 Task: Open Card Software Development Execution in Board Data Analytics Platforms and Tools to Workspace Business Travel Services and add a team member Softage.4@softage.net, a label Green, a checklist Media Relations, an attachment from your computer, a color Green and finally, add a card description 'Plan and execute company team-building conference with guest speakers on change management' and a comment 'Let us approach this task with a sense of data-driven decision-making, using metrics and analytics to inform our choices.'. Add a start date 'Jan 04, 1900' with a due date 'Jan 11, 1900'
Action: Mouse moved to (454, 191)
Screenshot: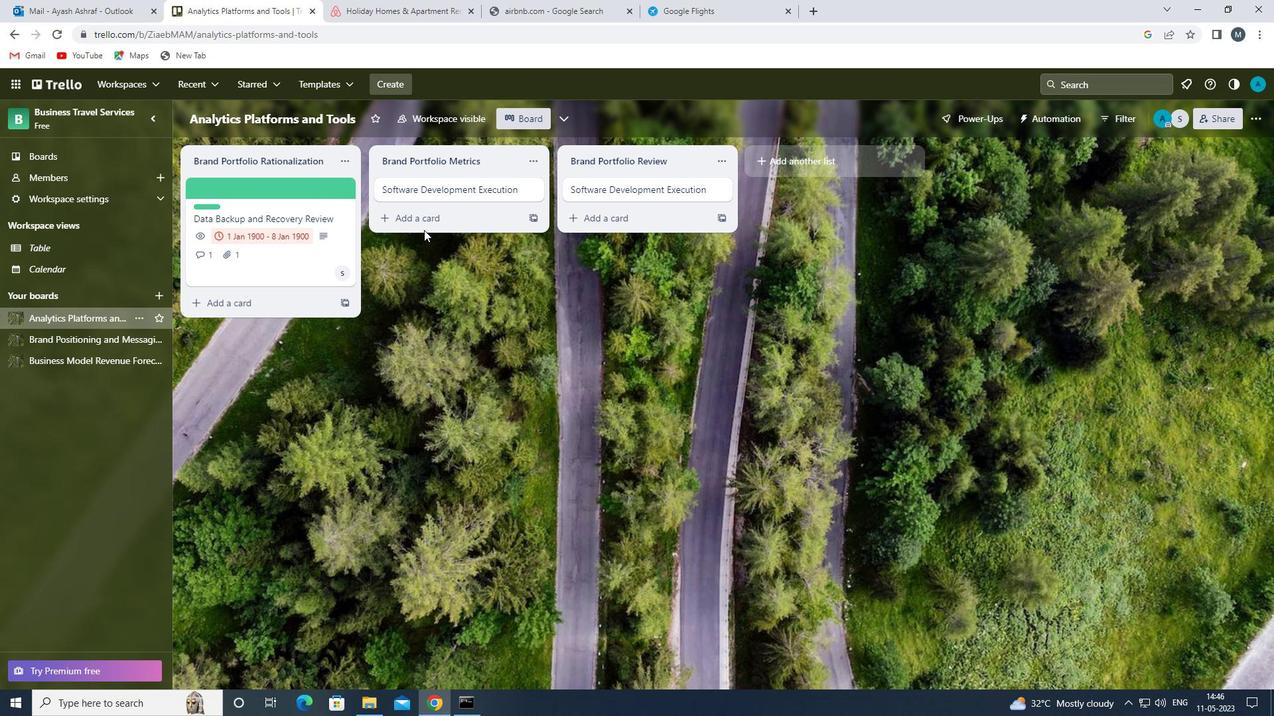 
Action: Mouse pressed left at (454, 191)
Screenshot: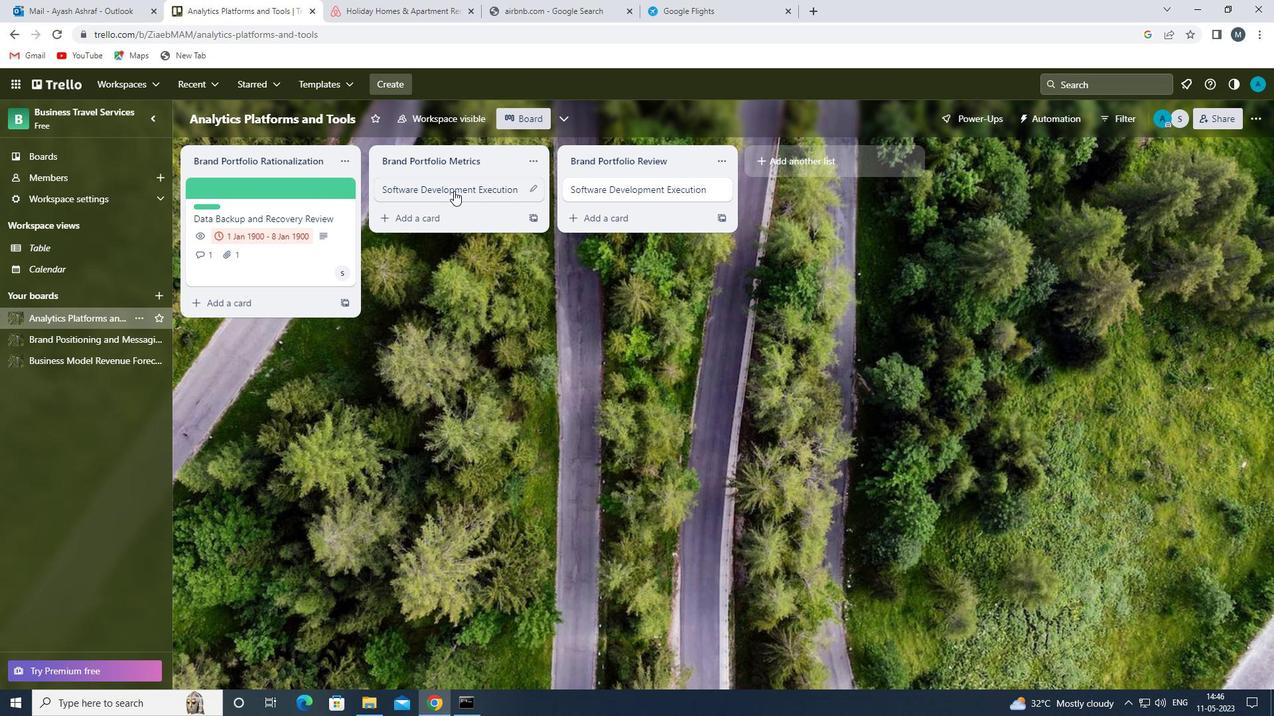 
Action: Mouse moved to (798, 236)
Screenshot: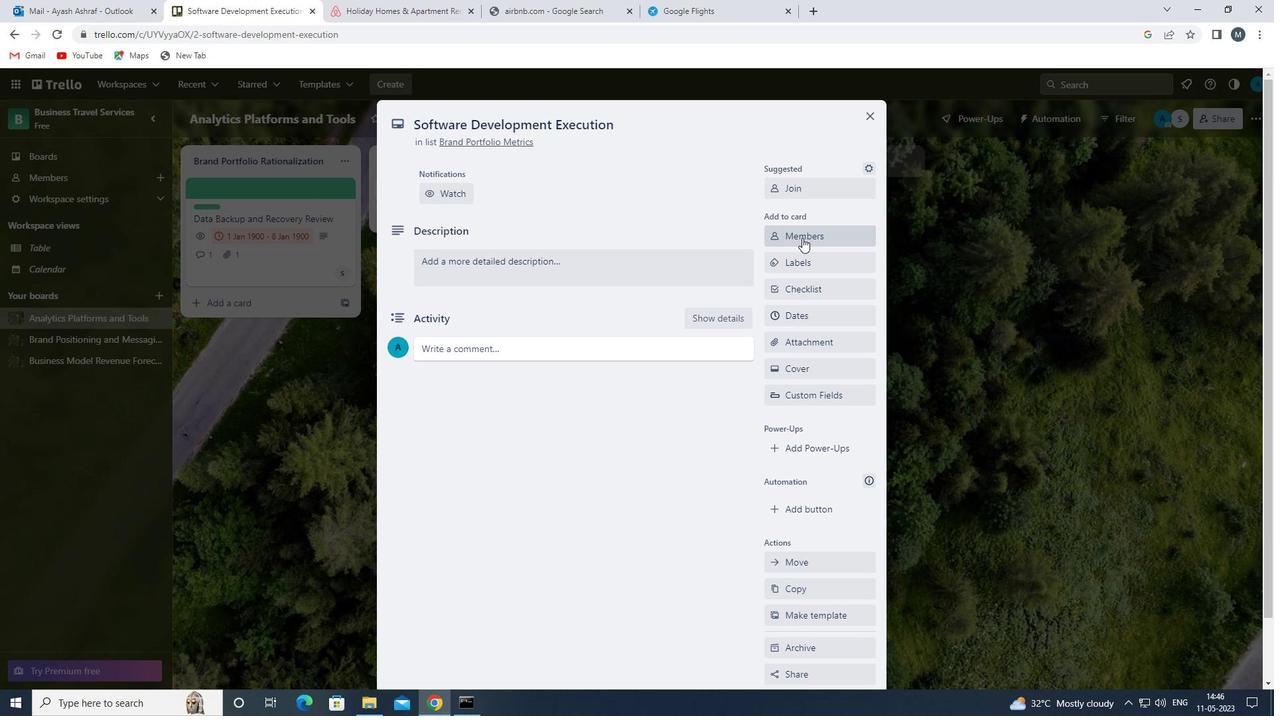
Action: Mouse pressed left at (798, 236)
Screenshot: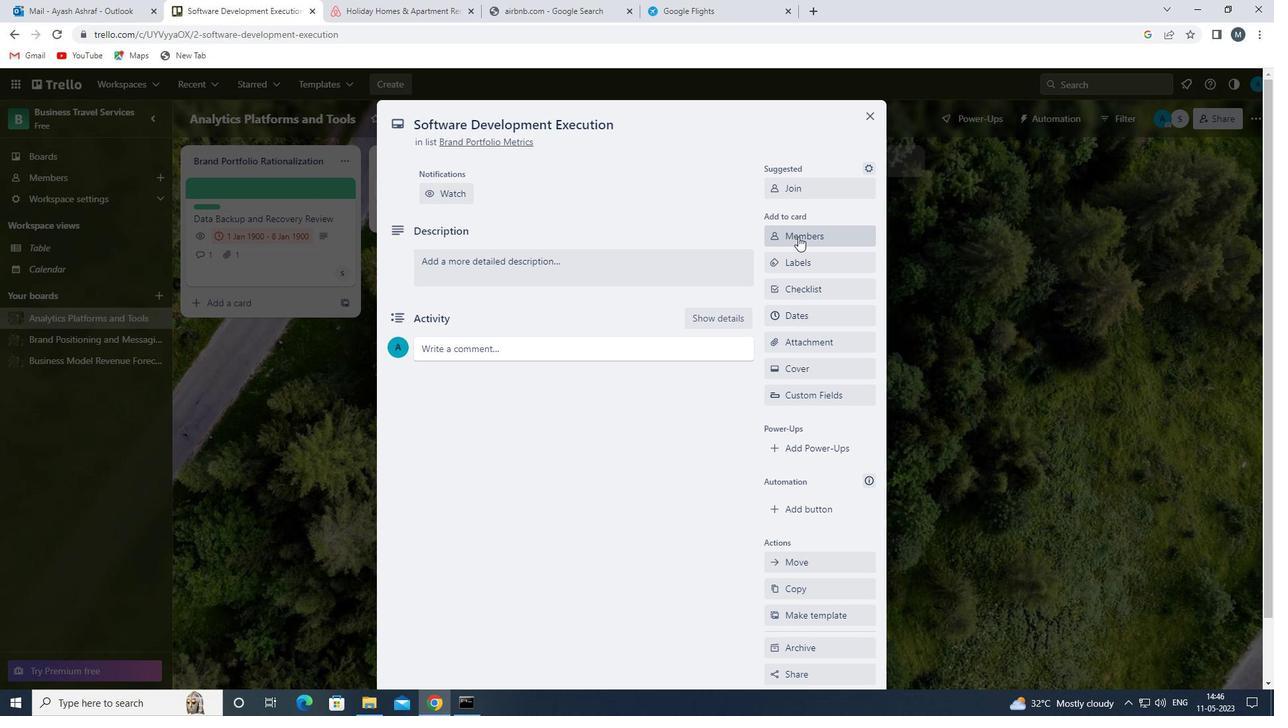 
Action: Mouse moved to (814, 300)
Screenshot: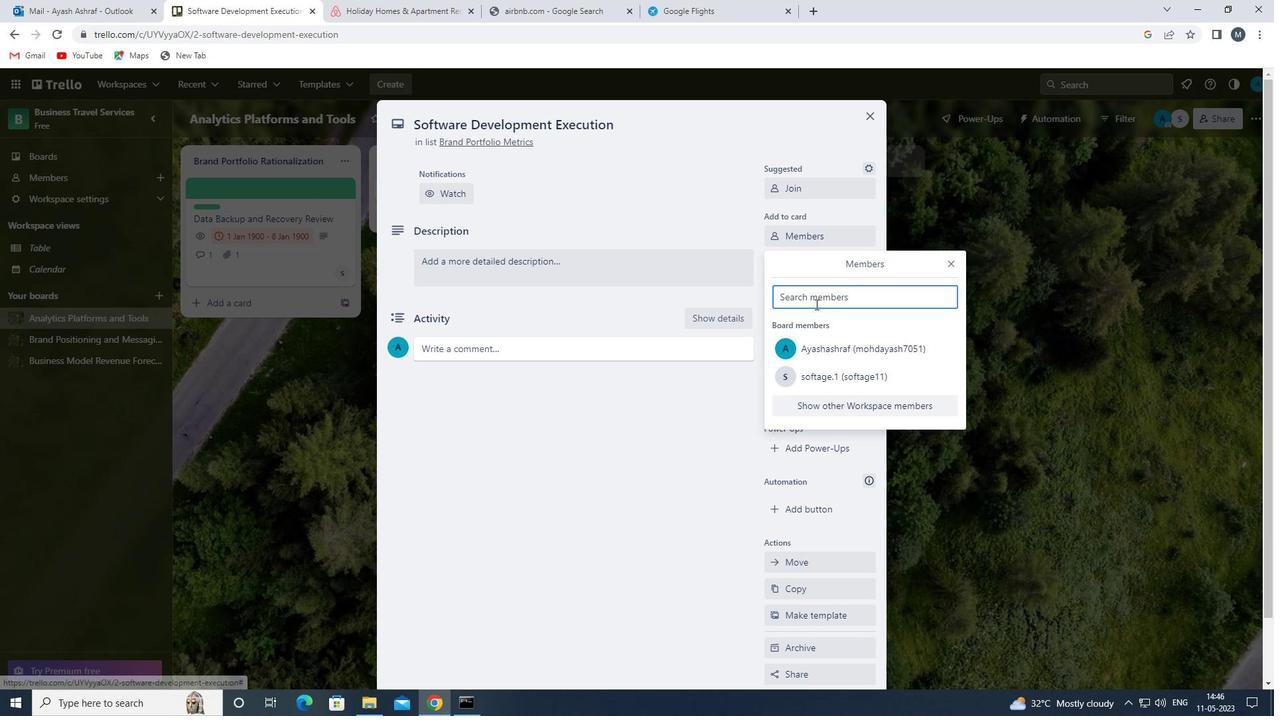 
Action: Mouse pressed left at (814, 300)
Screenshot: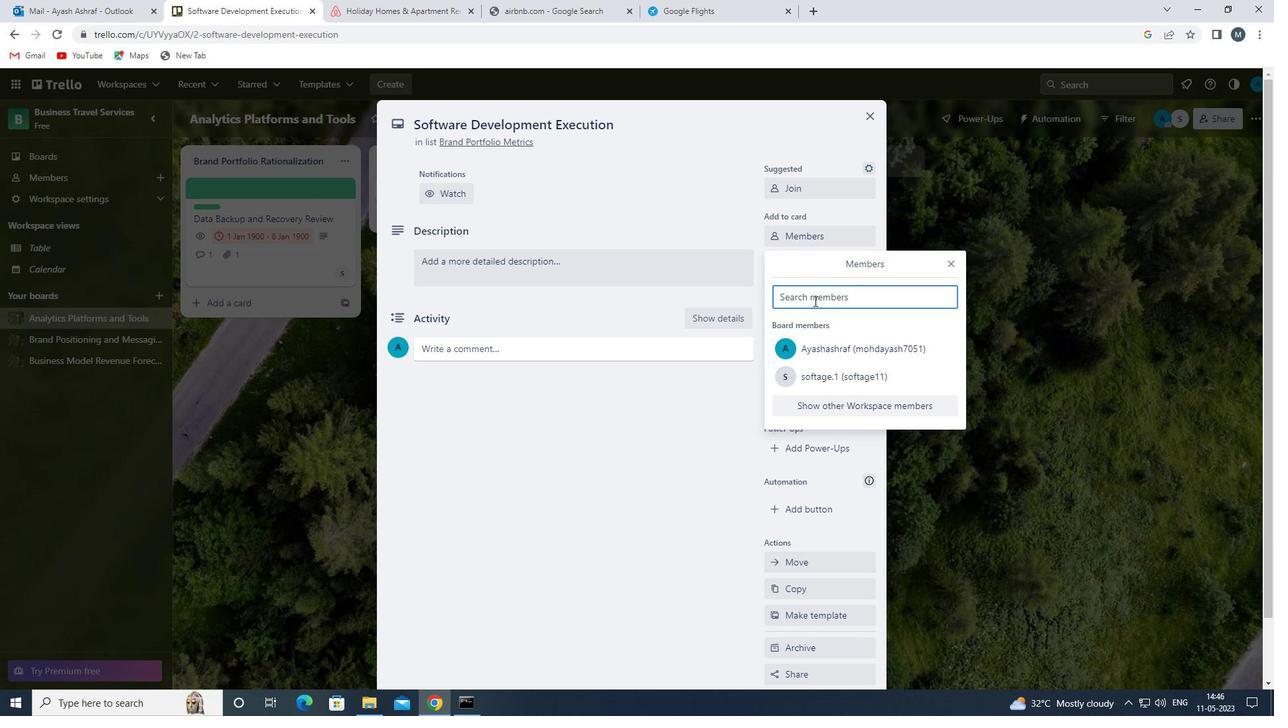 
Action: Key pressed softag
Screenshot: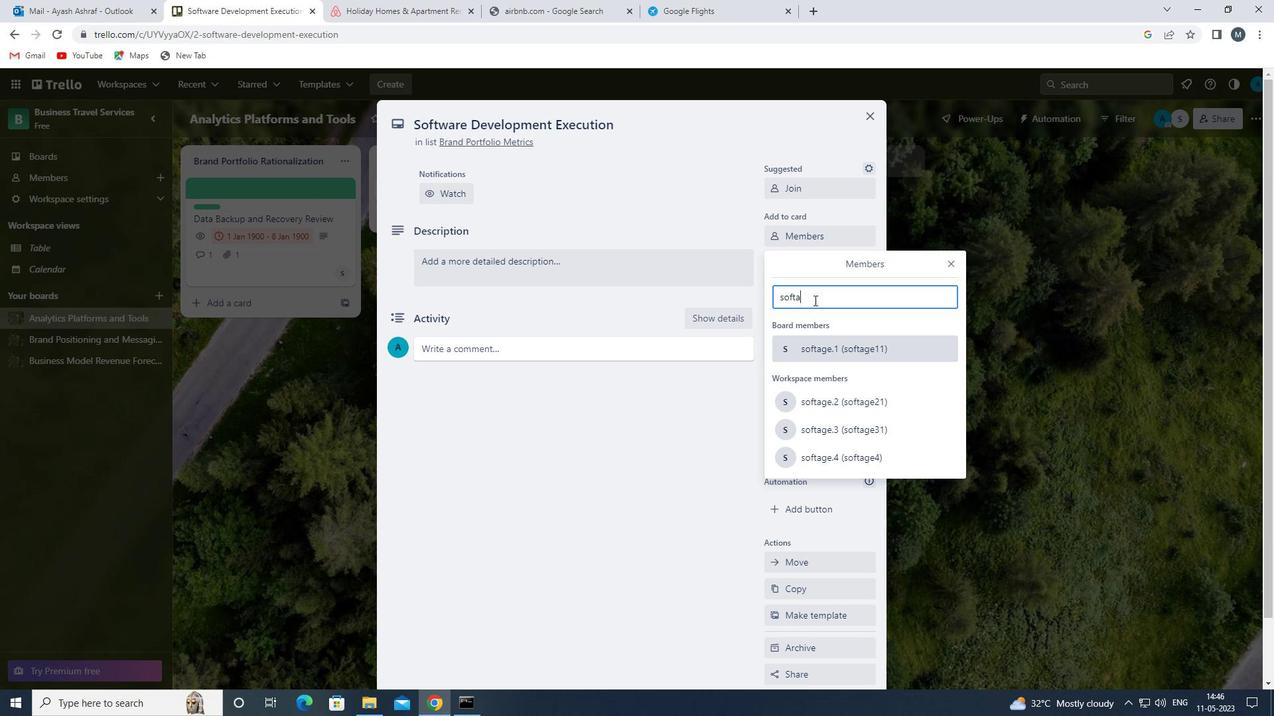 
Action: Mouse moved to (859, 467)
Screenshot: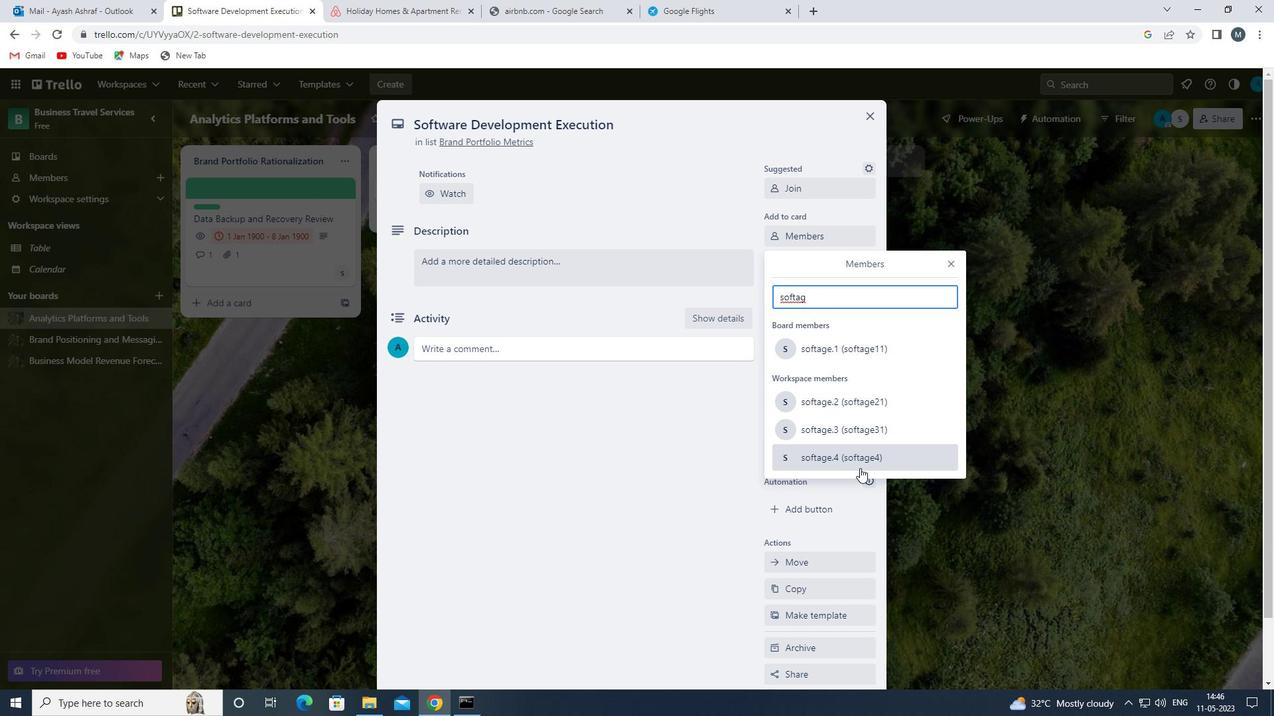 
Action: Mouse pressed left at (859, 467)
Screenshot: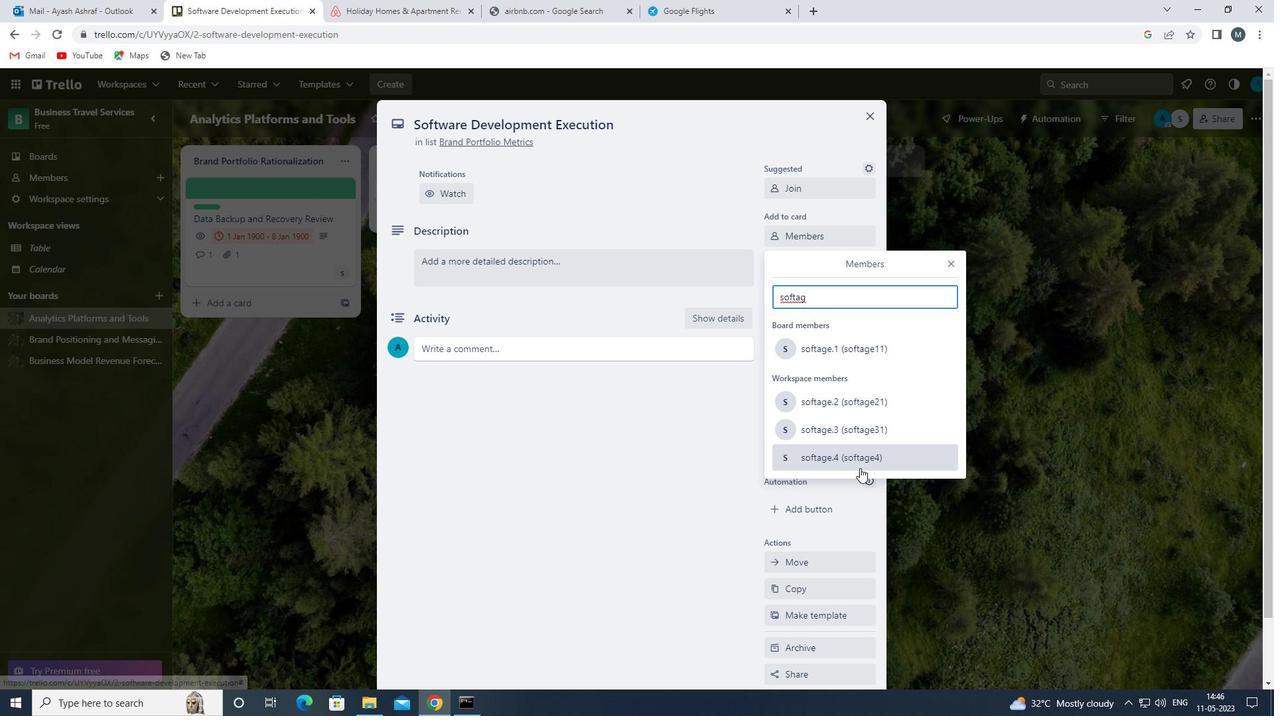 
Action: Mouse moved to (950, 264)
Screenshot: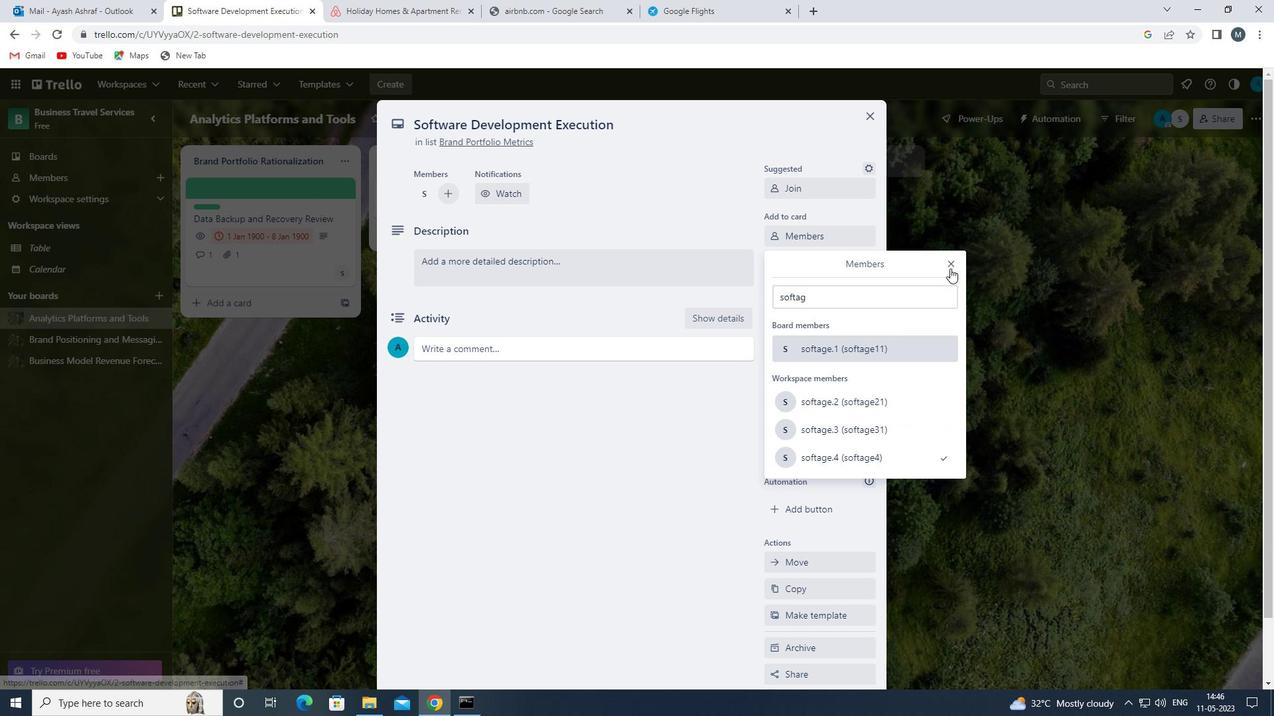 
Action: Mouse pressed left at (950, 264)
Screenshot: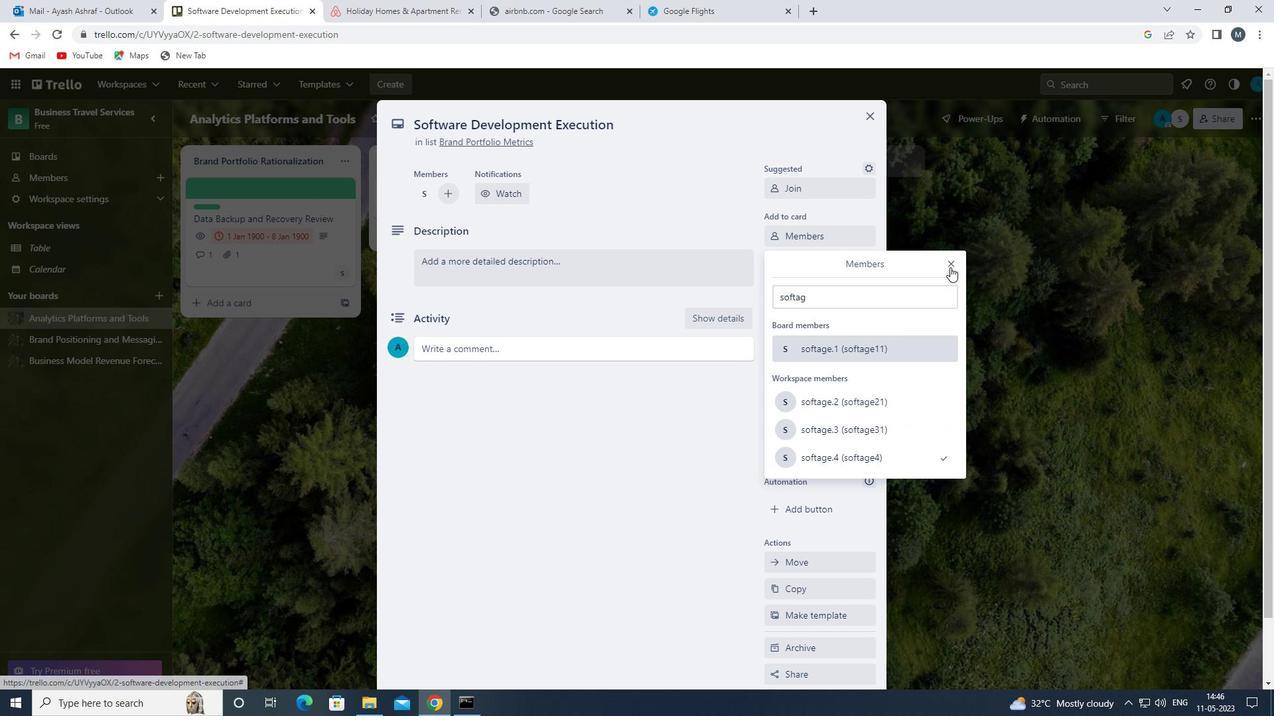 
Action: Mouse moved to (819, 266)
Screenshot: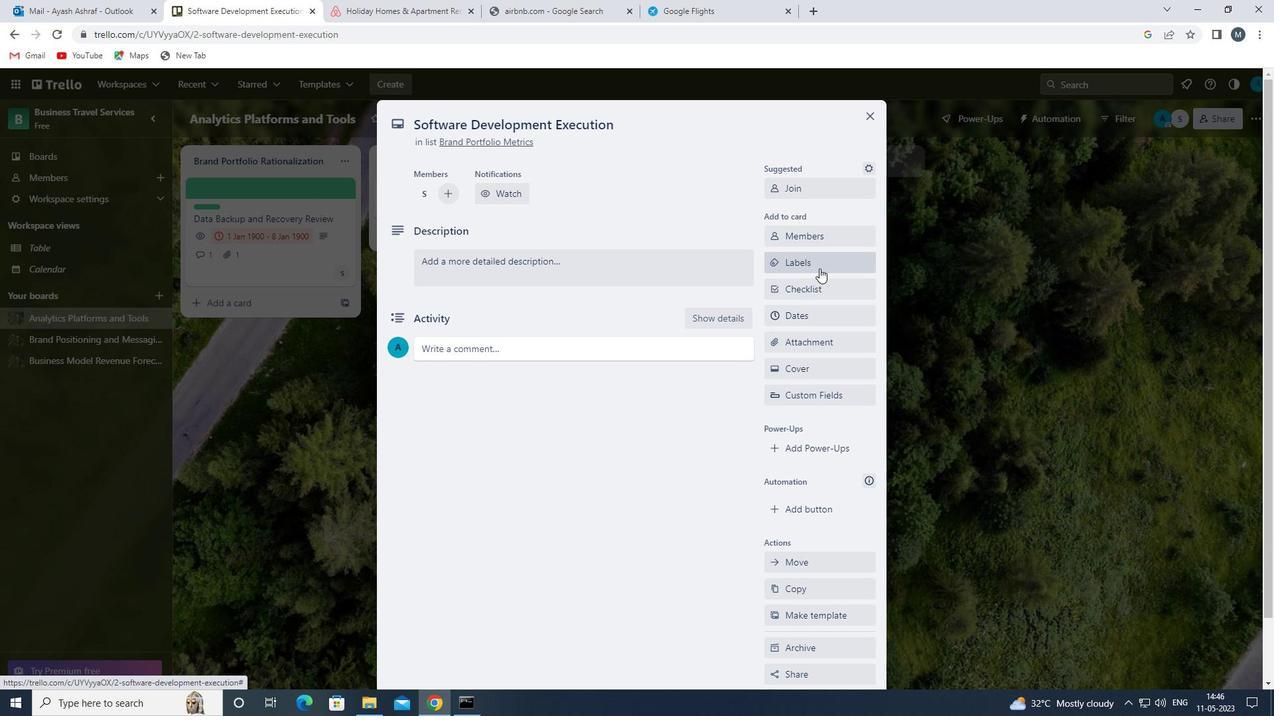 
Action: Mouse pressed left at (819, 266)
Screenshot: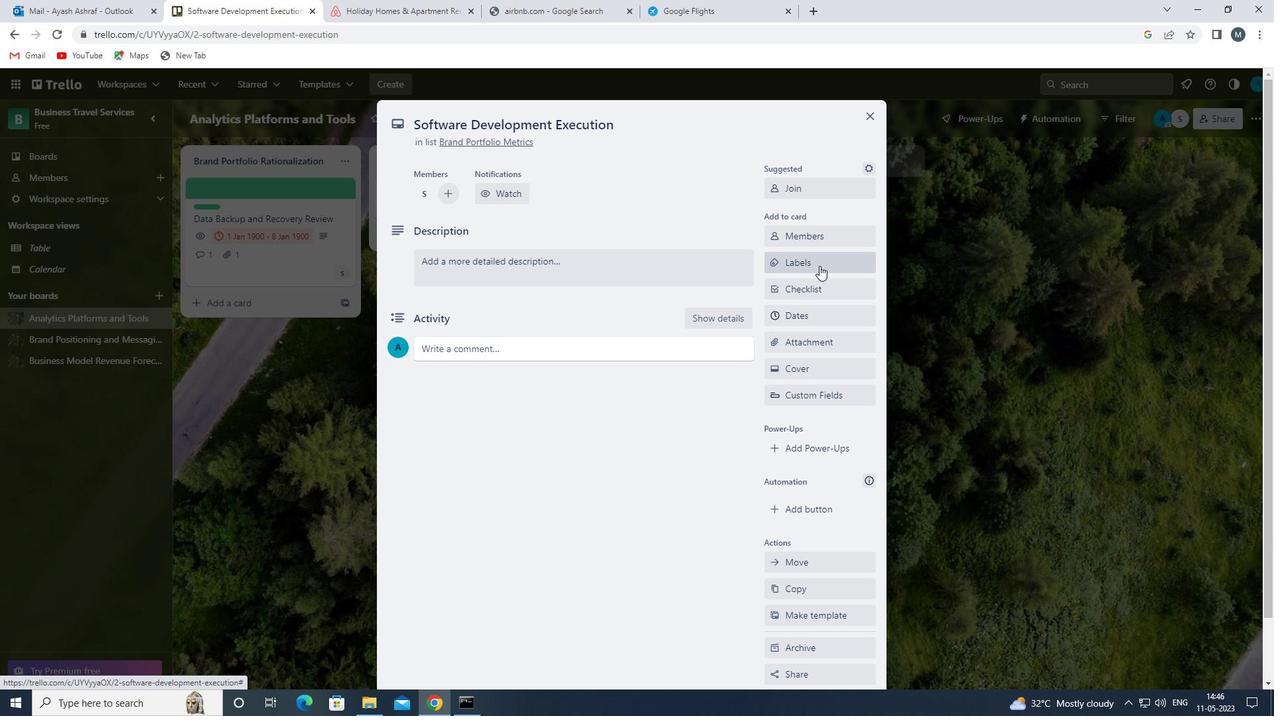 
Action: Mouse moved to (776, 369)
Screenshot: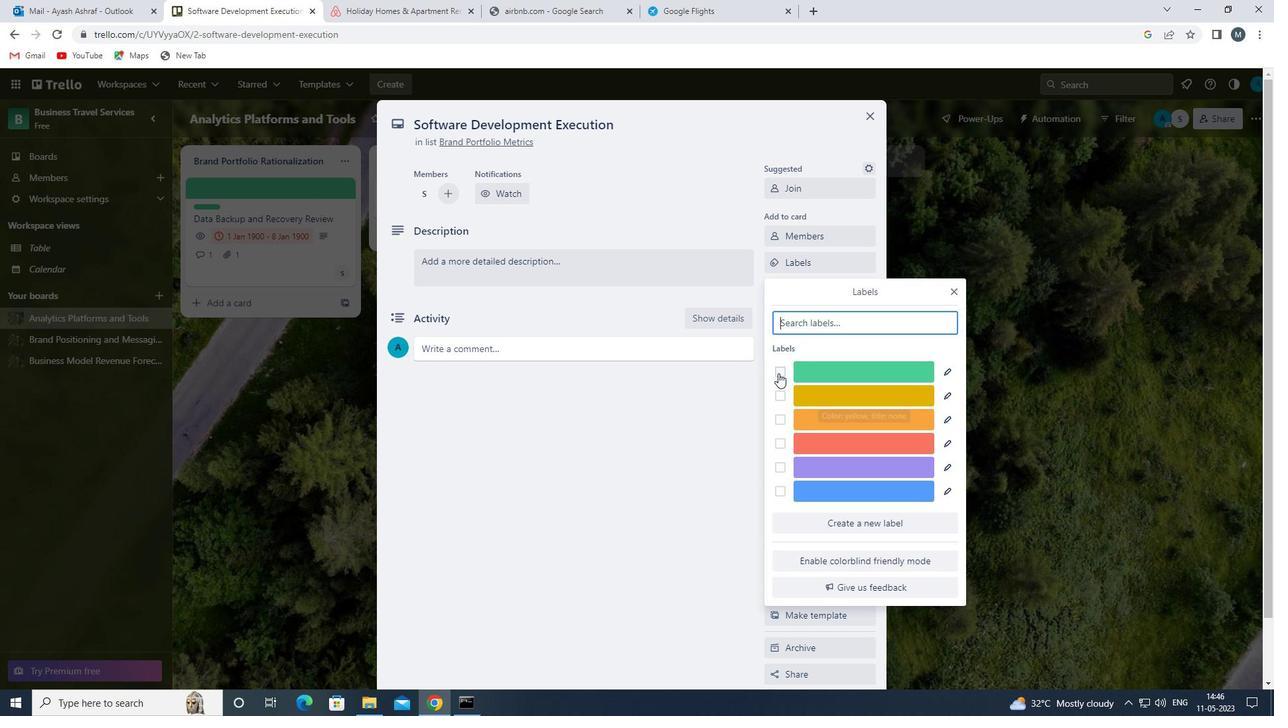 
Action: Mouse pressed left at (776, 369)
Screenshot: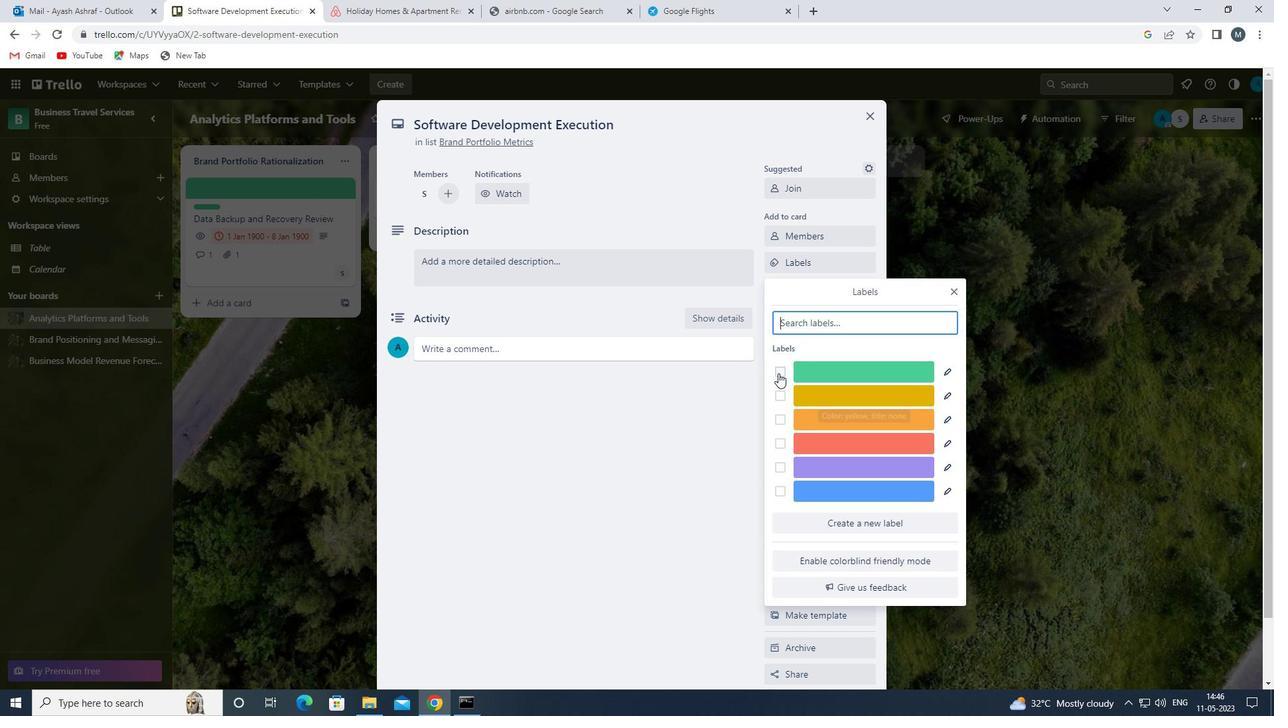 
Action: Mouse moved to (952, 292)
Screenshot: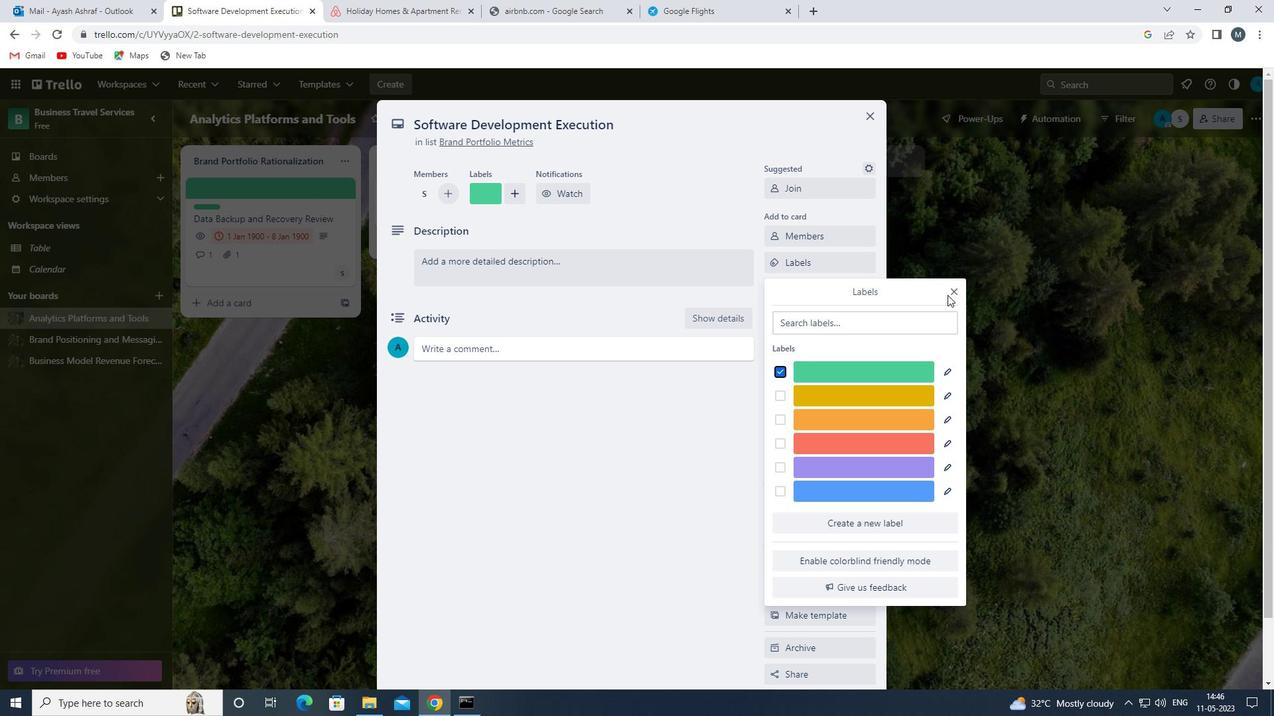 
Action: Mouse pressed left at (952, 292)
Screenshot: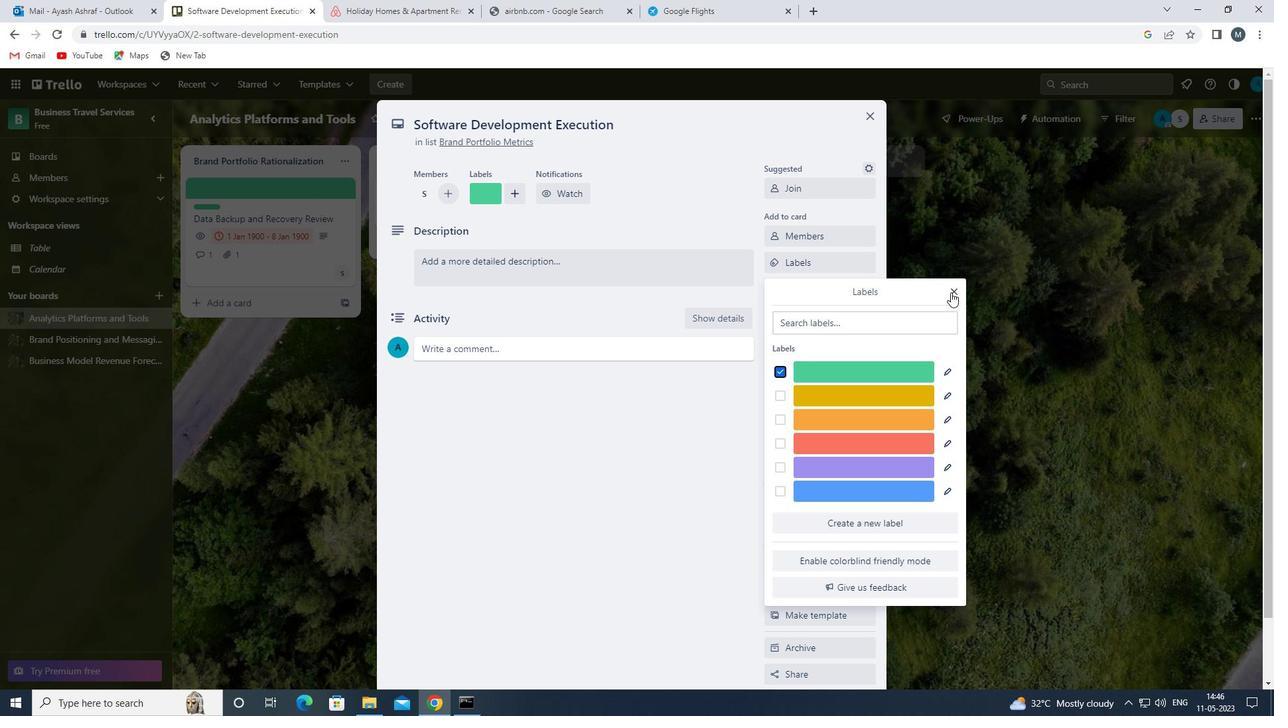 
Action: Mouse moved to (797, 288)
Screenshot: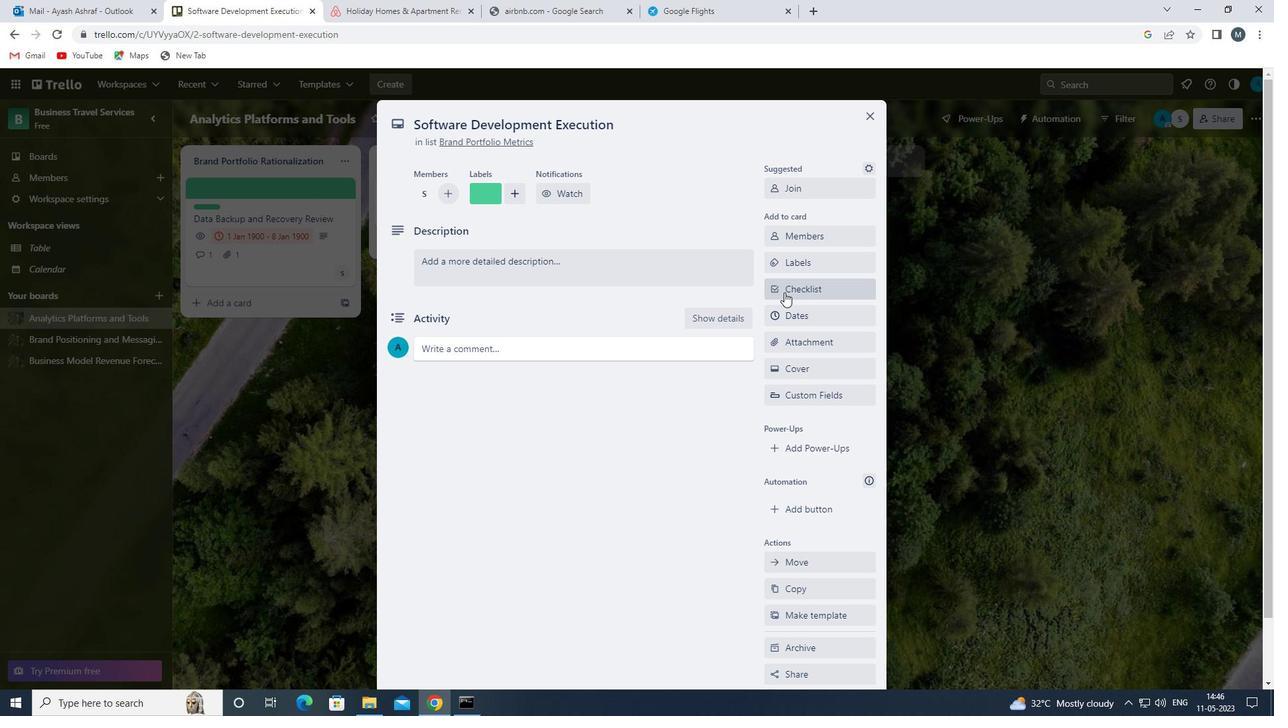 
Action: Mouse pressed left at (797, 288)
Screenshot: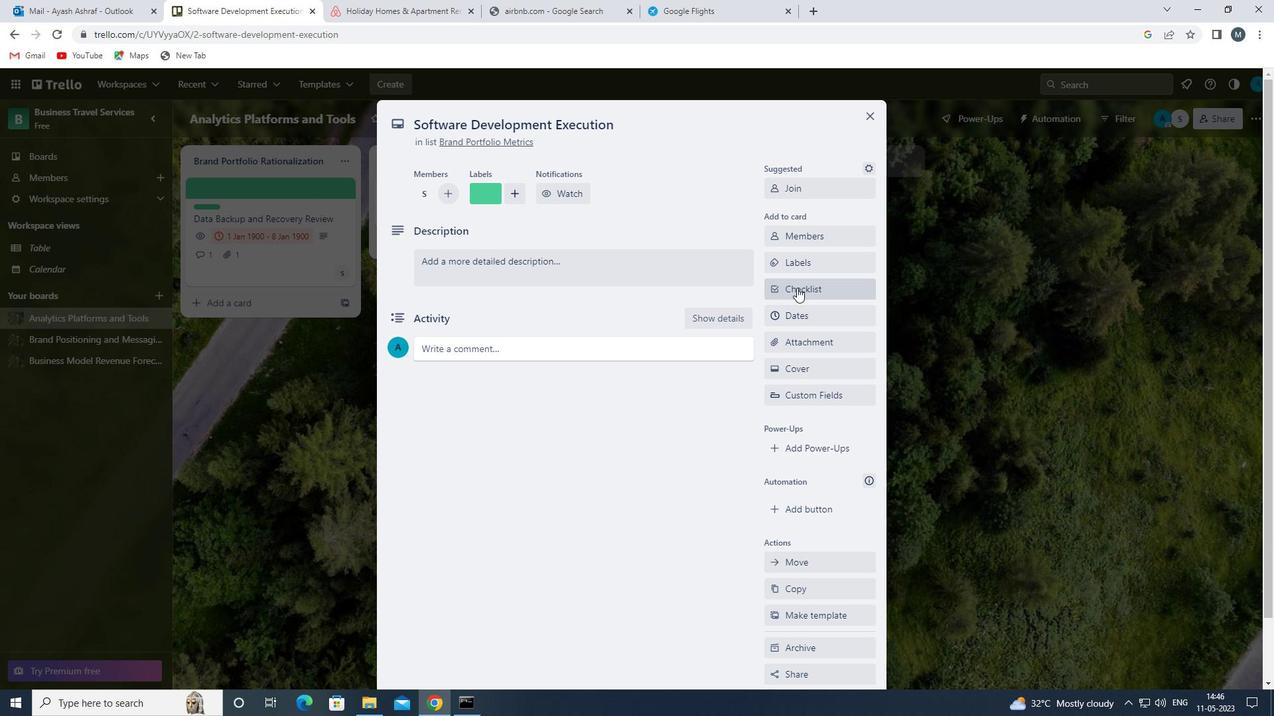 
Action: Mouse moved to (851, 364)
Screenshot: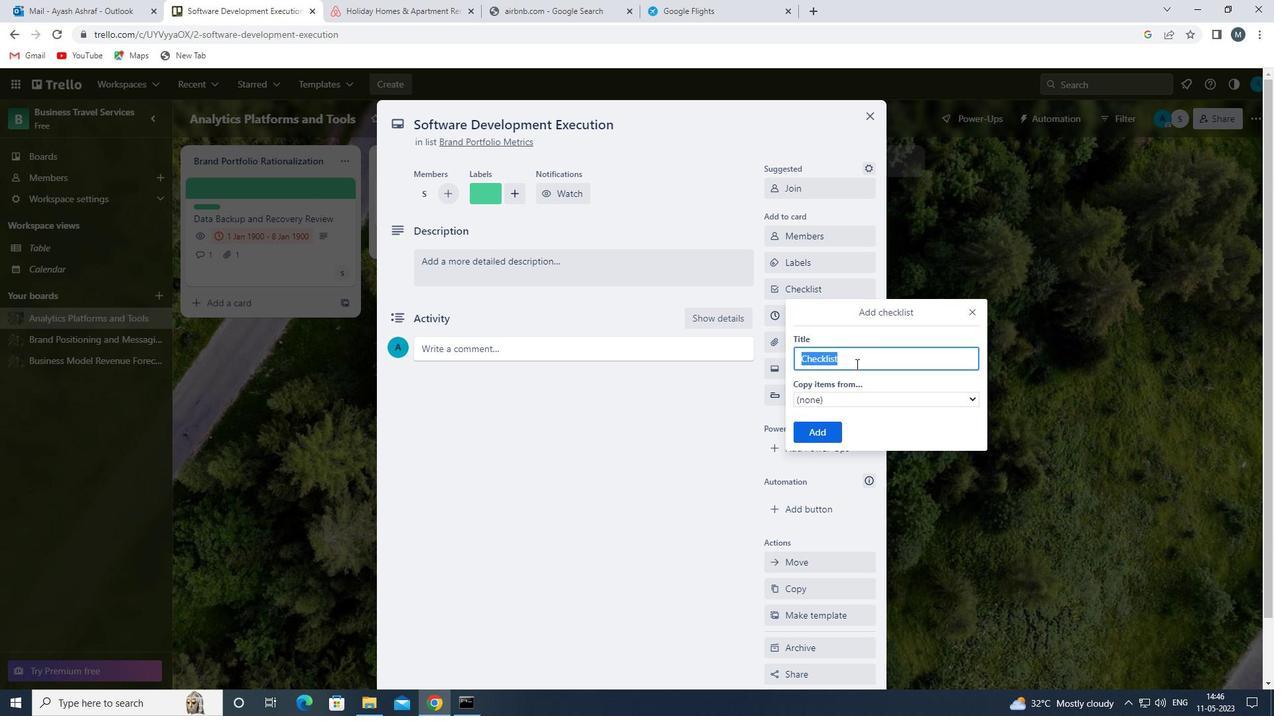 
Action: Key pressed me
Screenshot: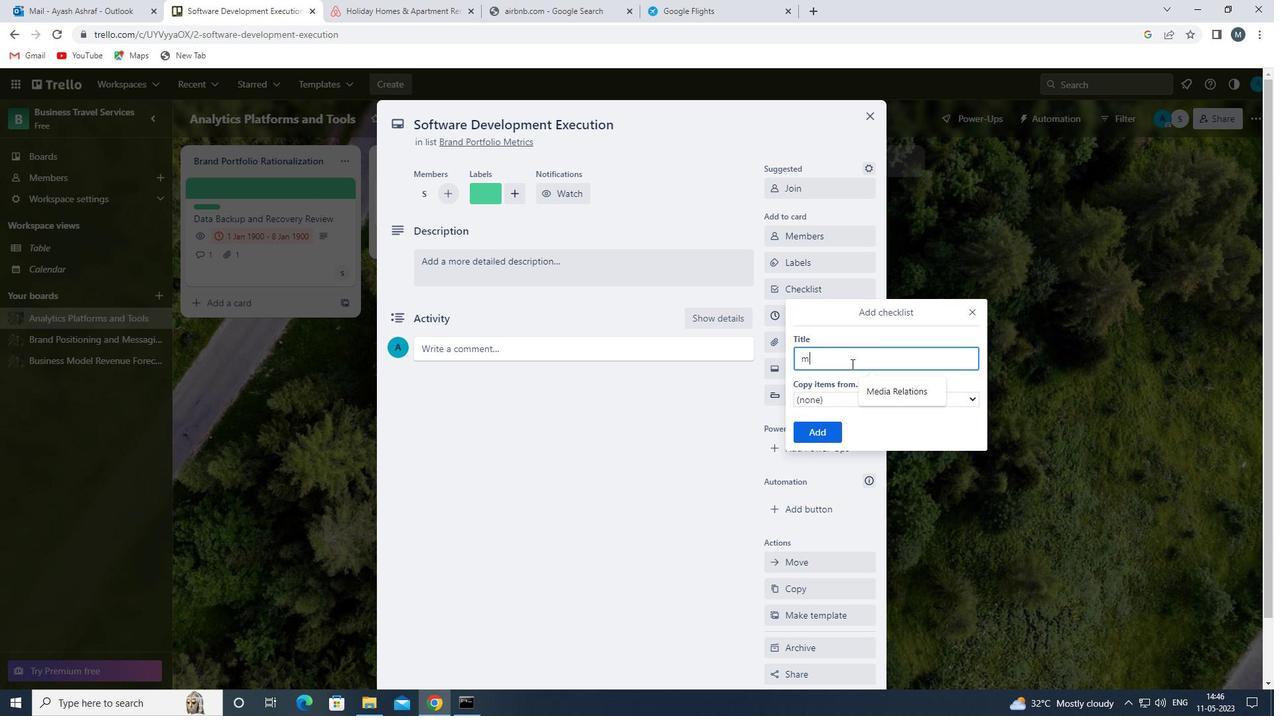 
Action: Mouse moved to (894, 396)
Screenshot: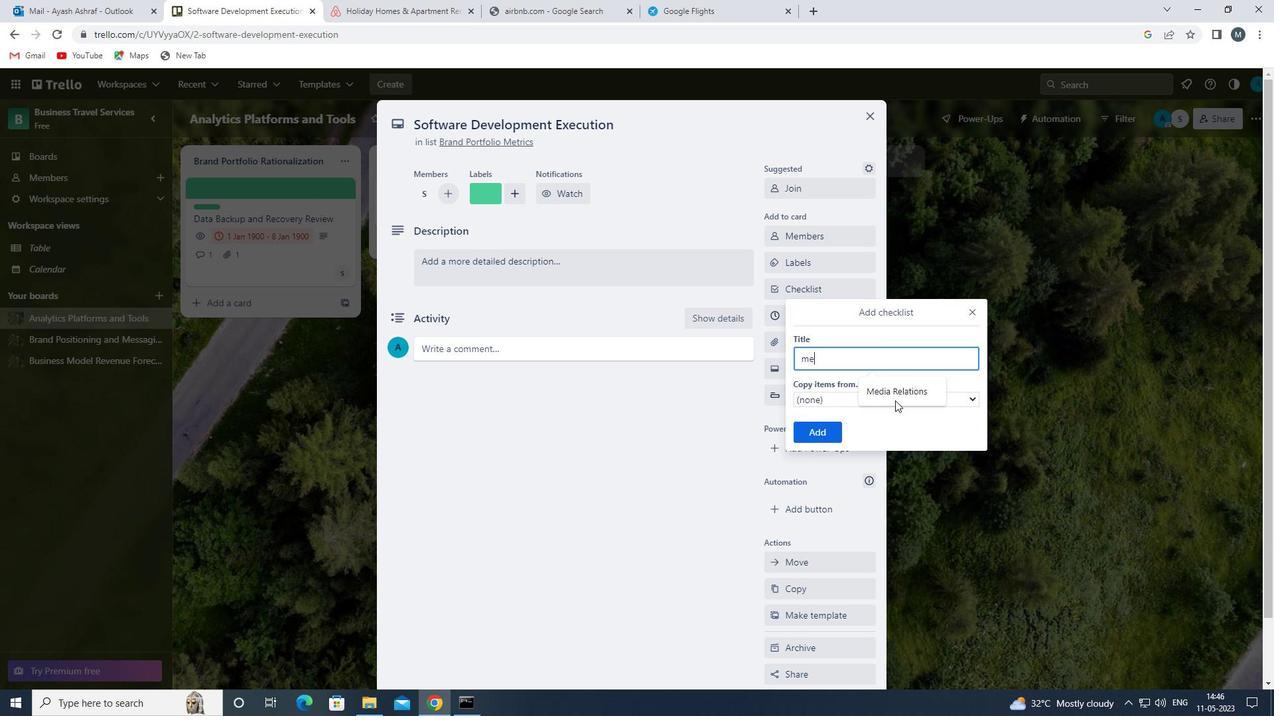 
Action: Mouse pressed left at (894, 396)
Screenshot: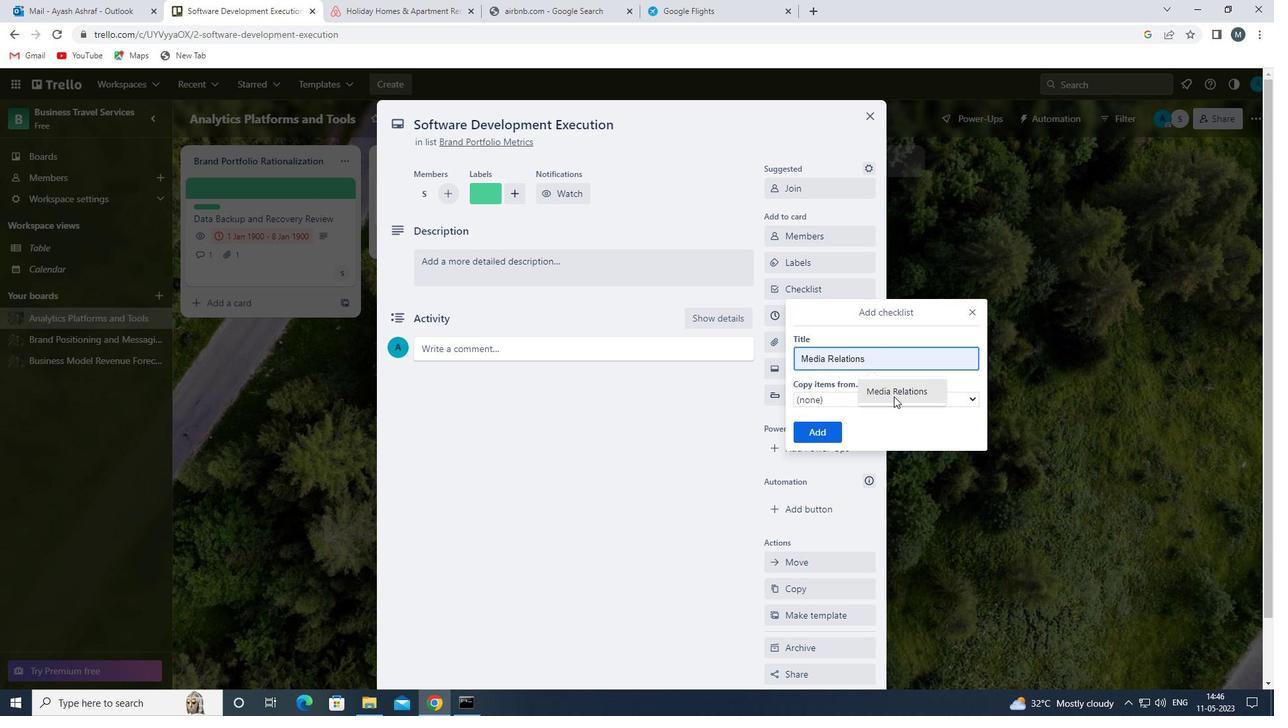 
Action: Mouse moved to (832, 429)
Screenshot: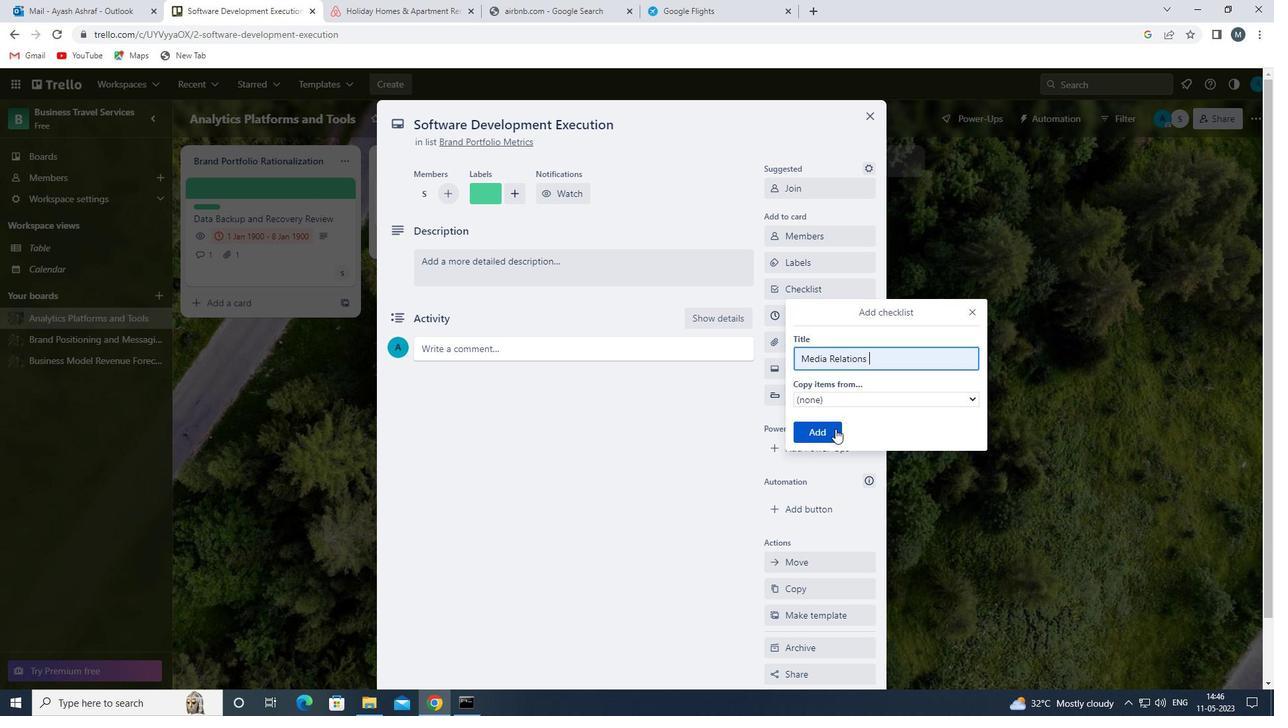 
Action: Mouse pressed left at (832, 429)
Screenshot: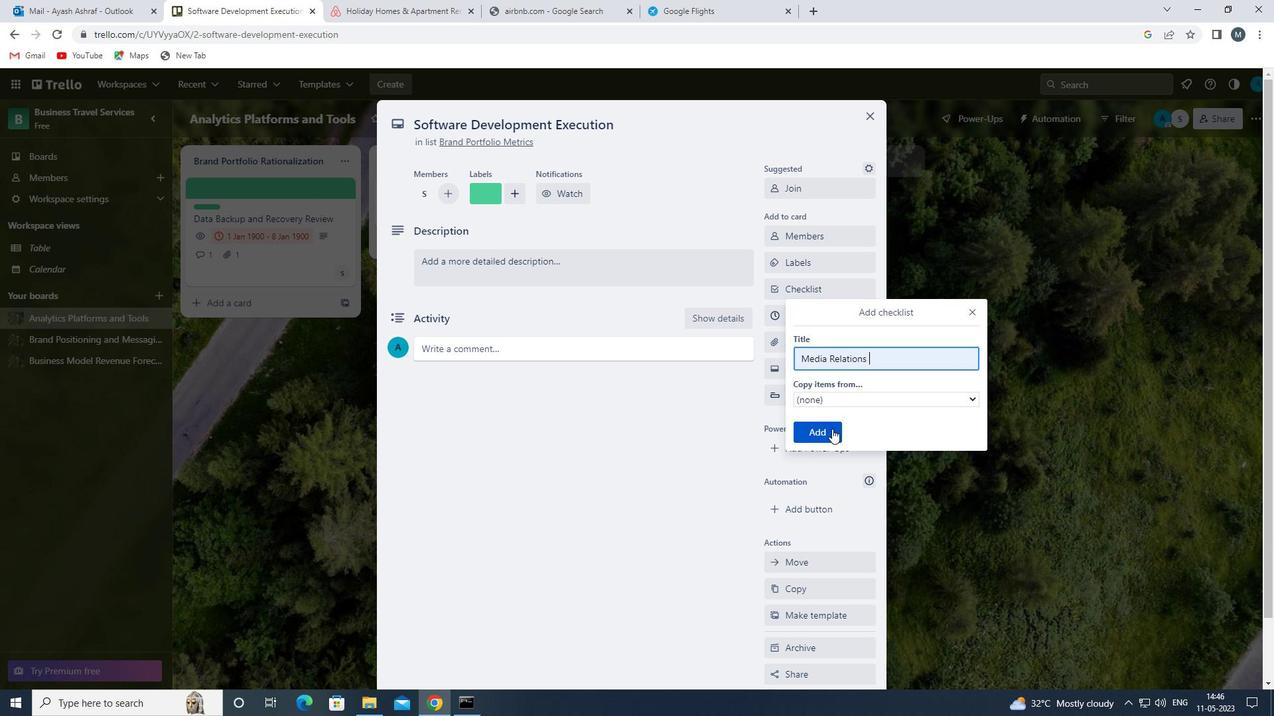 
Action: Mouse moved to (815, 341)
Screenshot: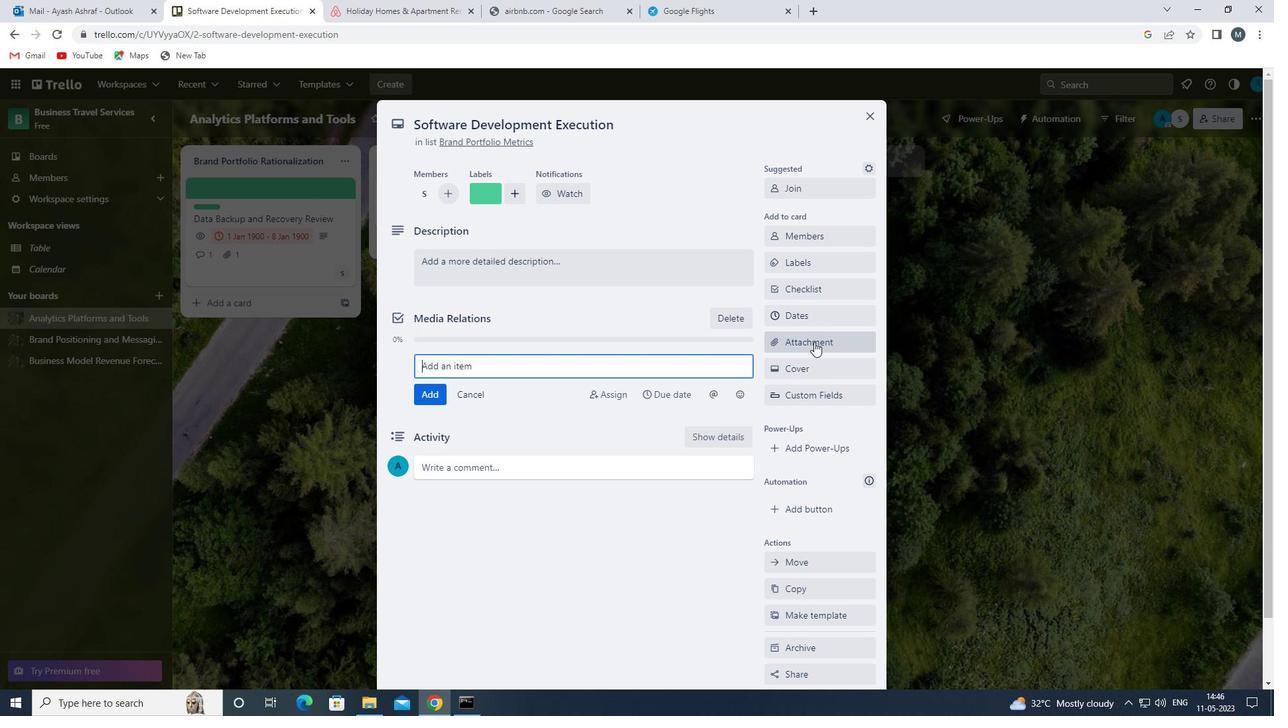 
Action: Mouse pressed left at (815, 341)
Screenshot: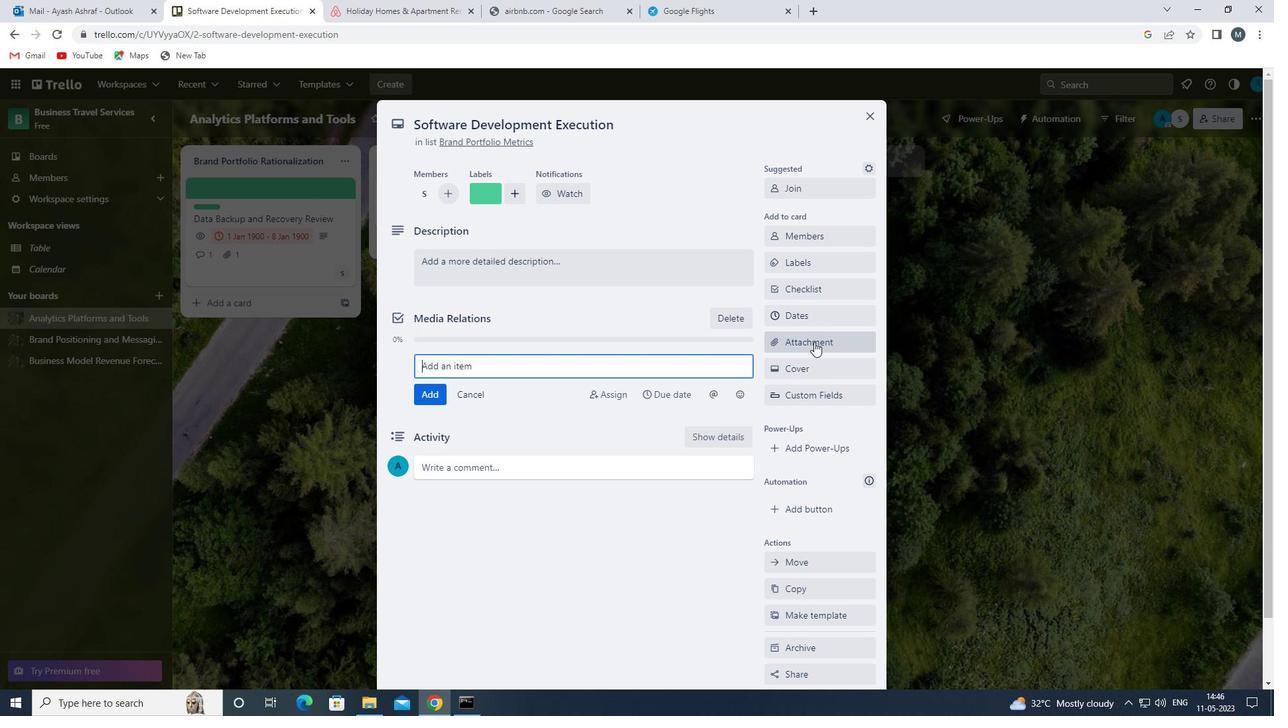 
Action: Mouse moved to (799, 406)
Screenshot: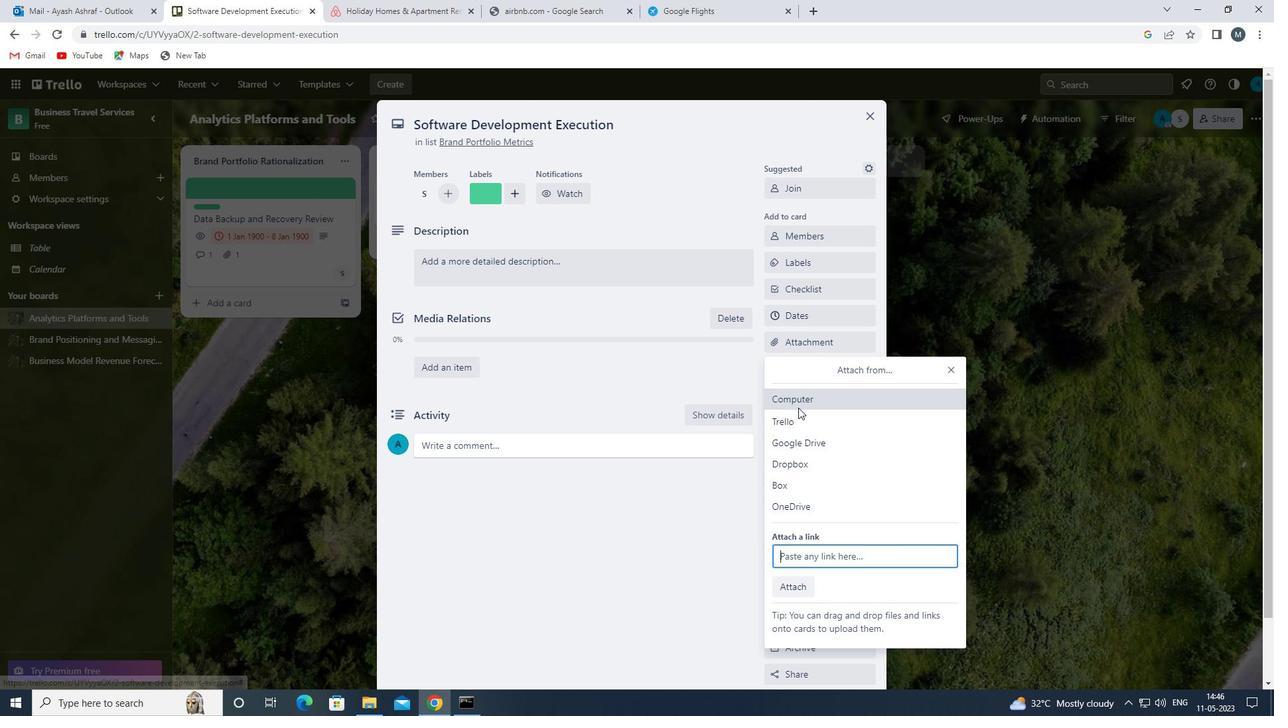 
Action: Mouse pressed left at (799, 406)
Screenshot: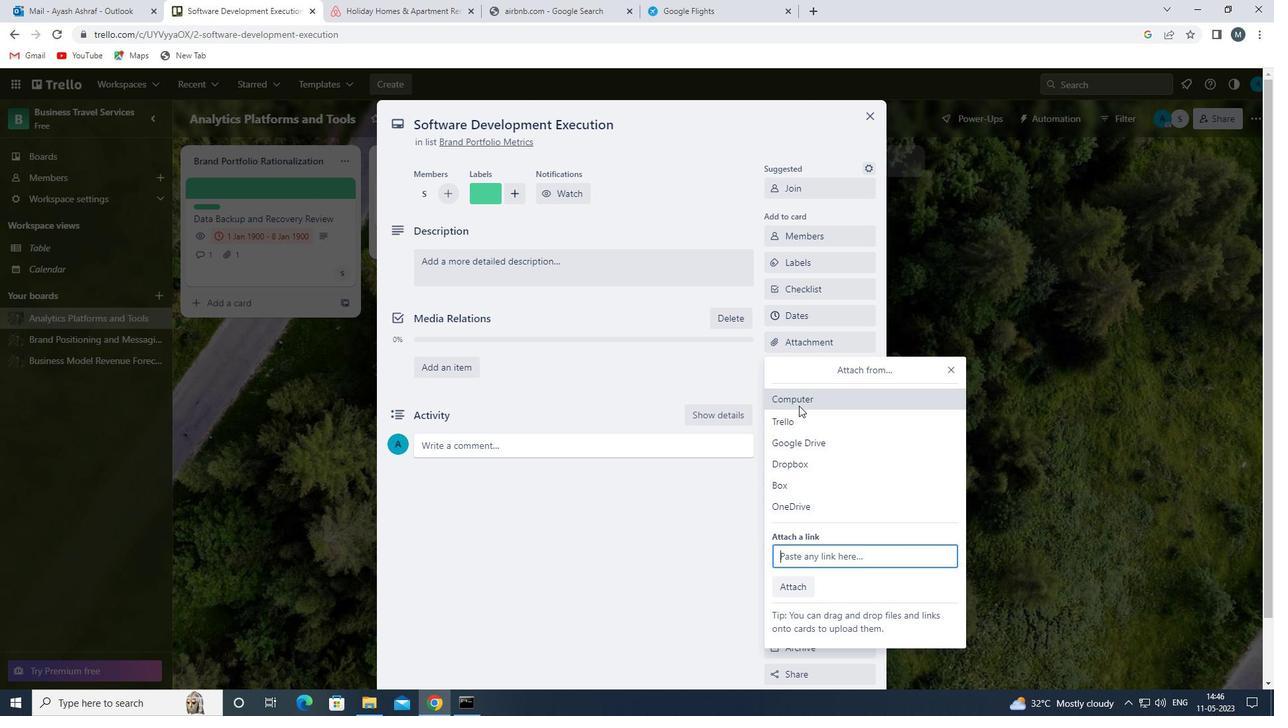 
Action: Mouse moved to (396, 222)
Screenshot: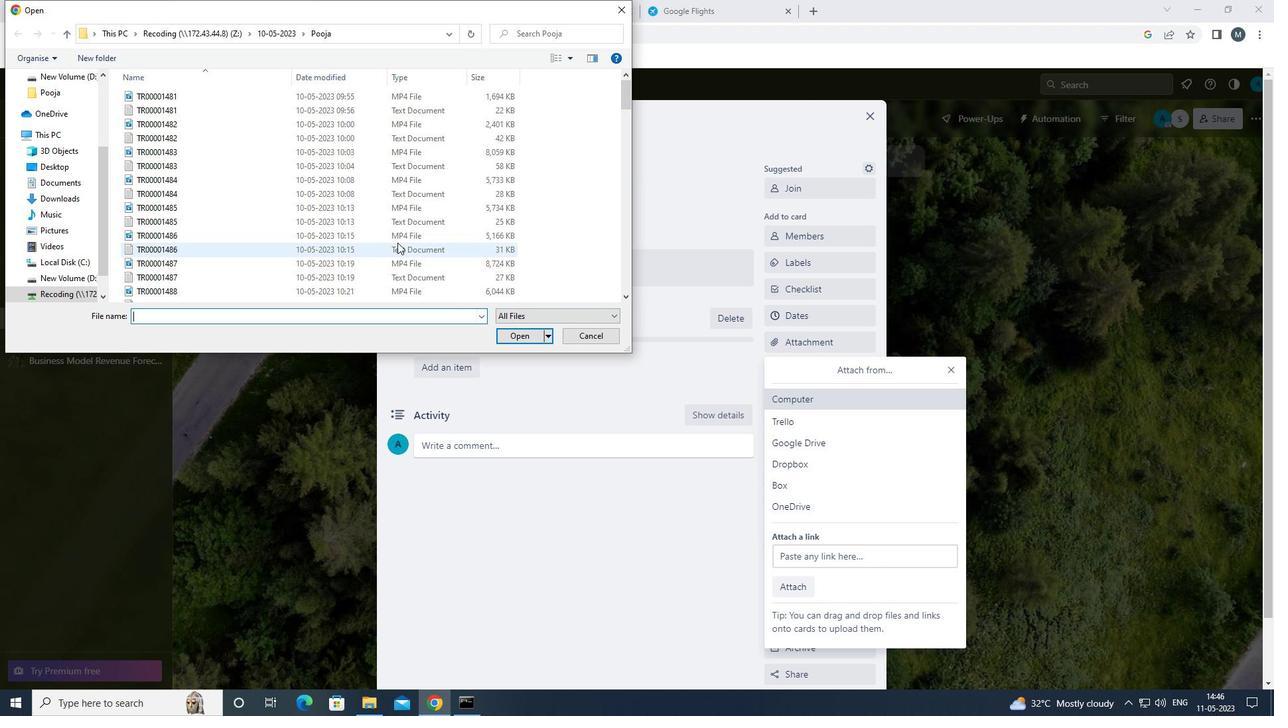
Action: Mouse pressed left at (396, 222)
Screenshot: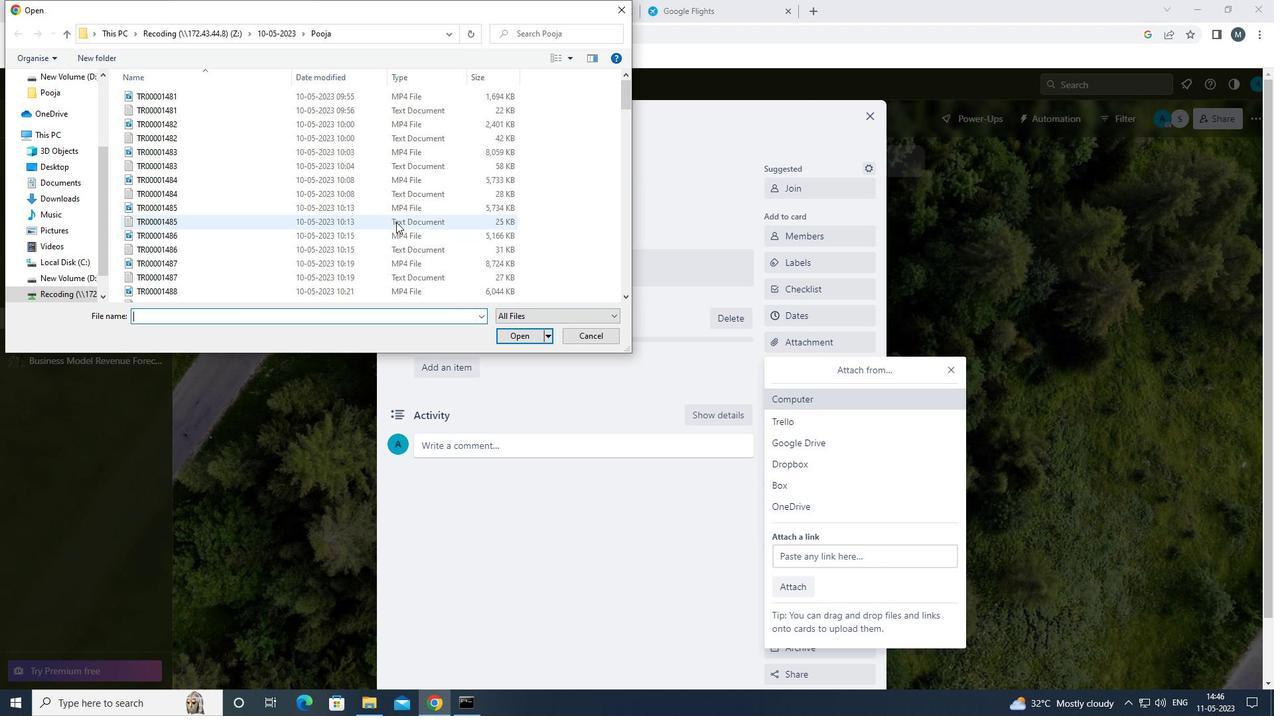 
Action: Mouse moved to (521, 337)
Screenshot: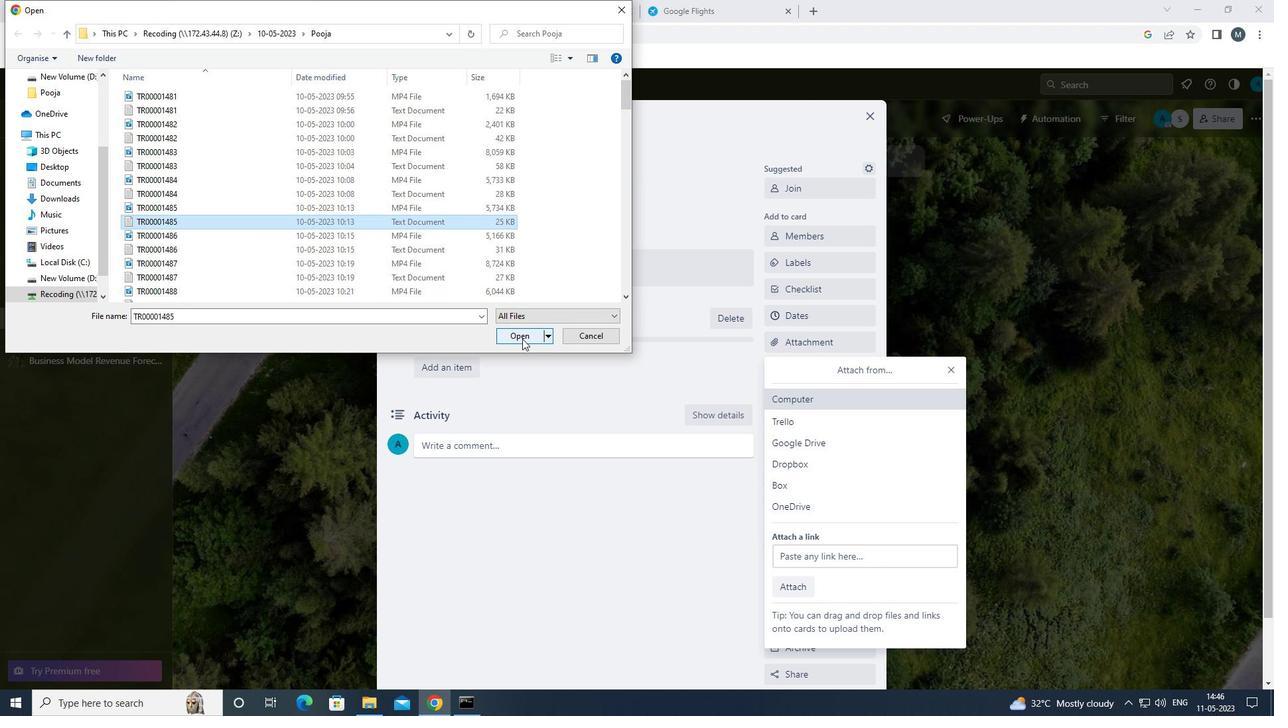 
Action: Mouse pressed left at (521, 337)
Screenshot: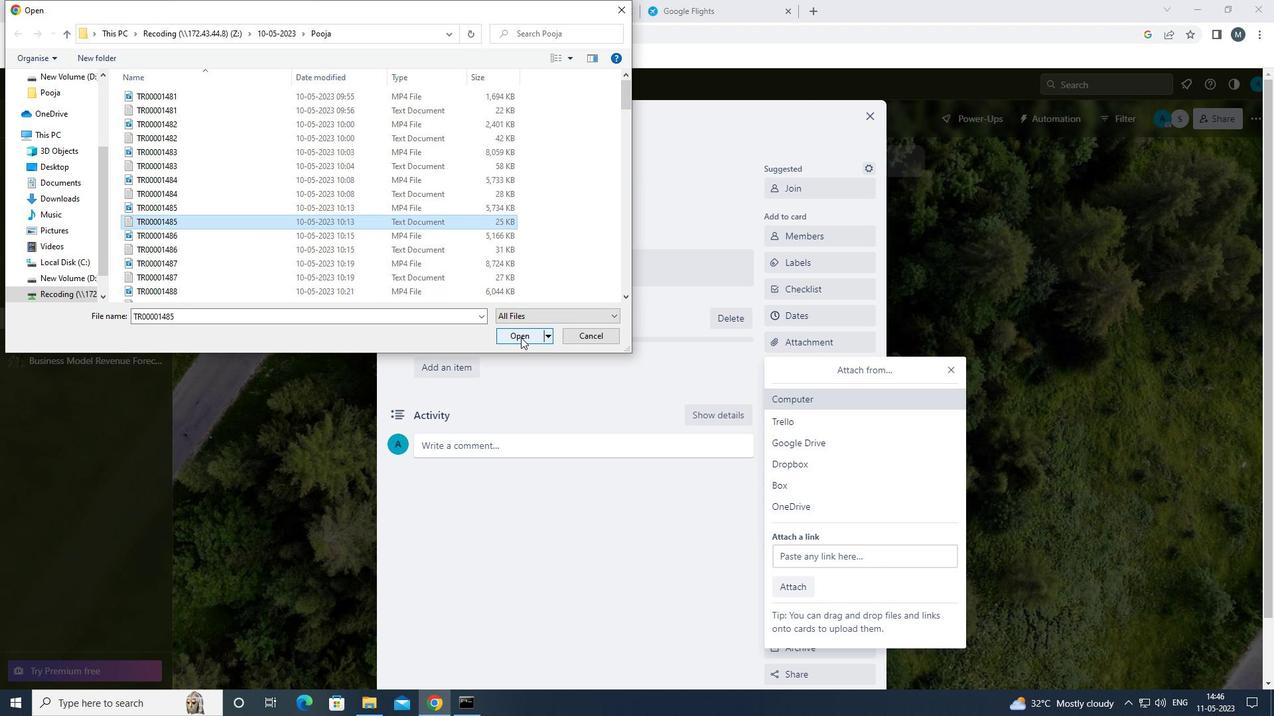 
Action: Mouse moved to (801, 371)
Screenshot: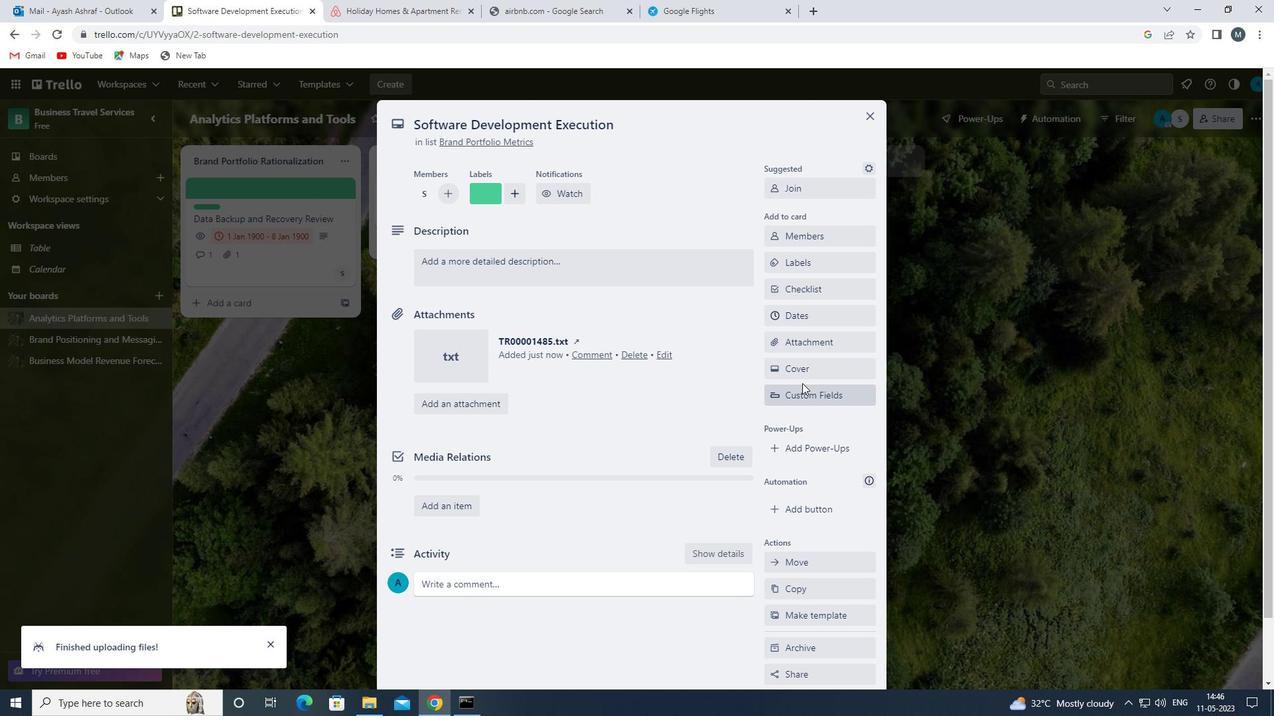 
Action: Mouse pressed left at (801, 371)
Screenshot: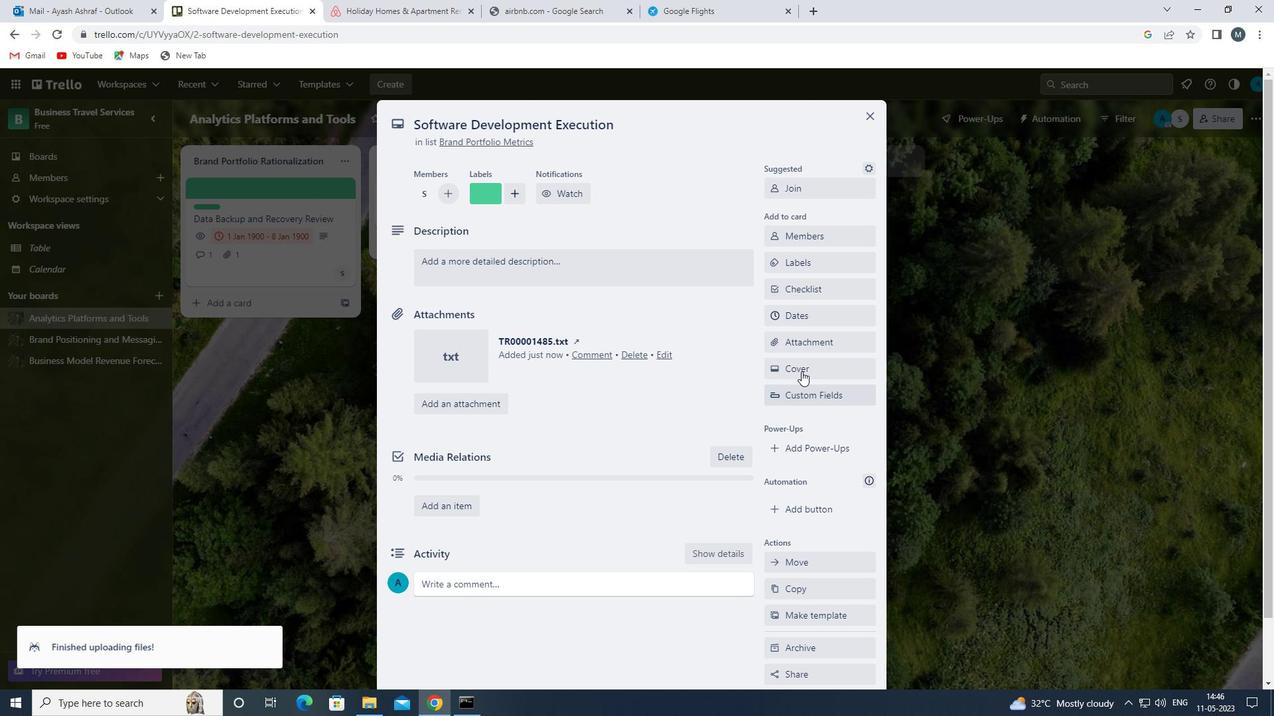 
Action: Mouse moved to (791, 421)
Screenshot: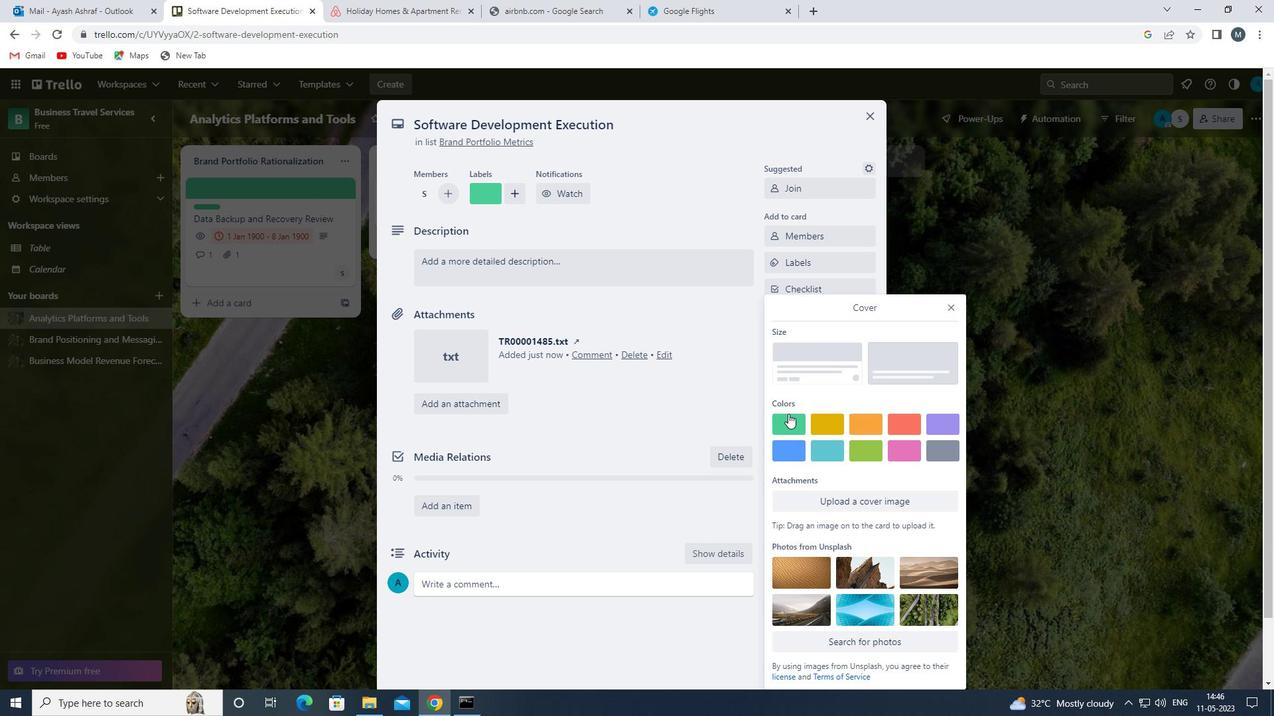 
Action: Mouse pressed left at (791, 421)
Screenshot: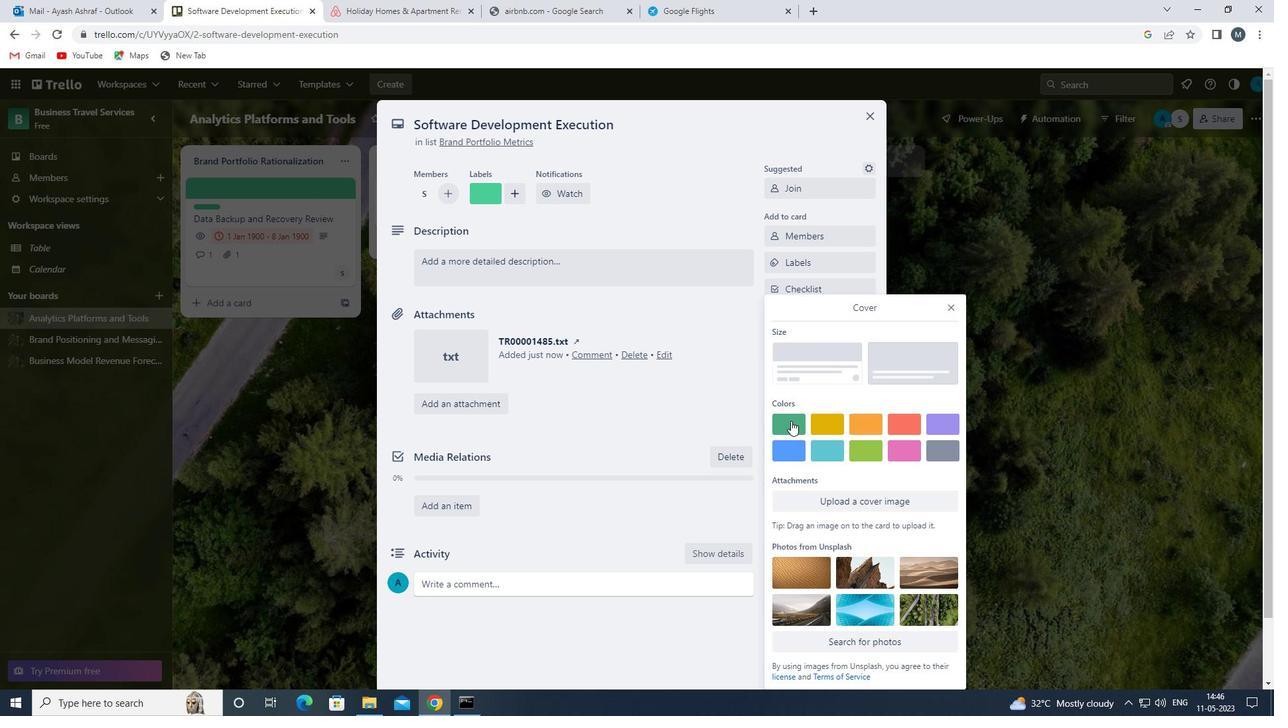 
Action: Mouse moved to (948, 285)
Screenshot: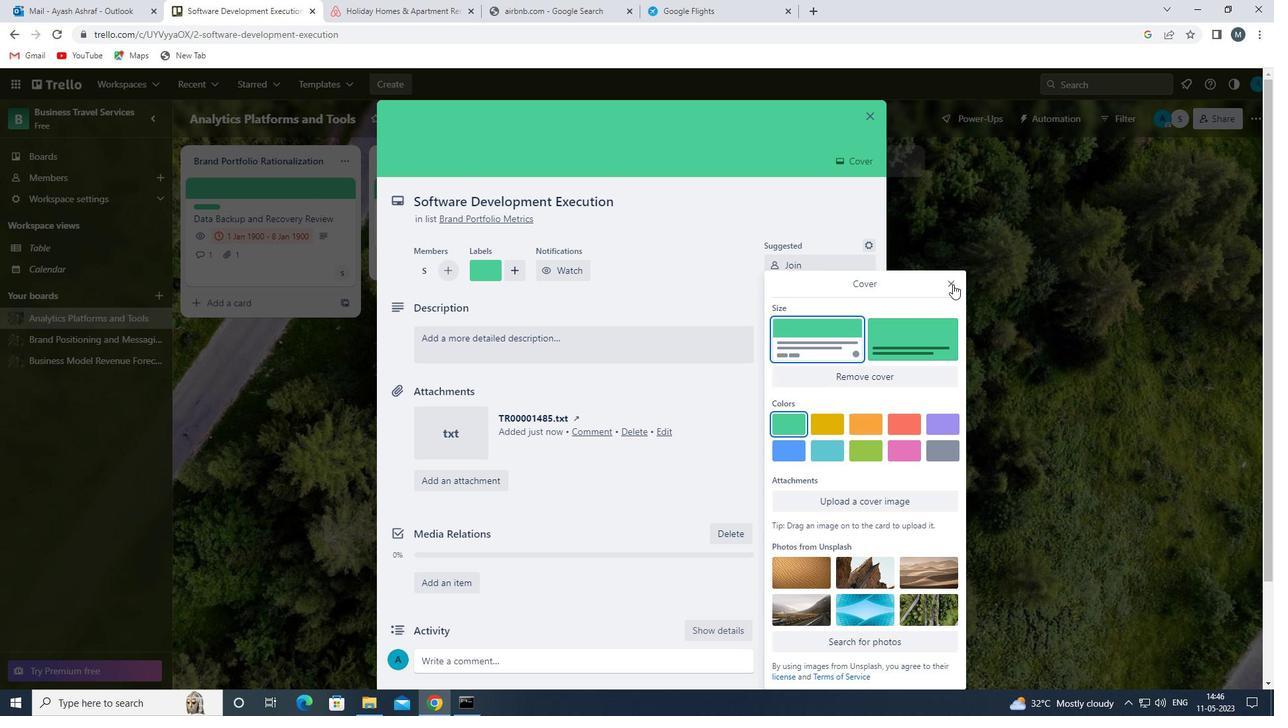 
Action: Mouse pressed left at (948, 285)
Screenshot: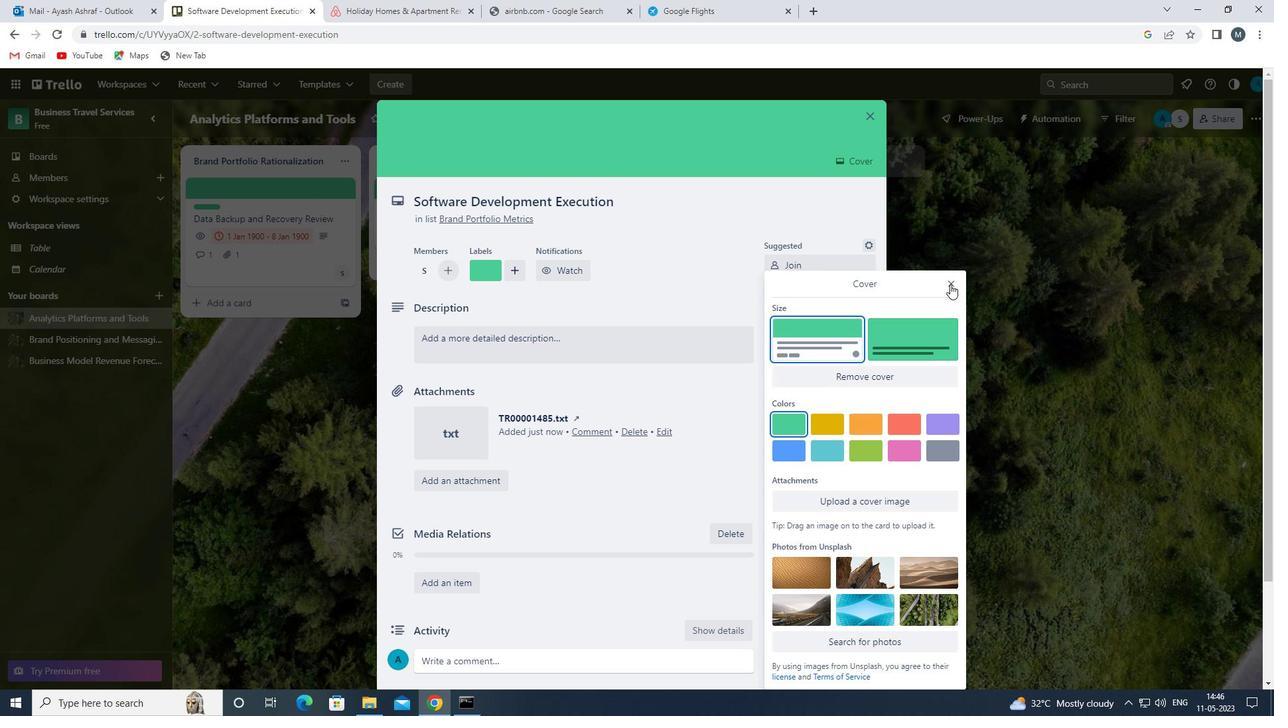 
Action: Mouse moved to (452, 329)
Screenshot: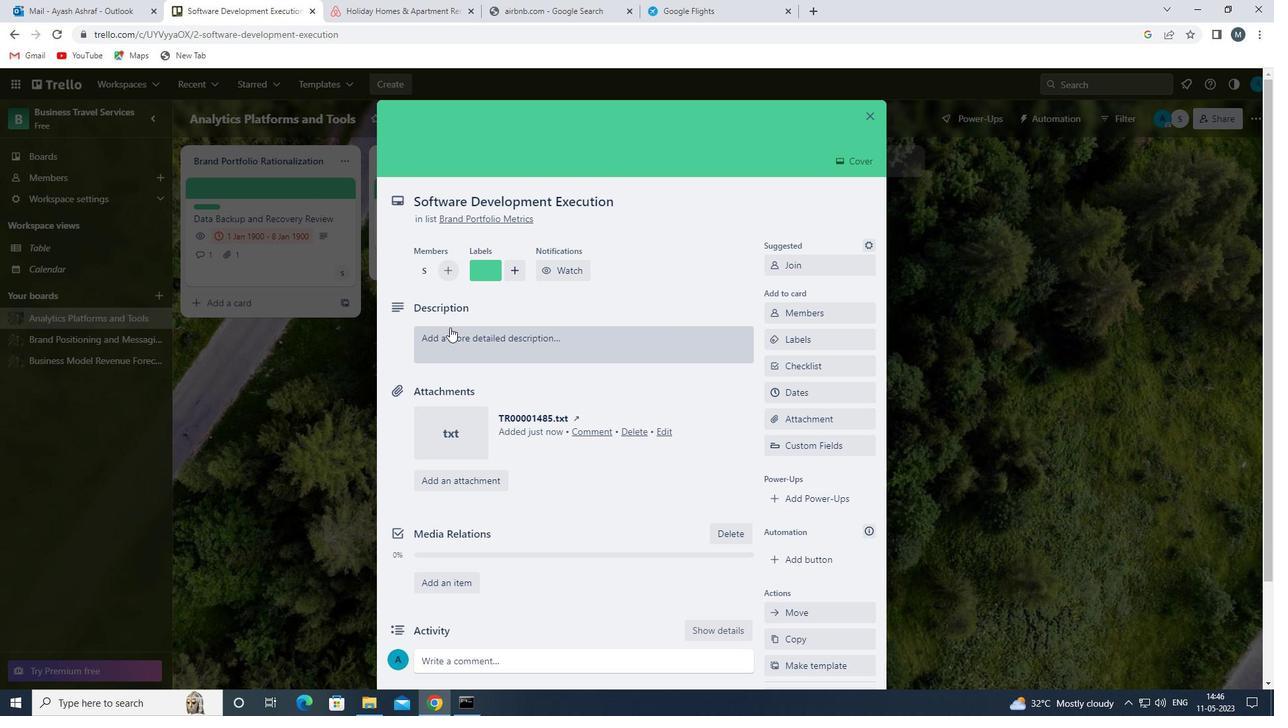 
Action: Mouse pressed left at (452, 329)
Screenshot: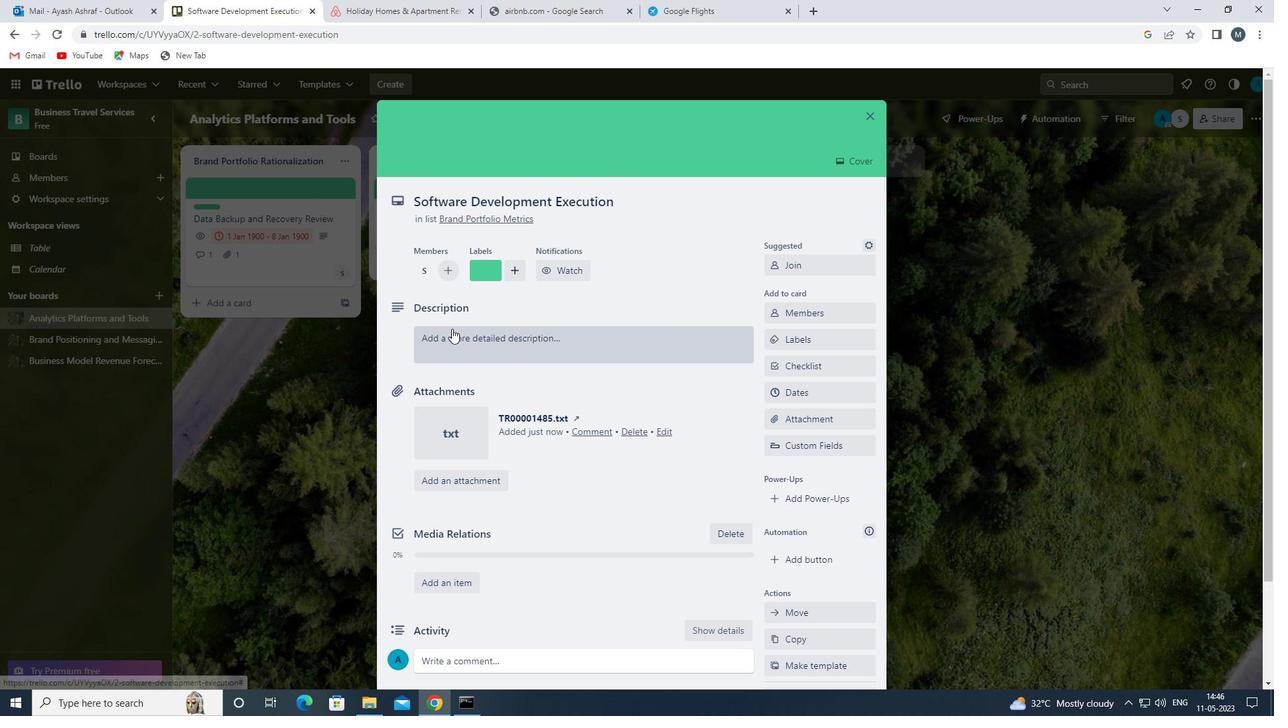 
Action: Mouse moved to (466, 387)
Screenshot: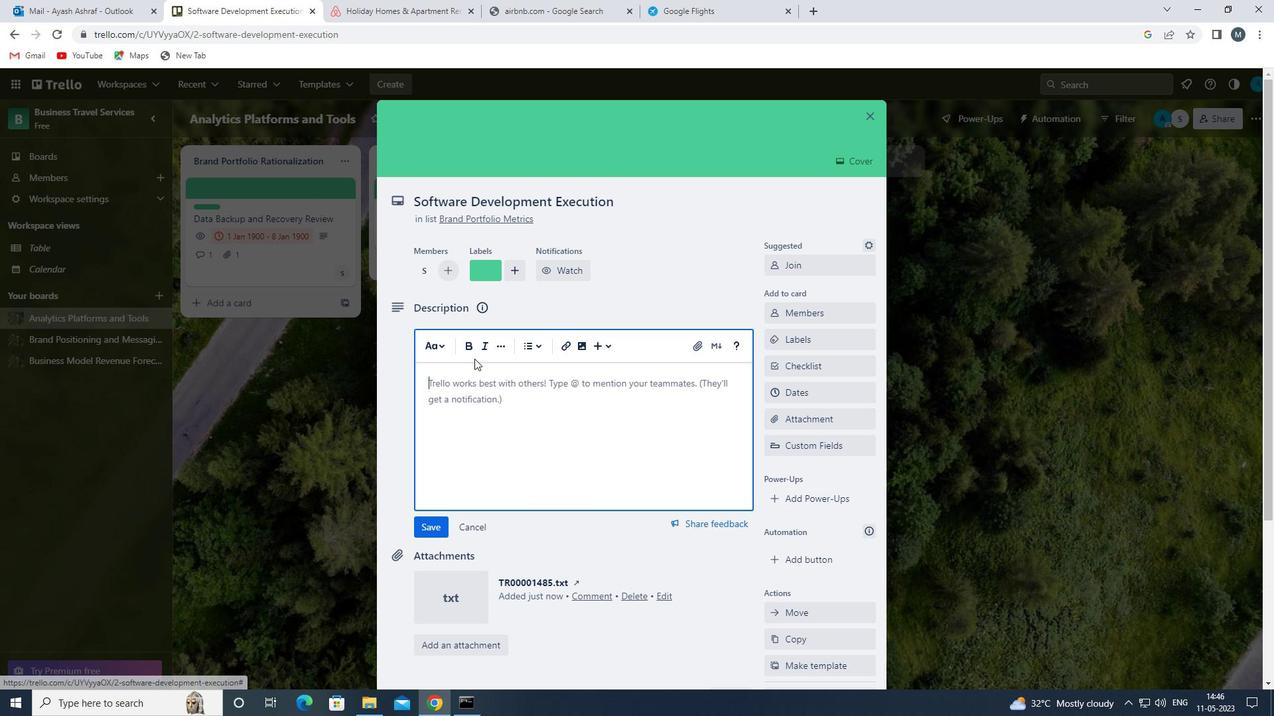 
Action: Mouse pressed left at (466, 387)
Screenshot: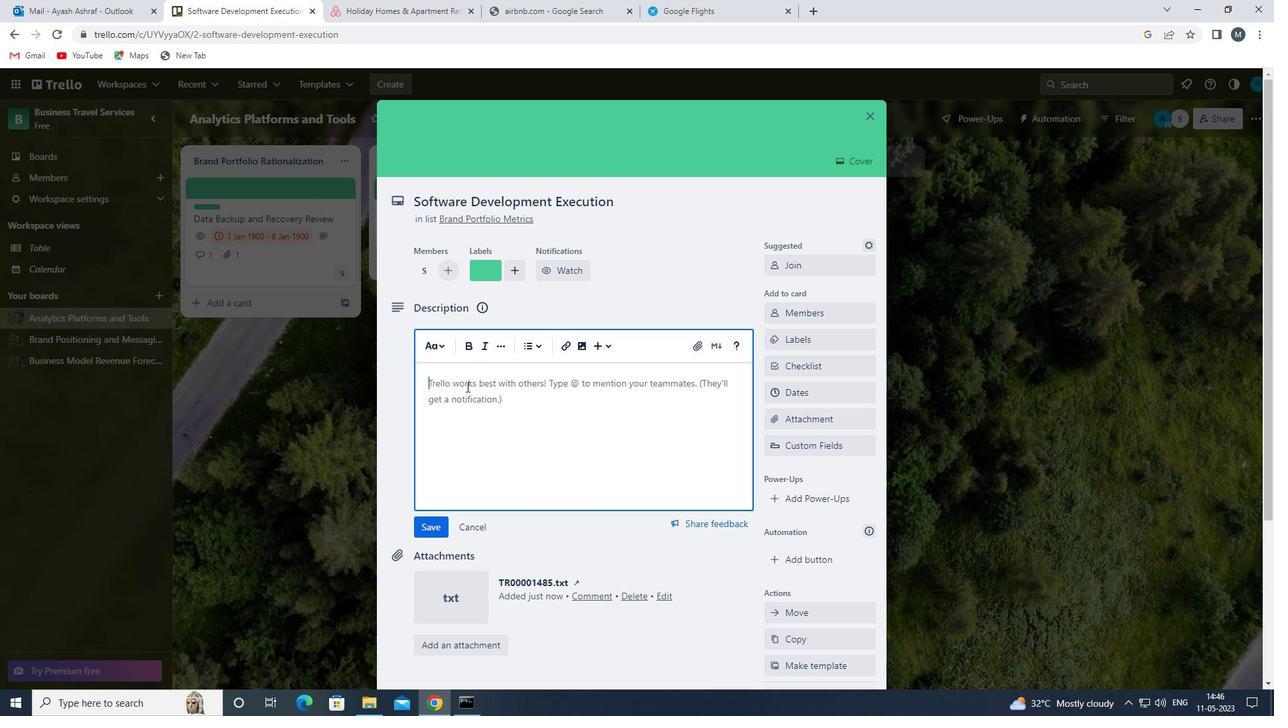
Action: Mouse moved to (466, 387)
Screenshot: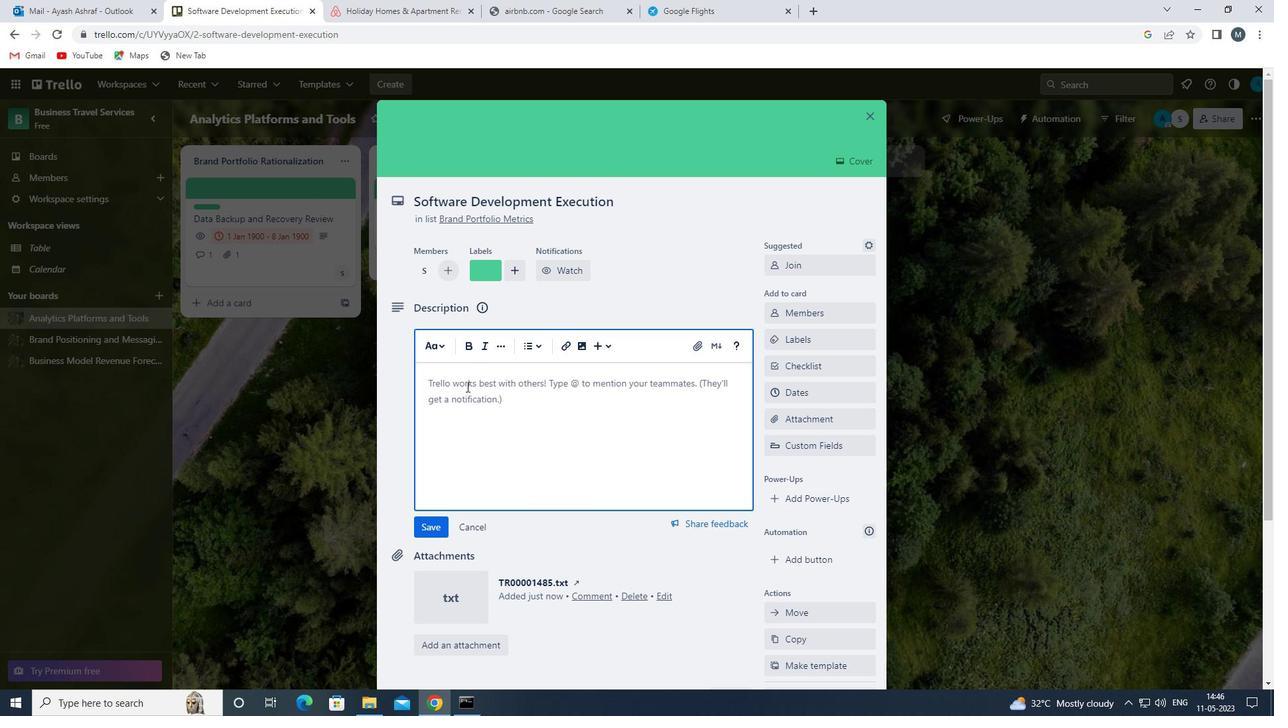 
Action: Key pressed <Key.shift>PLAN<Key.space>AND<Key.space>EXECUTE<Key.space>COMPANY<Key.space>TEAM<Key.space><Key.backspace>-BUILDING<Key.space>CONFERENCE<Key.space>WITH<Key.space>GUEST<Key.space>SPEAKERS<Key.space>ON<Key.space>X<Key.backspace>CHANGE<Key.space>MANAGEMENT<Key.space>
Screenshot: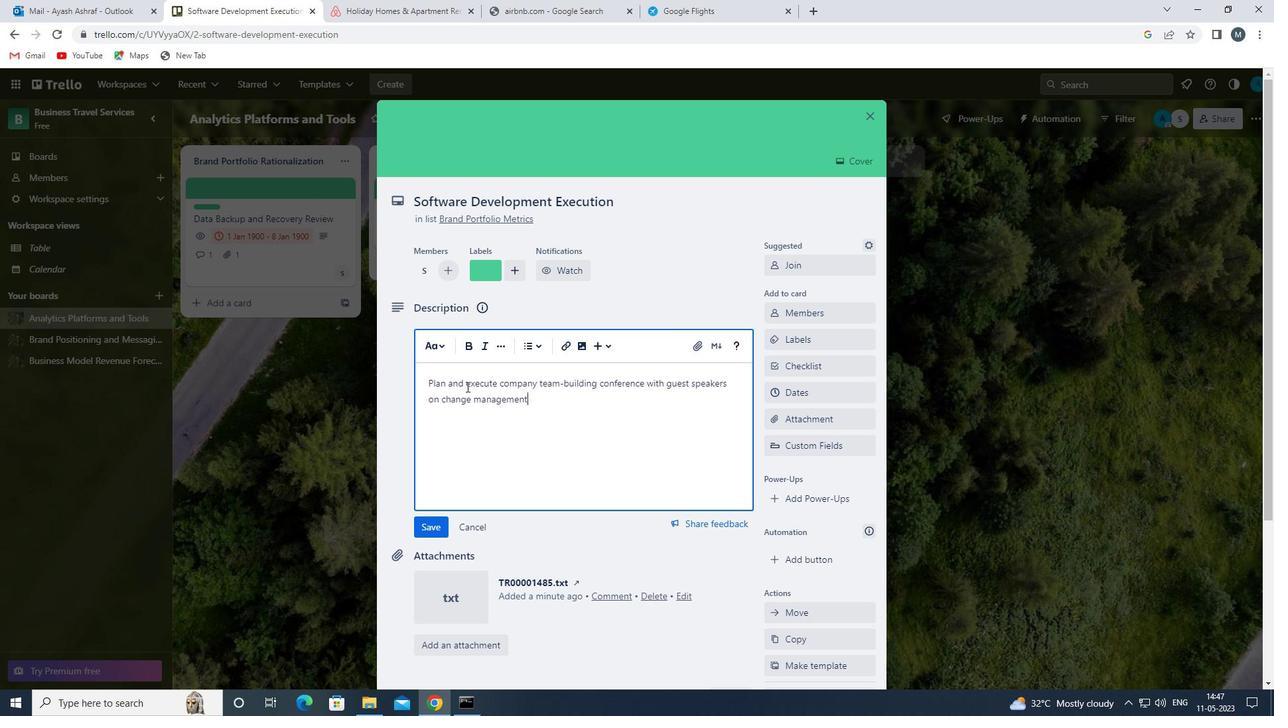 
Action: Mouse moved to (474, 440)
Screenshot: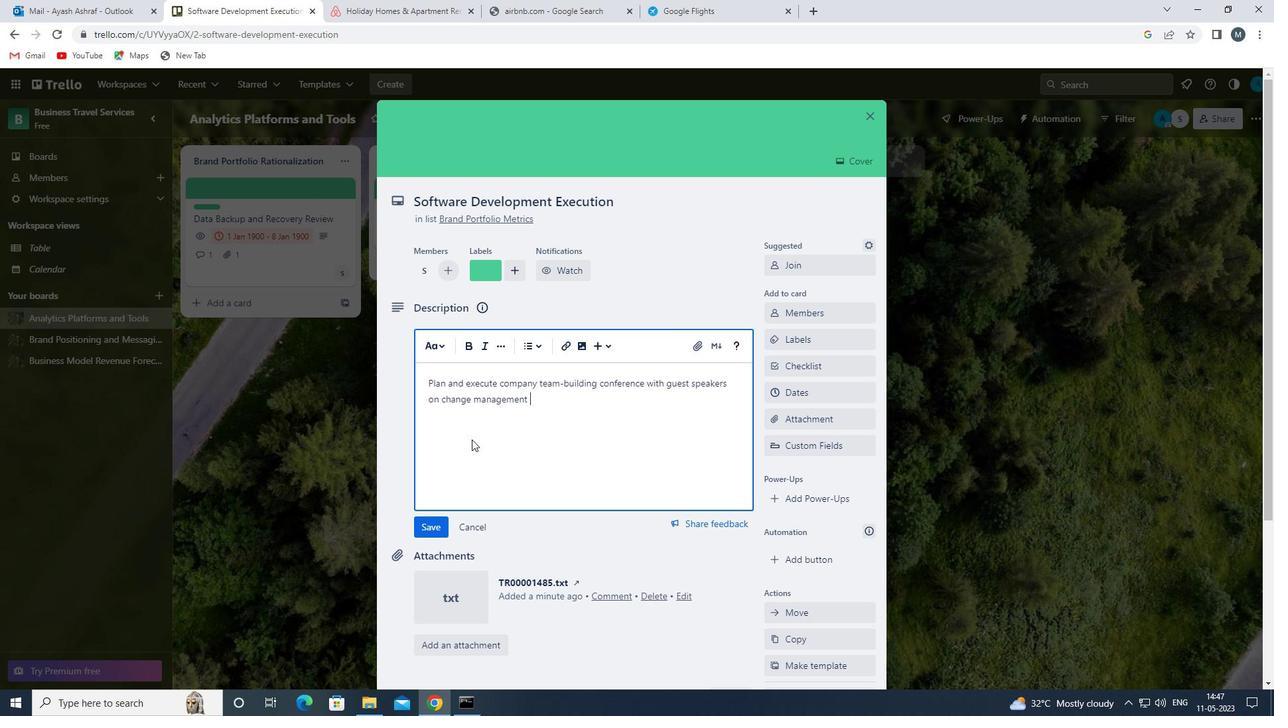 
Action: Mouse scrolled (474, 439) with delta (0, 0)
Screenshot: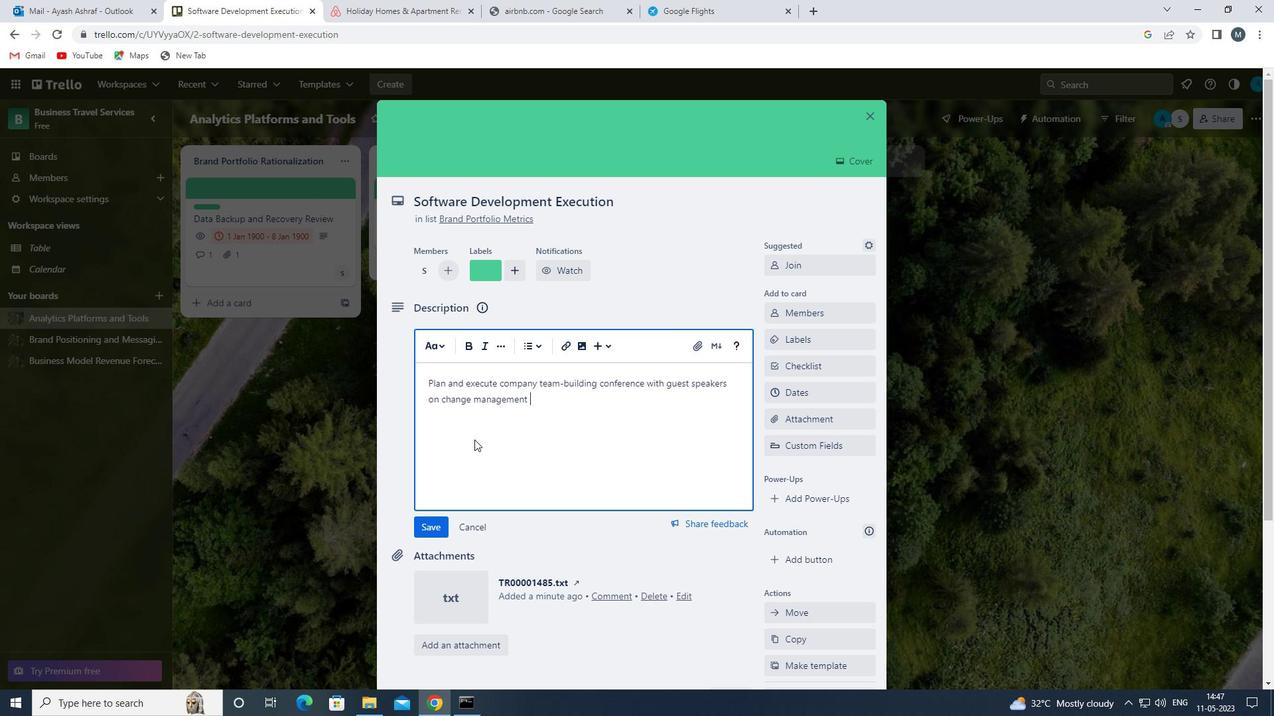 
Action: Mouse moved to (430, 458)
Screenshot: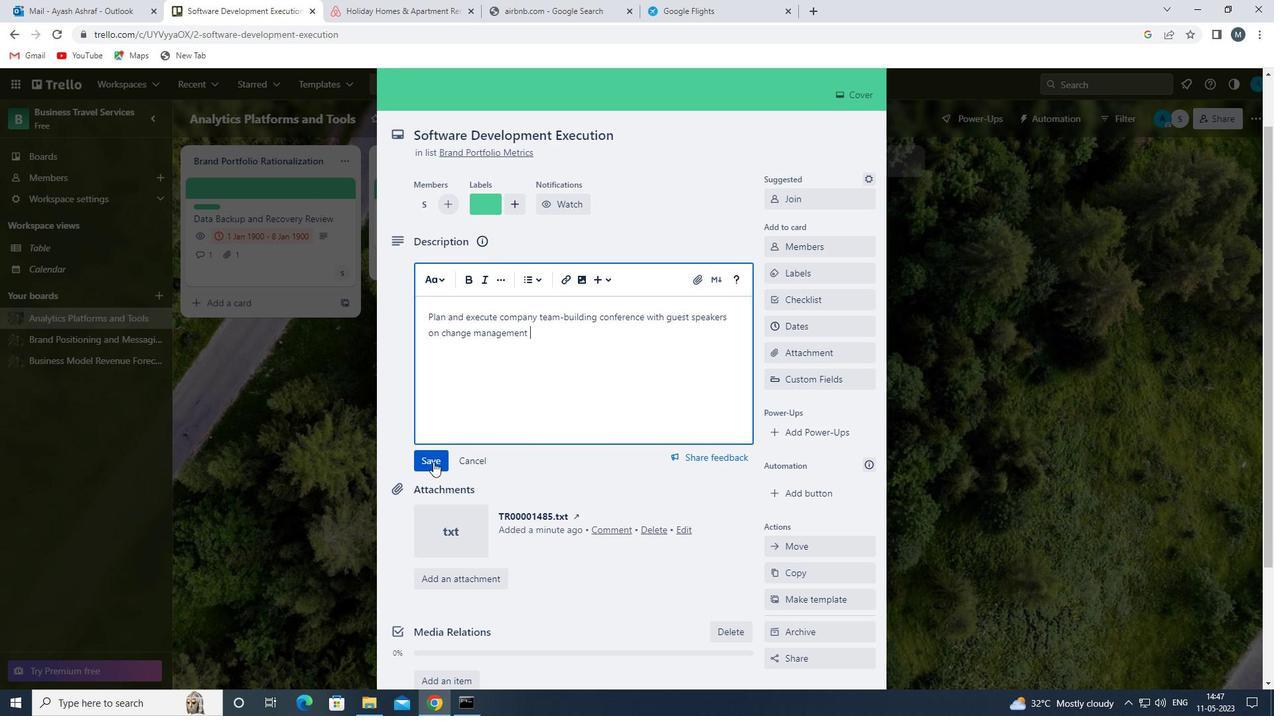 
Action: Mouse pressed left at (430, 458)
Screenshot: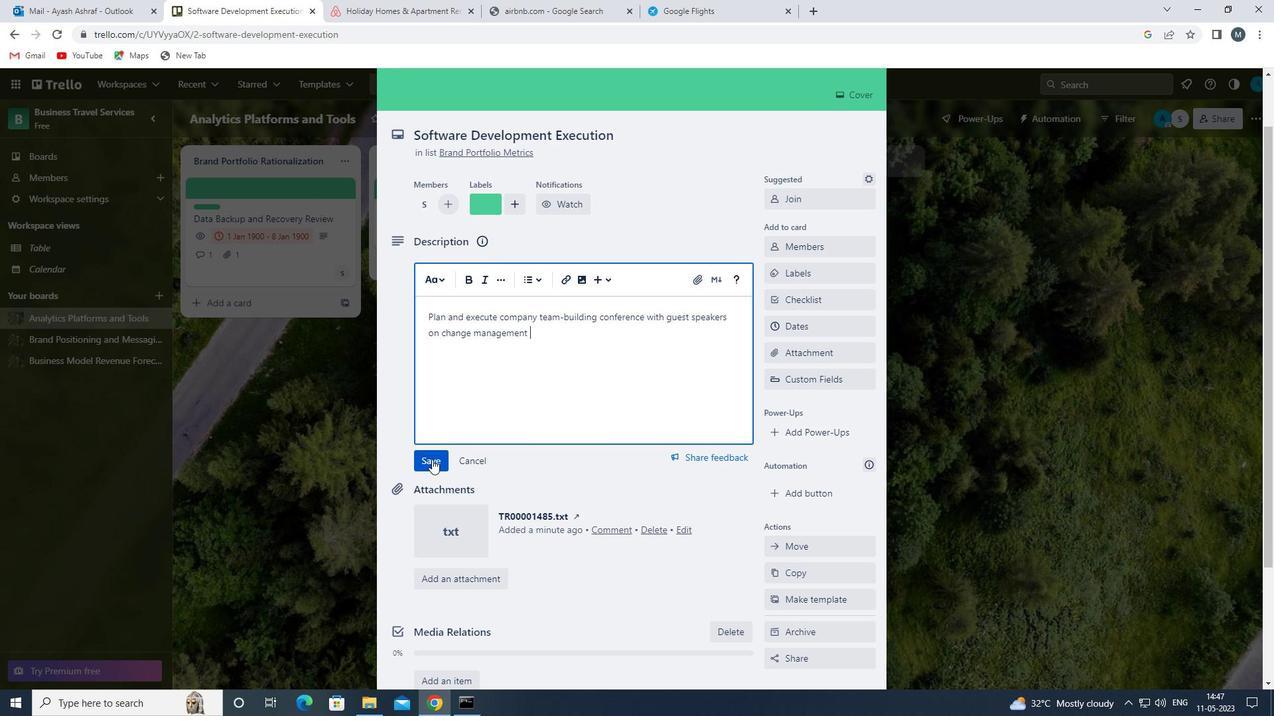 
Action: Mouse moved to (467, 432)
Screenshot: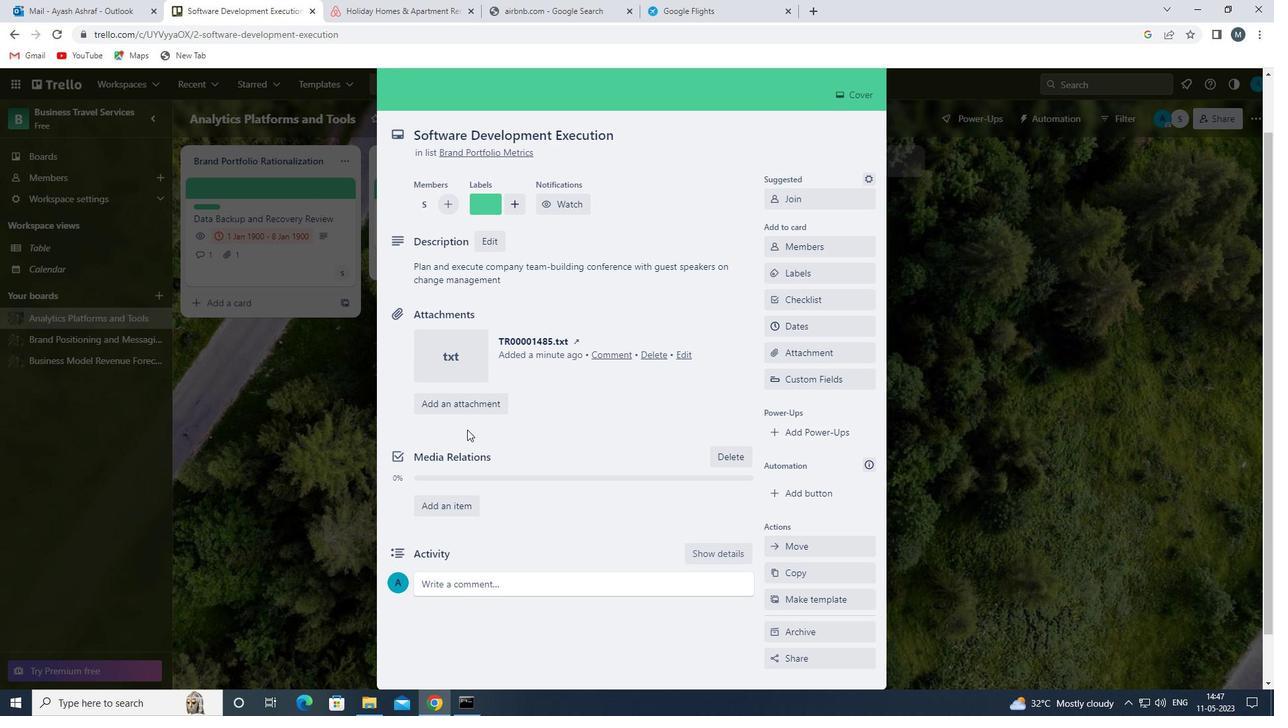 
Action: Mouse scrolled (467, 431) with delta (0, 0)
Screenshot: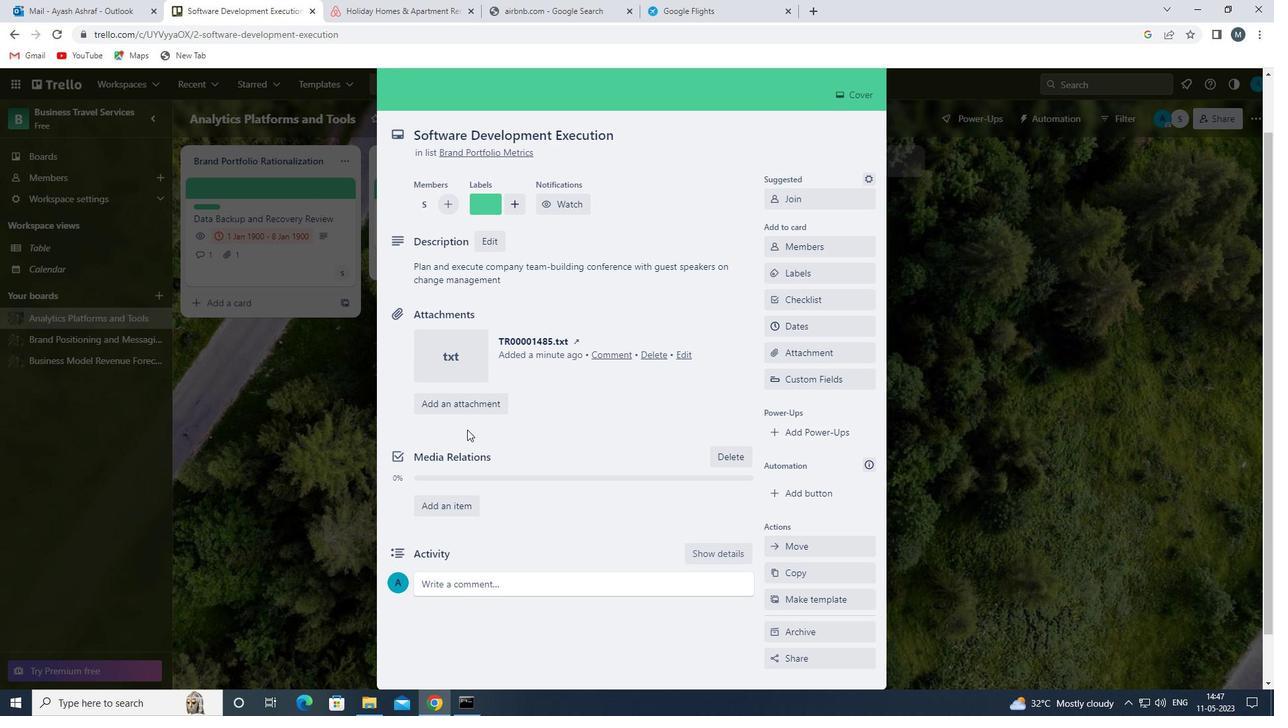 
Action: Mouse moved to (456, 522)
Screenshot: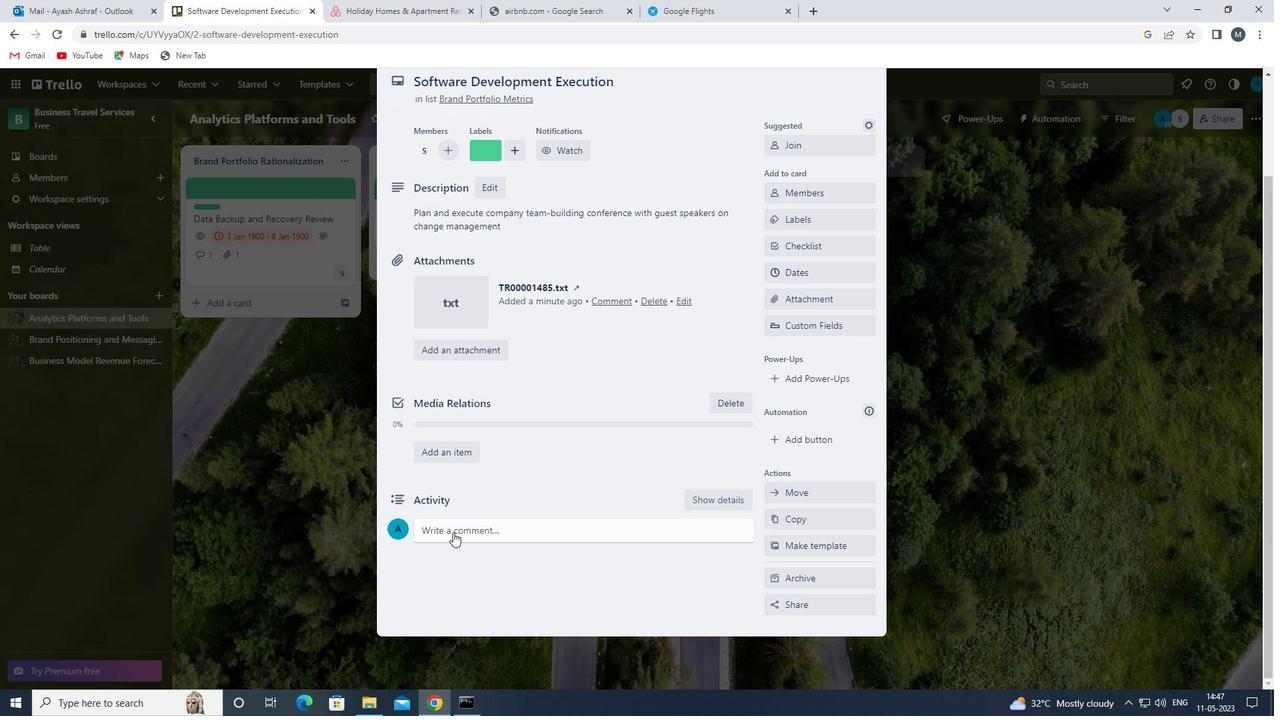 
Action: Mouse pressed left at (456, 522)
Screenshot: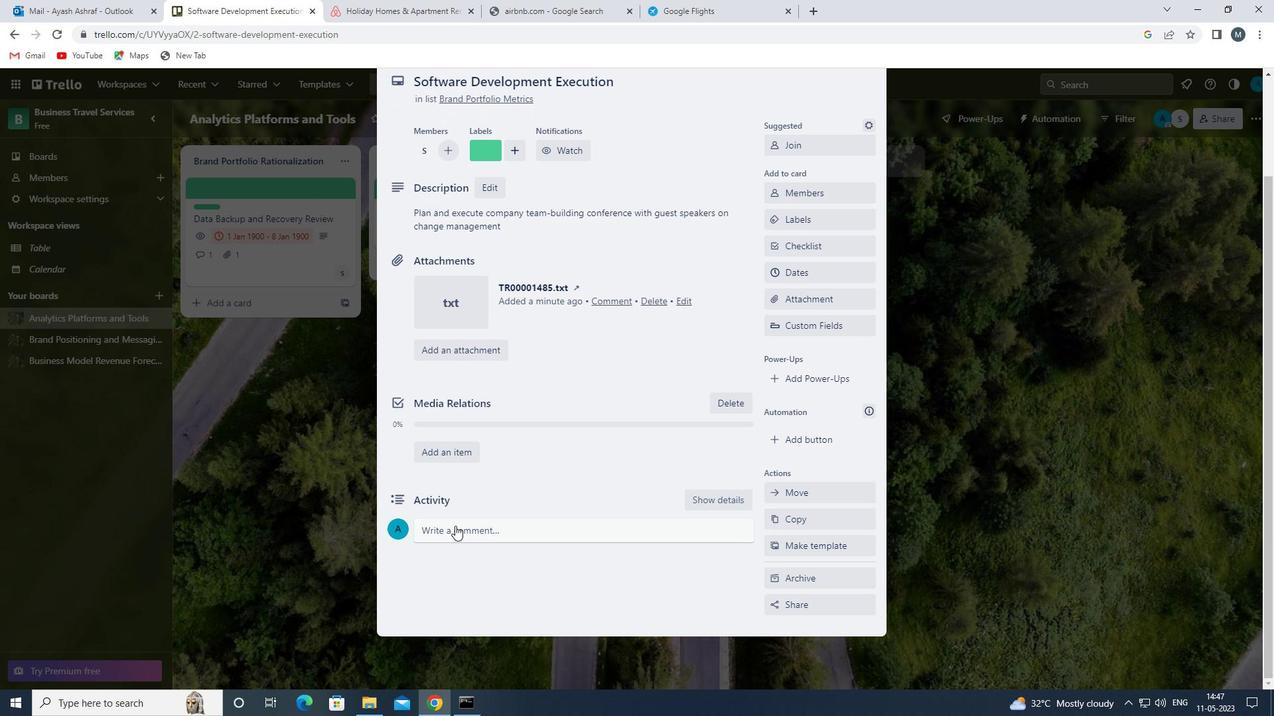 
Action: Mouse moved to (466, 574)
Screenshot: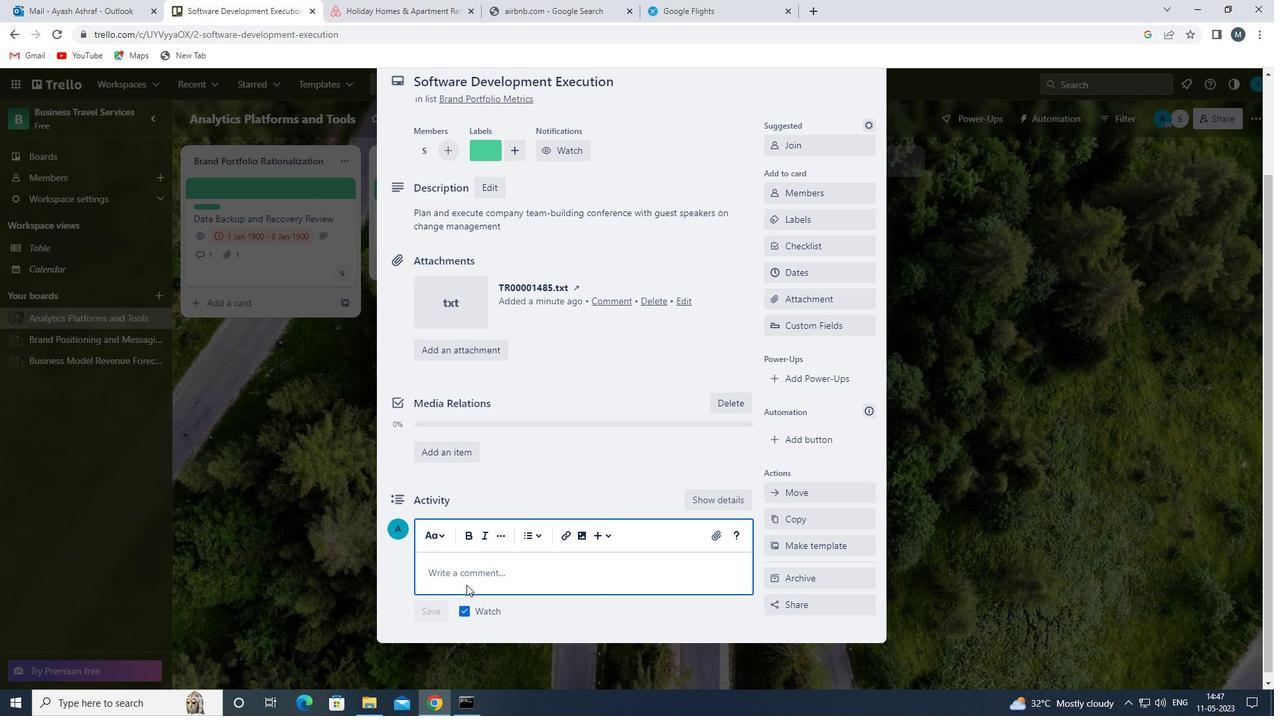 
Action: Mouse pressed left at (466, 574)
Screenshot: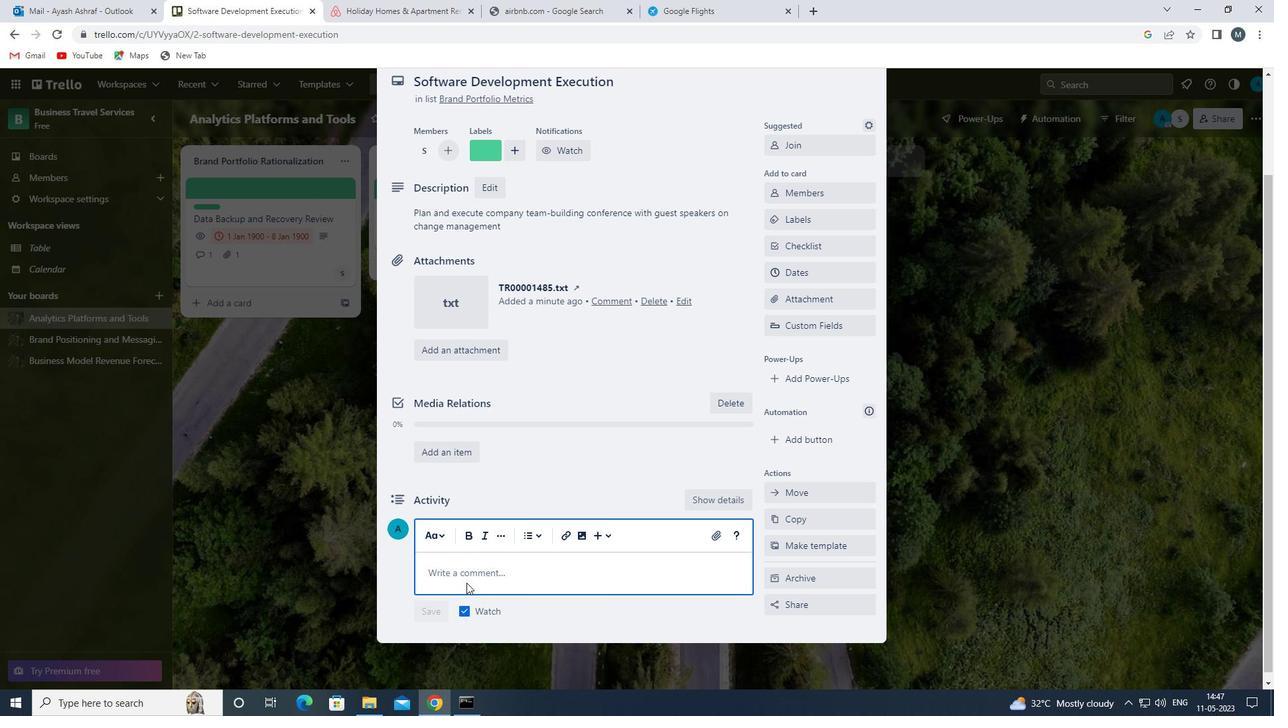 
Action: Mouse moved to (483, 461)
Screenshot: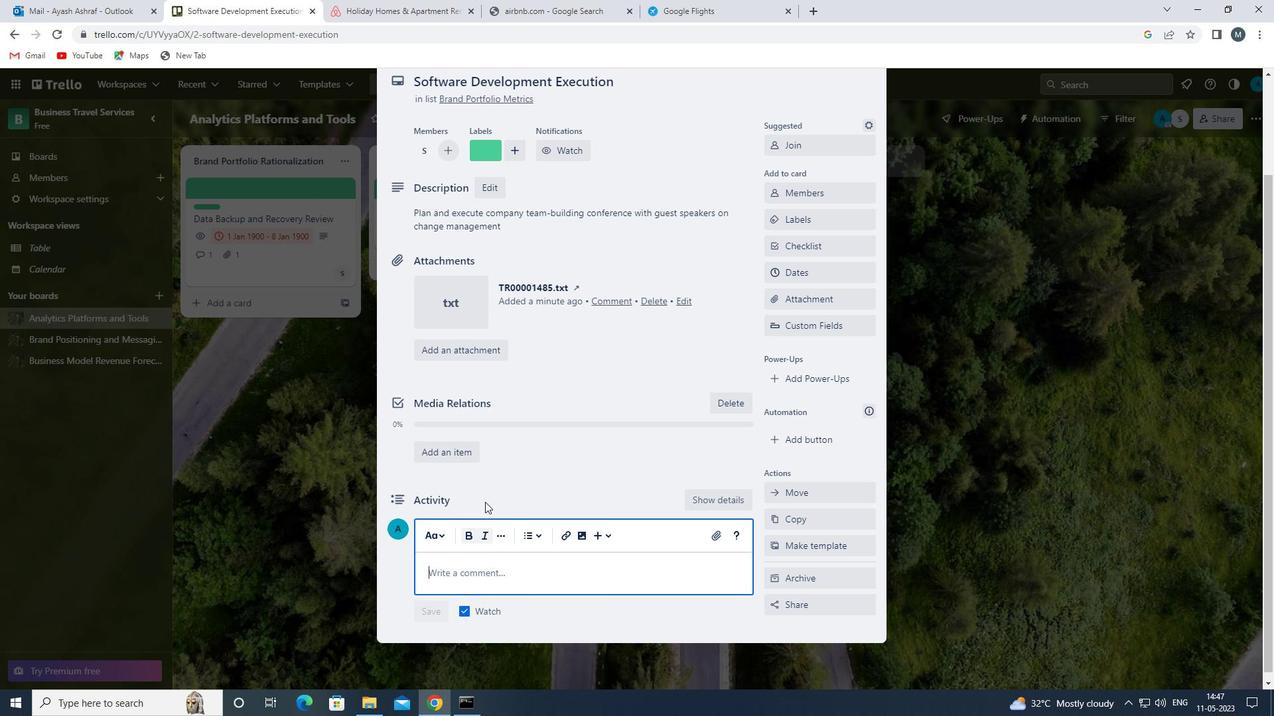 
Action: Mouse scrolled (483, 460) with delta (0, 0)
Screenshot: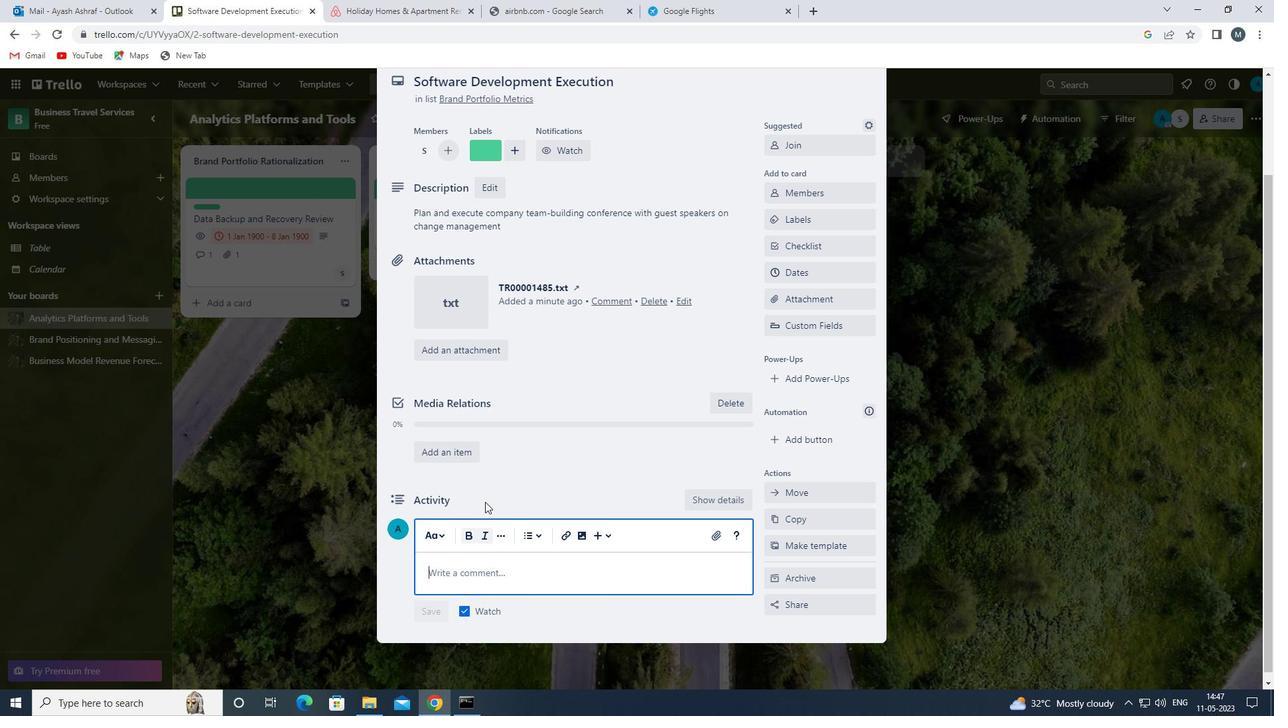 
Action: Mouse scrolled (483, 460) with delta (0, 0)
Screenshot: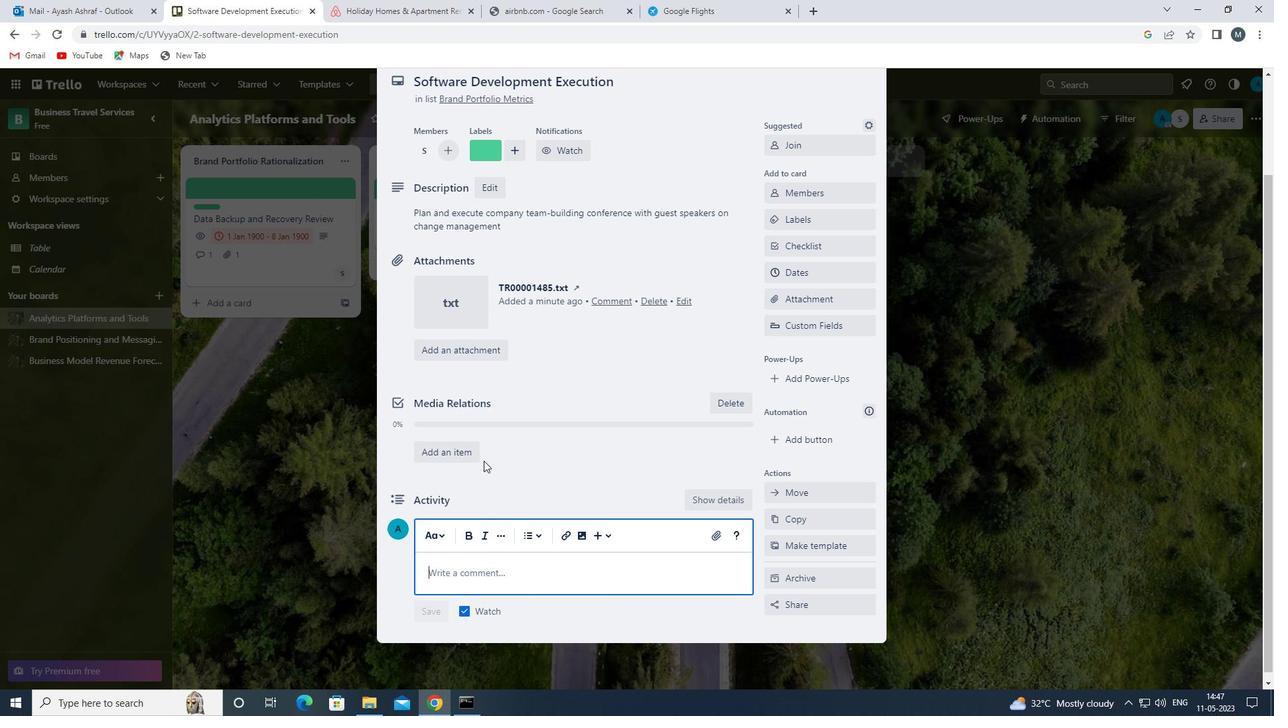 
Action: Mouse moved to (477, 477)
Screenshot: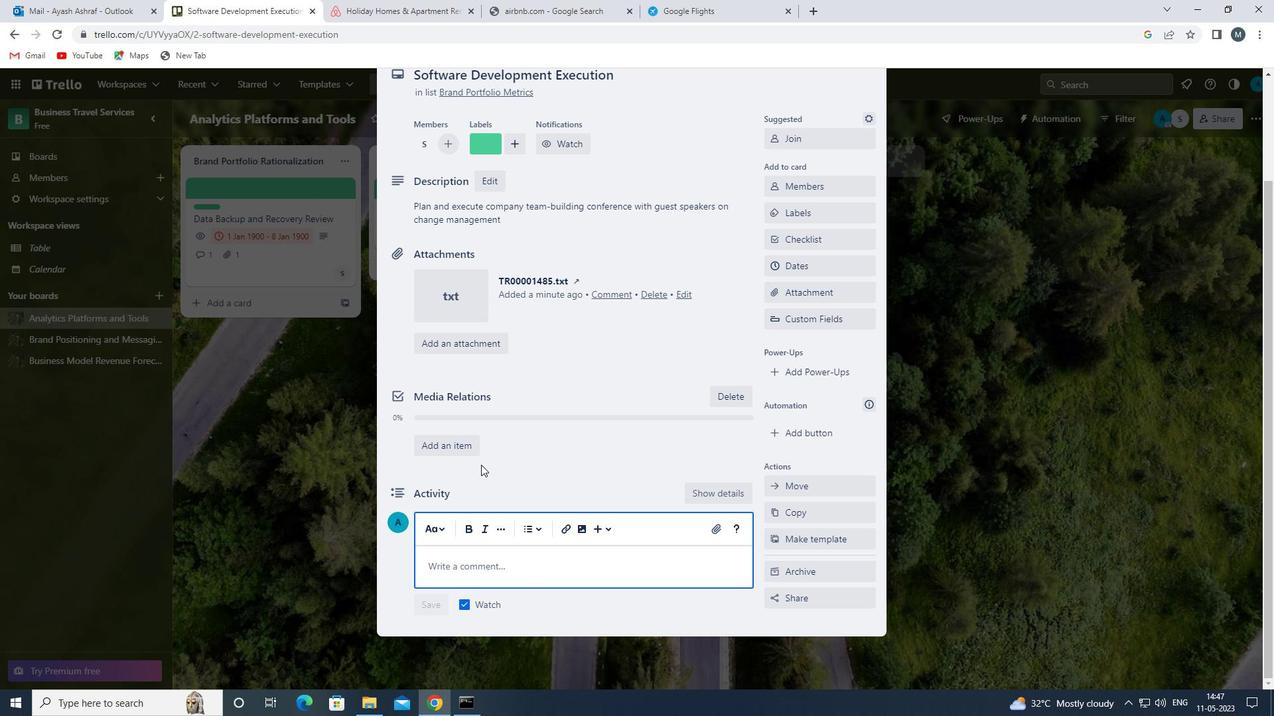 
Action: Key pressed <Key.shift>LET<Key.space>US<Key.space>APPROACH<Key.space>THIS<Key.space>TASK<Key.space>WITH<Key.space>A<Key.space>SENSE<Key.space>OF<Key.space>DATA<Key.space>V<Key.backspace><Key.backspace>-DRIVEN<Key.space>DECIS<Key.backspace><Key.backspace>ISIONS<Key.backspace>-MAKING<Key.space><Key.backspace>,USING<Key.space>METRICS<Key.space>AND<Key.space>ANALYTICS<Key.space>TO<Key.space>INFIO<Key.backspace><Key.backspace>ORM<Key.space>OUR<Key.space>CHOICES.
Screenshot: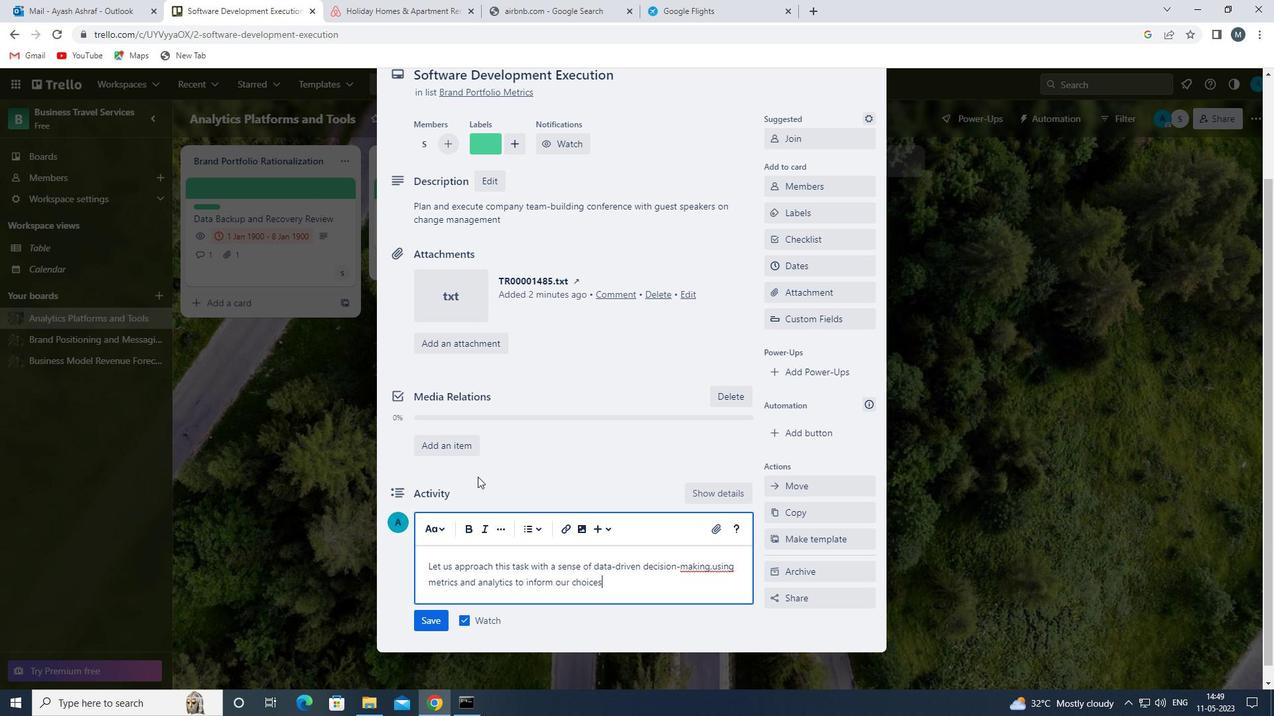 
Action: Mouse moved to (438, 622)
Screenshot: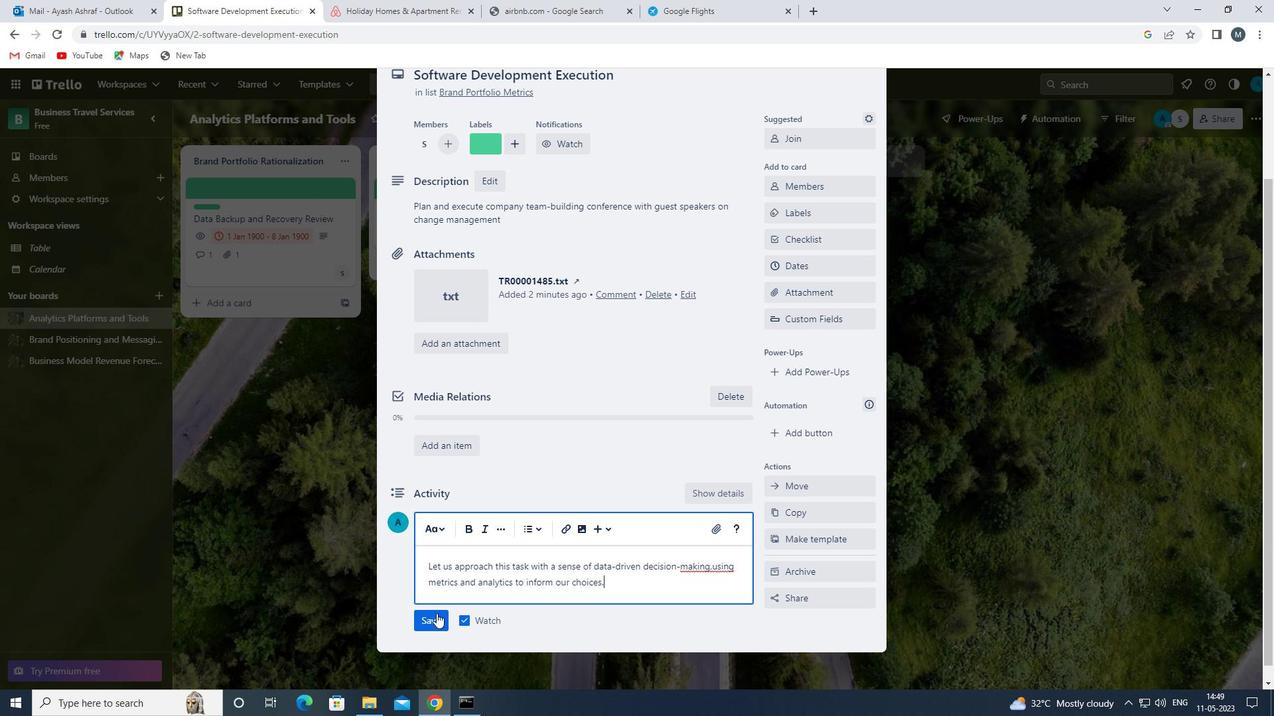 
Action: Mouse pressed left at (438, 622)
Screenshot: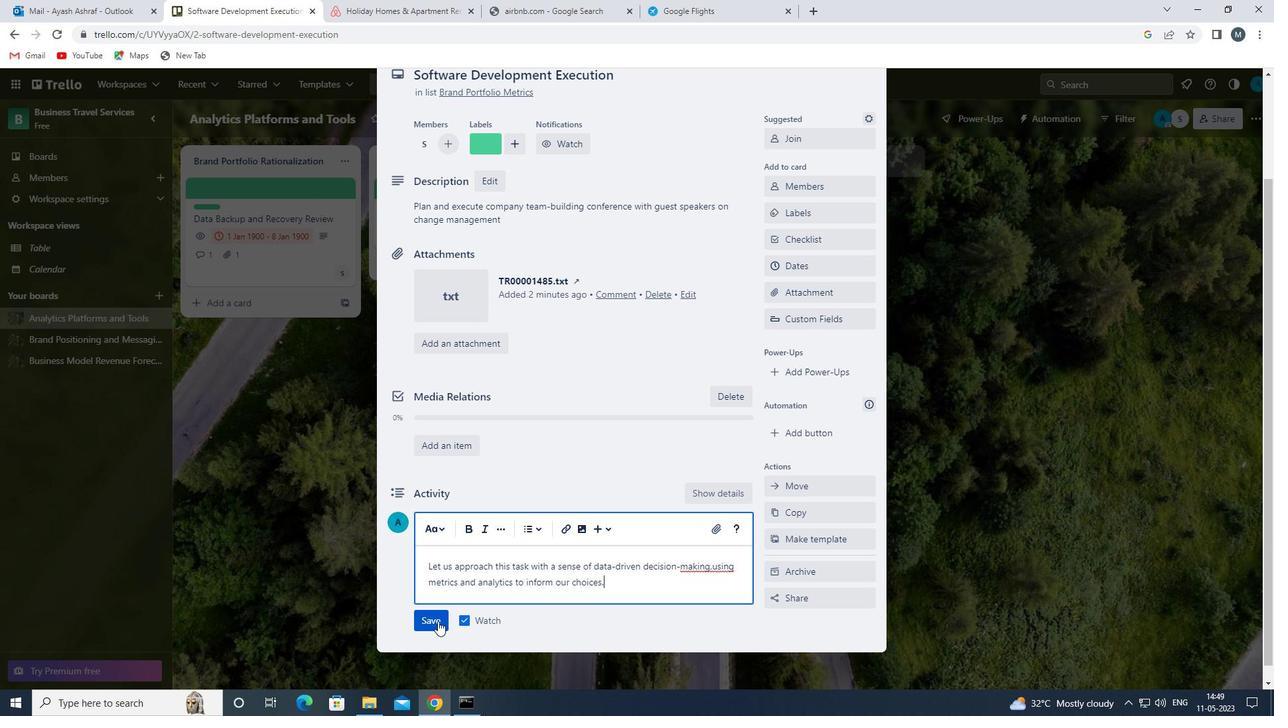 
Action: Mouse moved to (803, 270)
Screenshot: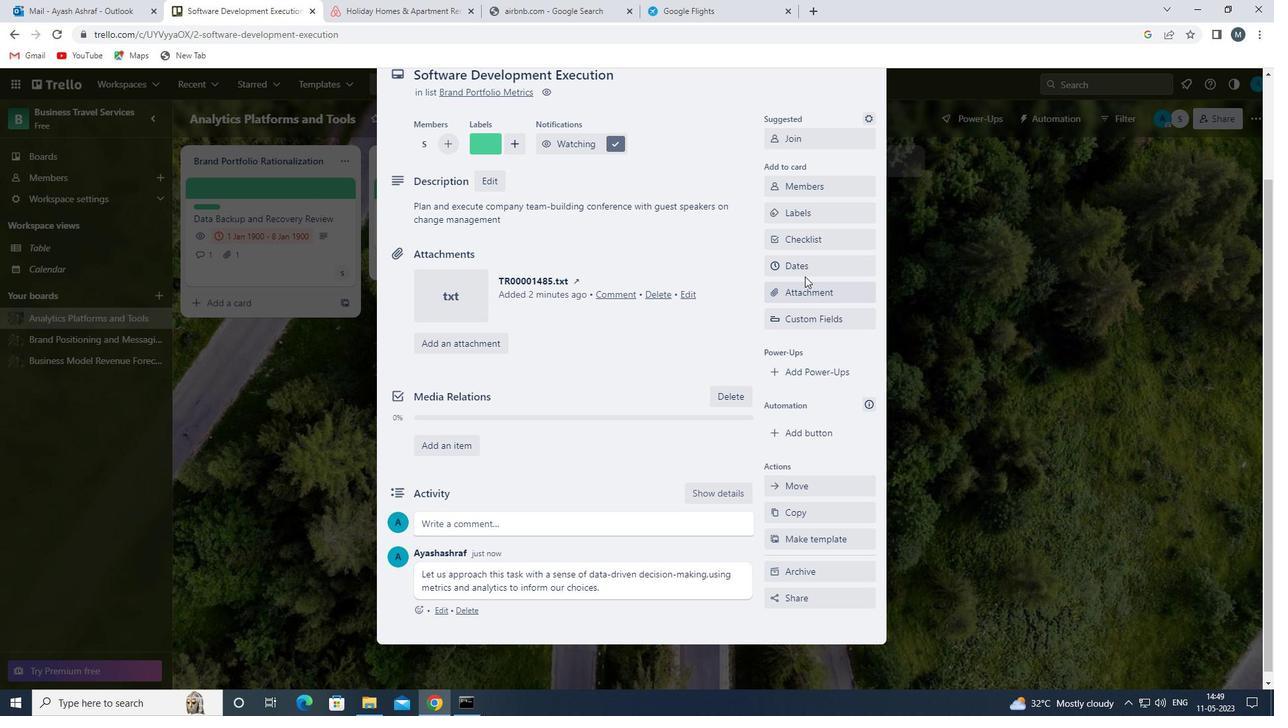 
Action: Mouse pressed left at (803, 270)
Screenshot: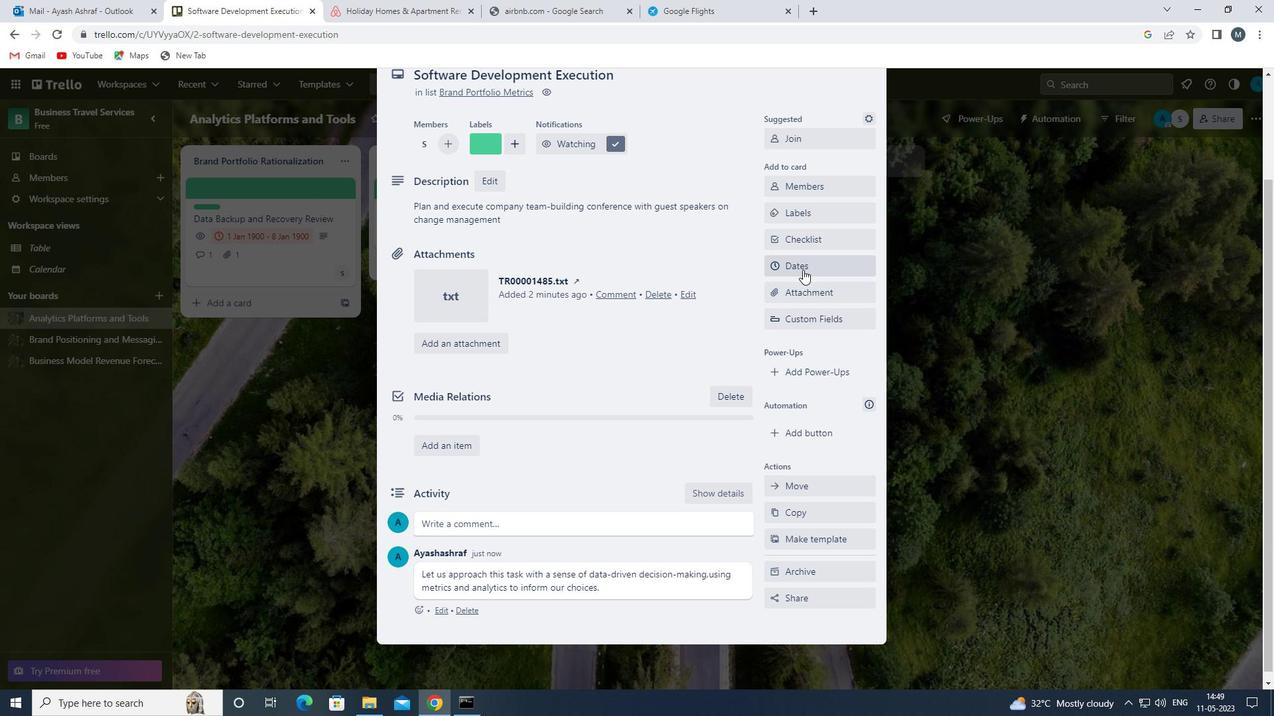 
Action: Mouse moved to (775, 357)
Screenshot: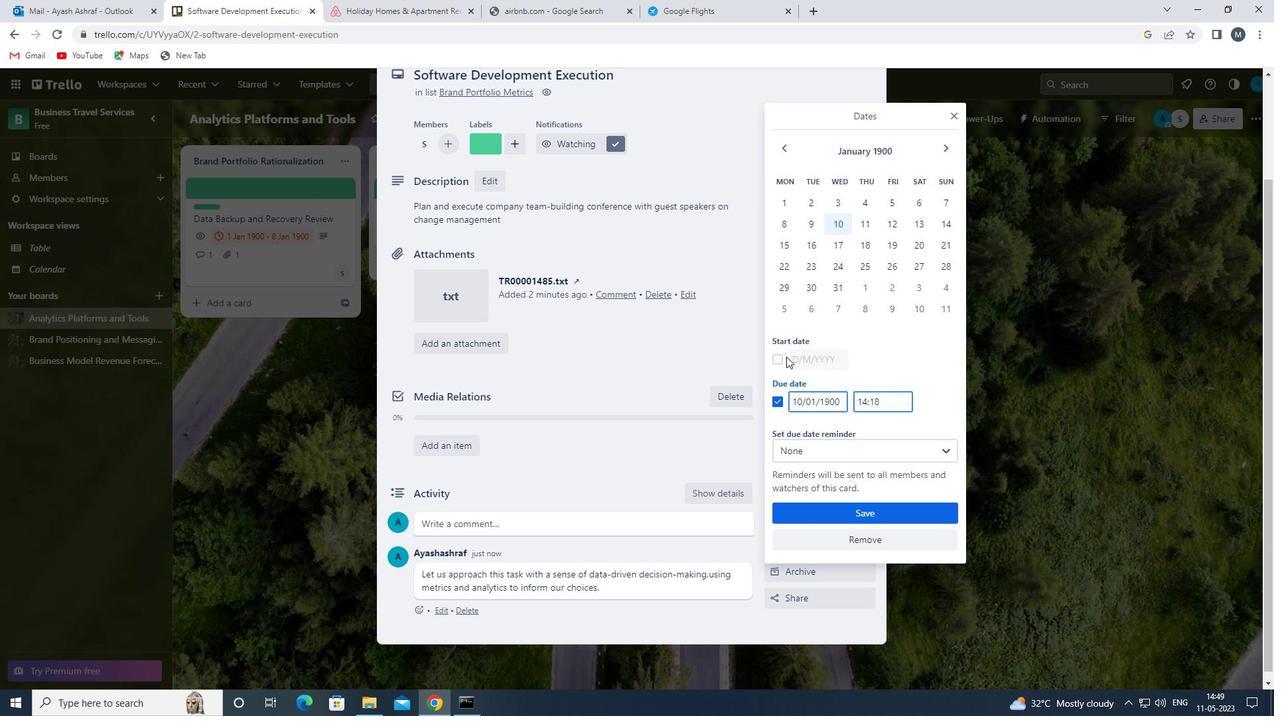 
Action: Mouse pressed left at (775, 357)
Screenshot: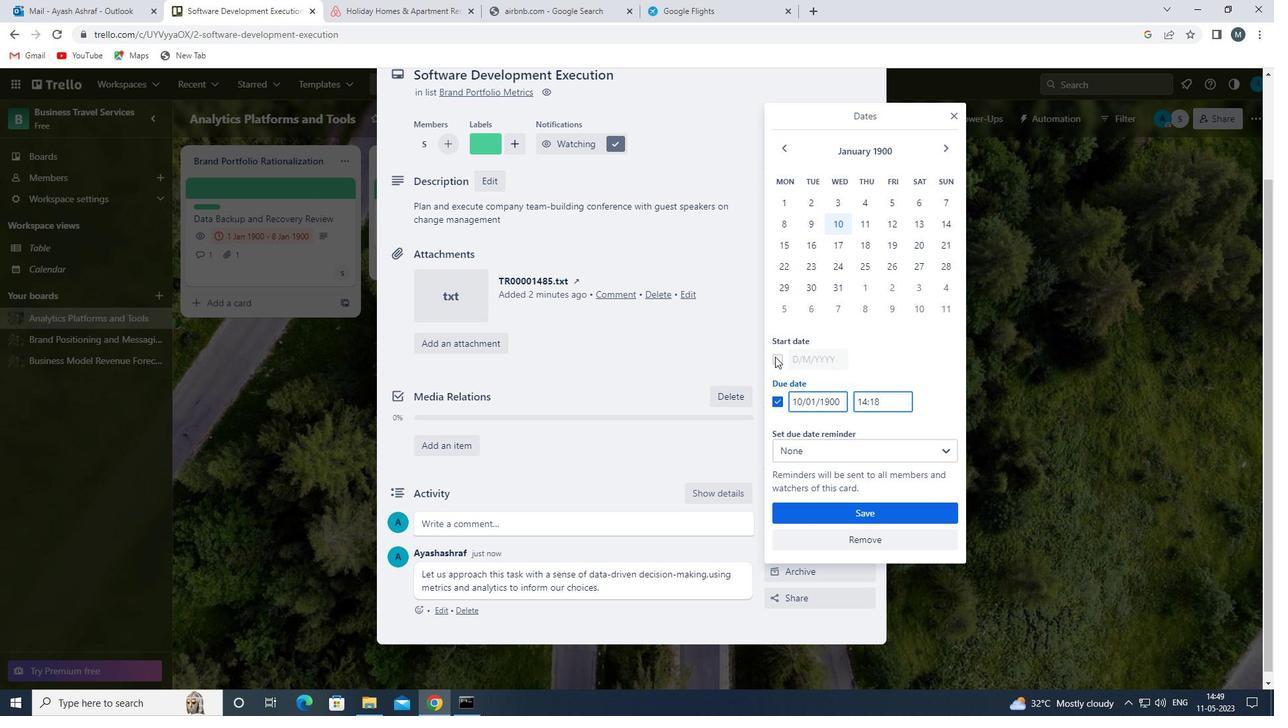 
Action: Mouse moved to (800, 359)
Screenshot: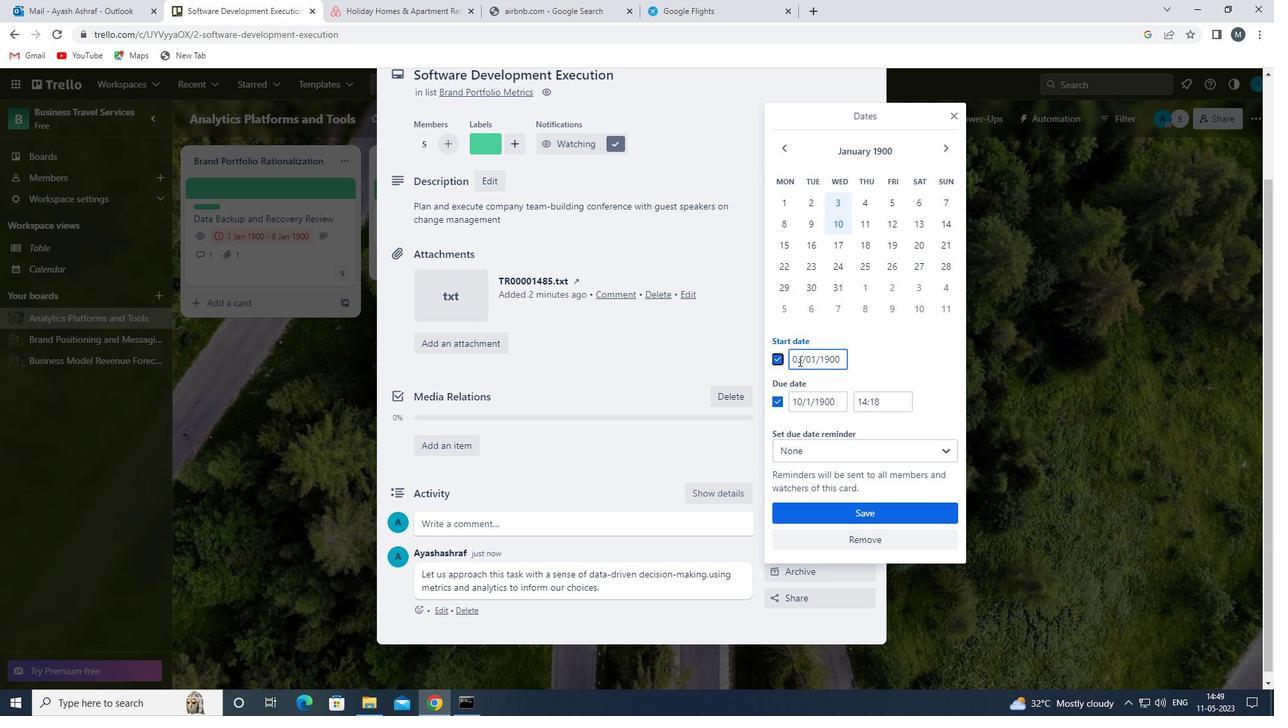 
Action: Mouse pressed left at (800, 359)
Screenshot: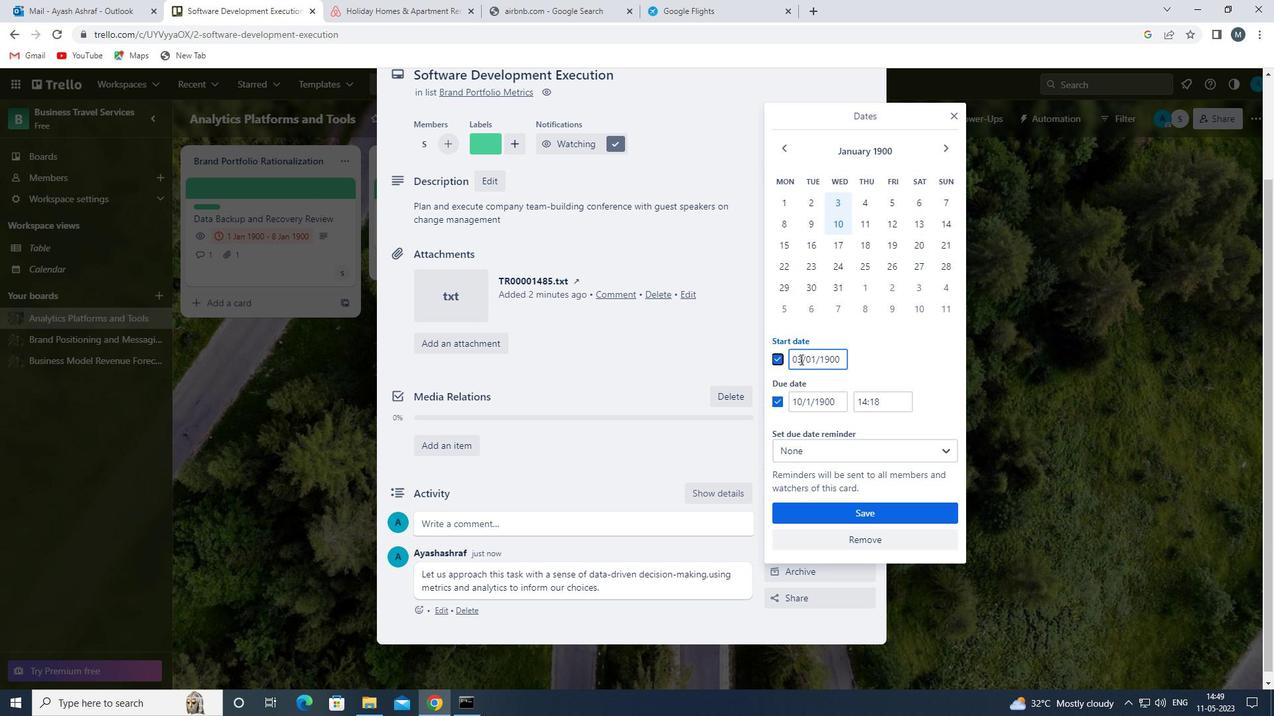 
Action: Mouse moved to (796, 358)
Screenshot: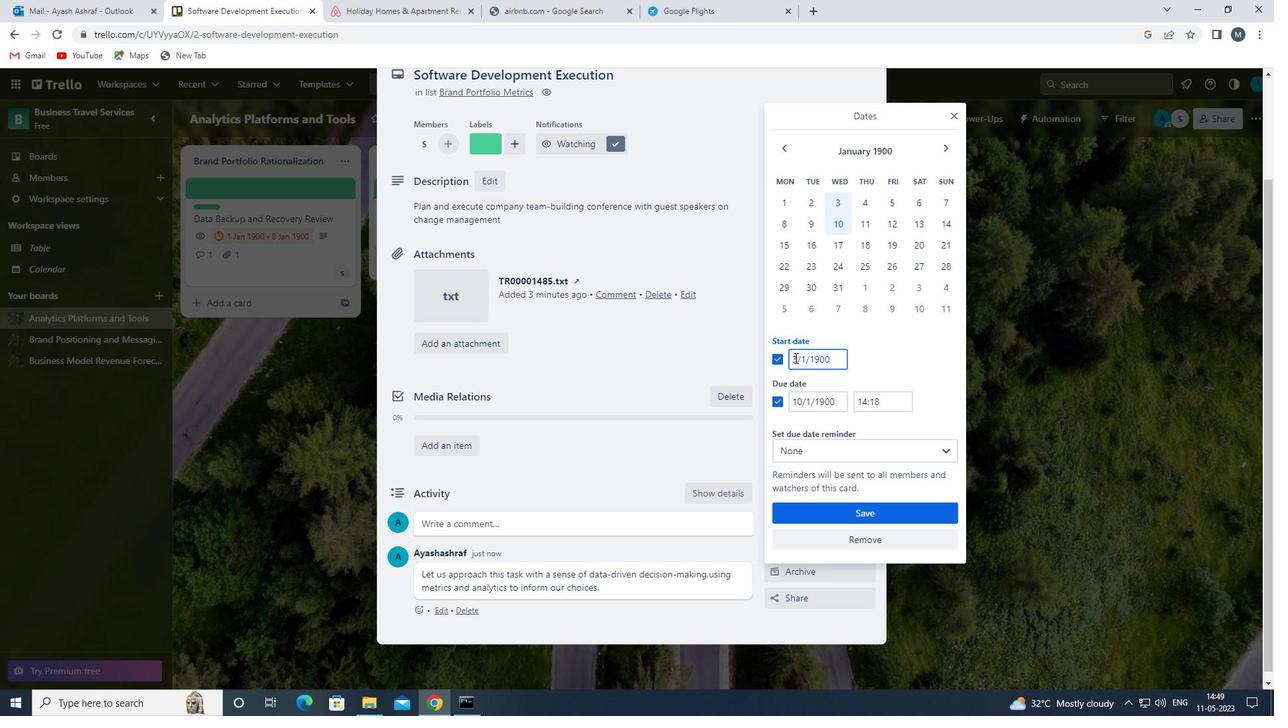 
Action: Mouse pressed left at (796, 358)
Screenshot: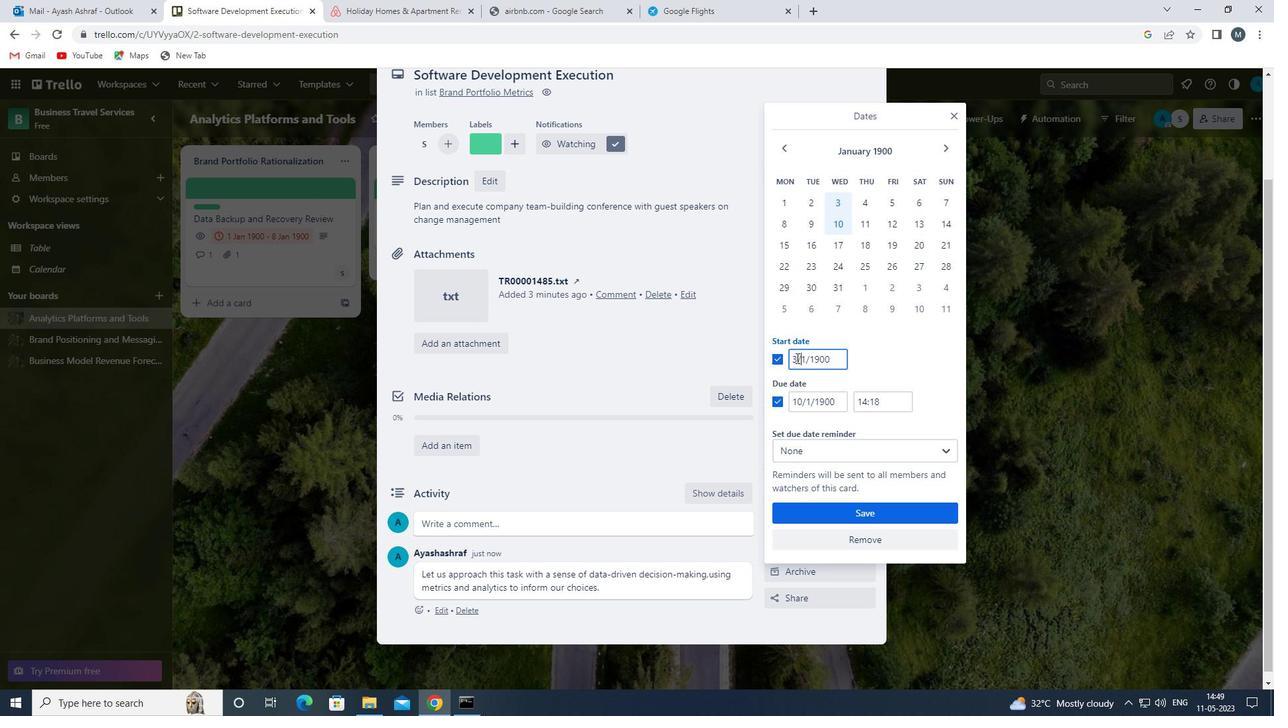 
Action: Mouse moved to (807, 361)
Screenshot: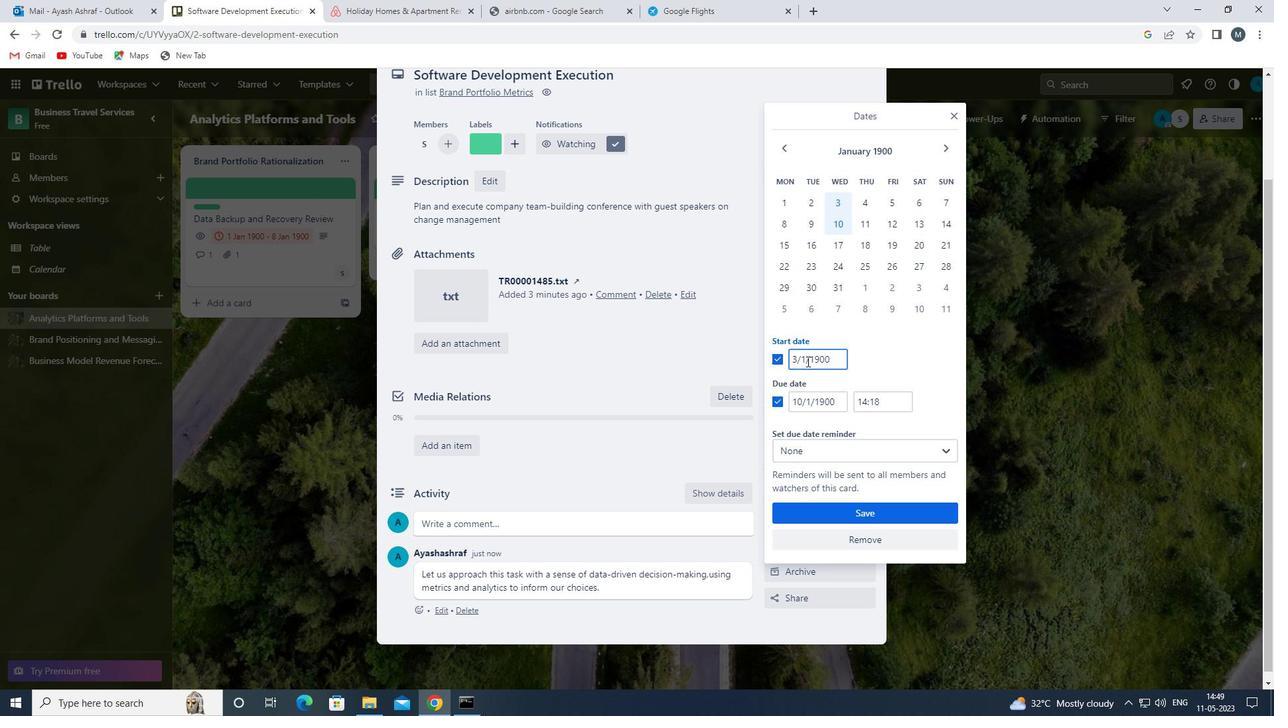 
Action: Key pressed <Key.backspace>
Screenshot: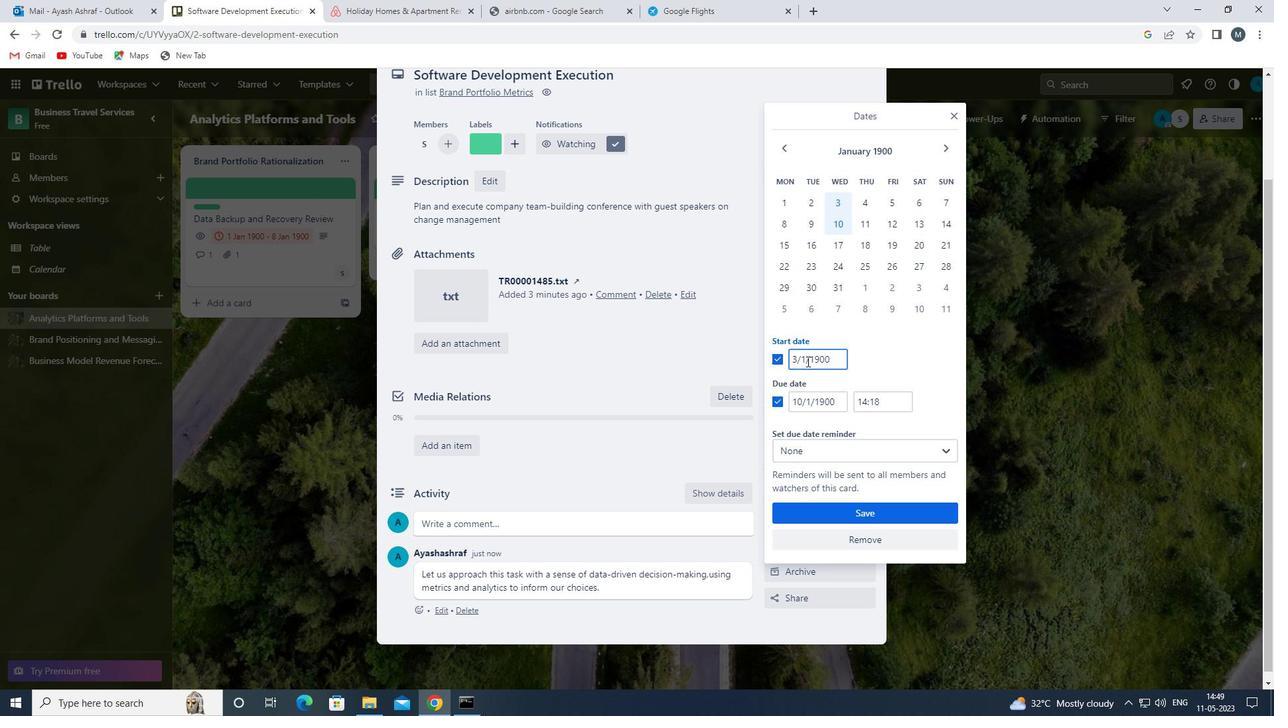 
Action: Mouse moved to (807, 364)
Screenshot: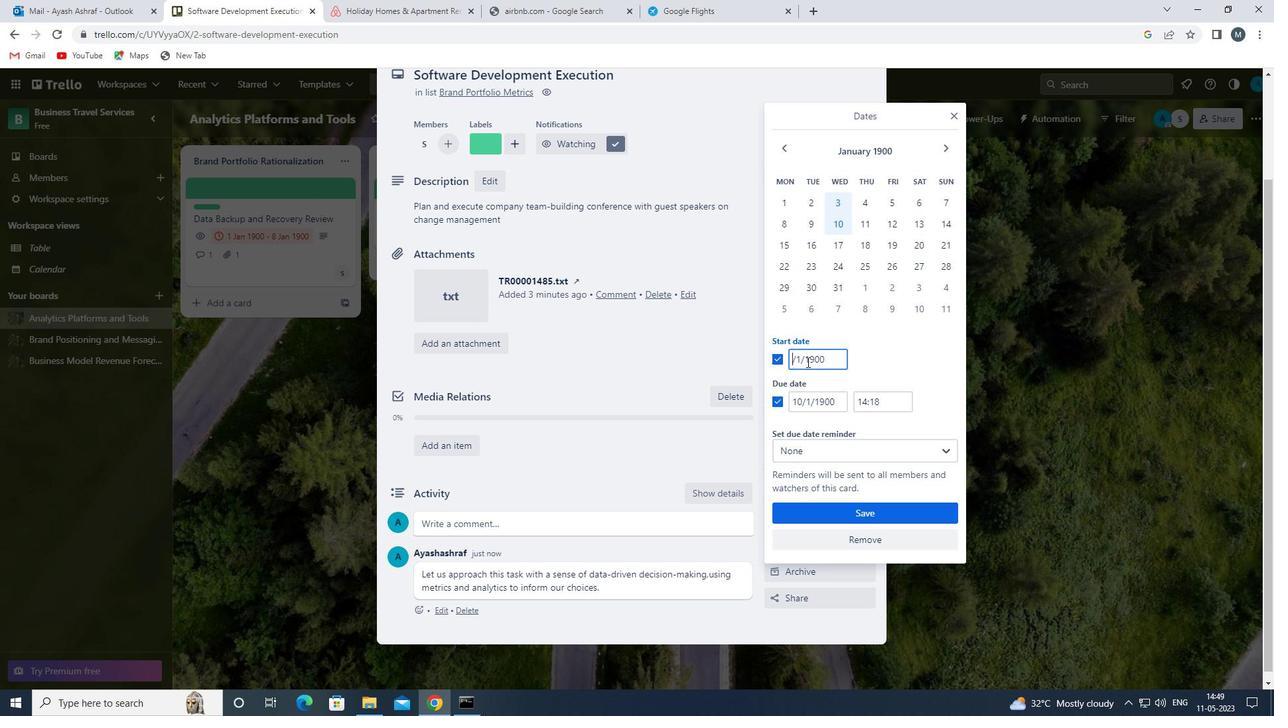 
Action: Key pressed <<96>>
Screenshot: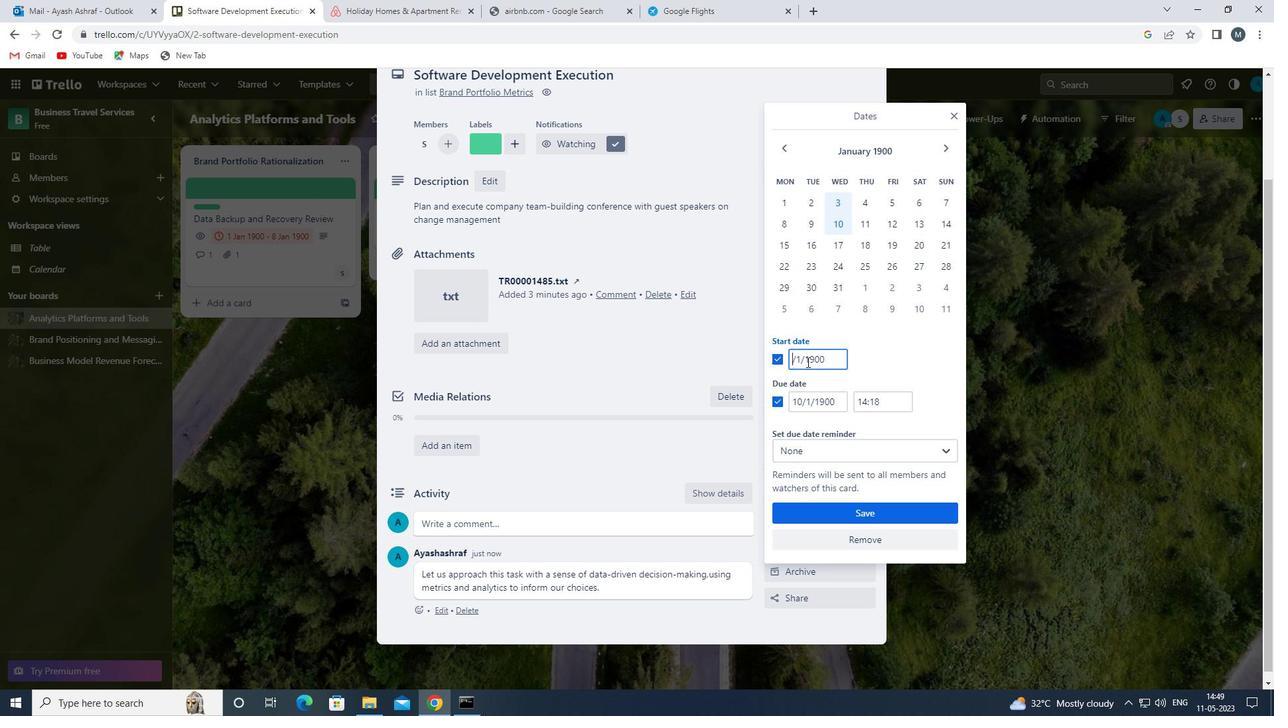 
Action: Mouse moved to (807, 365)
Screenshot: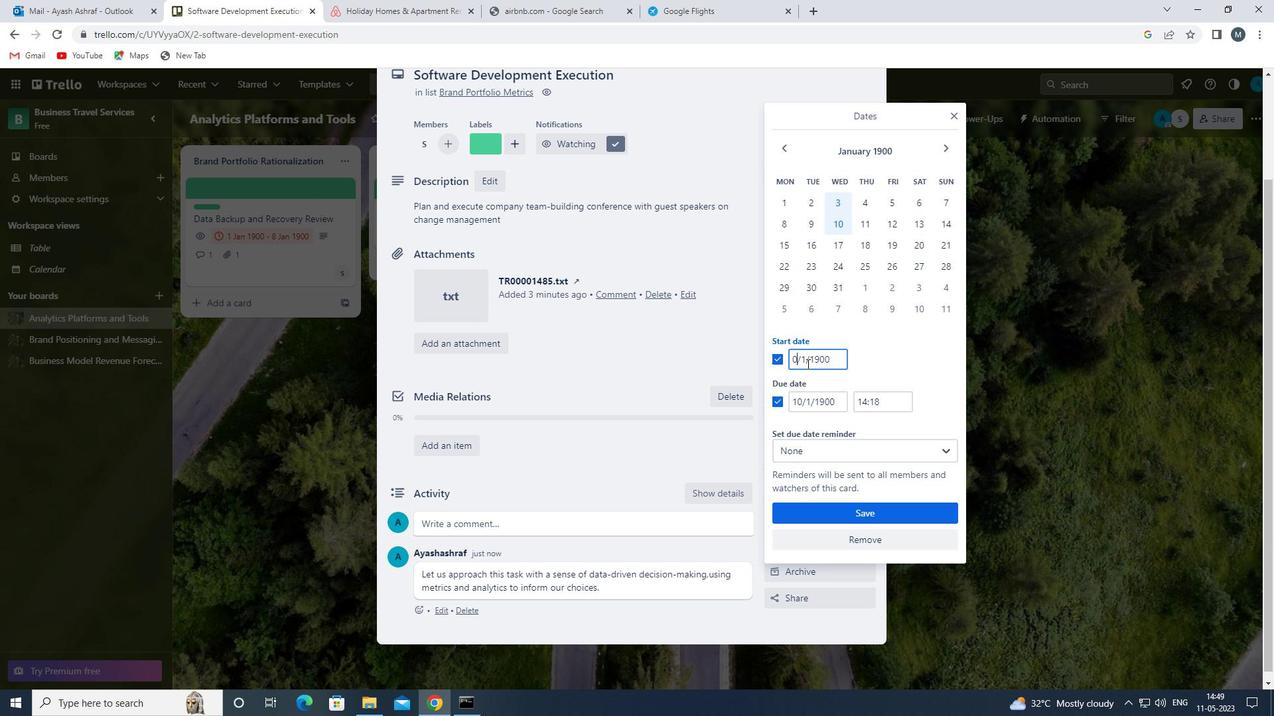 
Action: Key pressed <<100>>
Screenshot: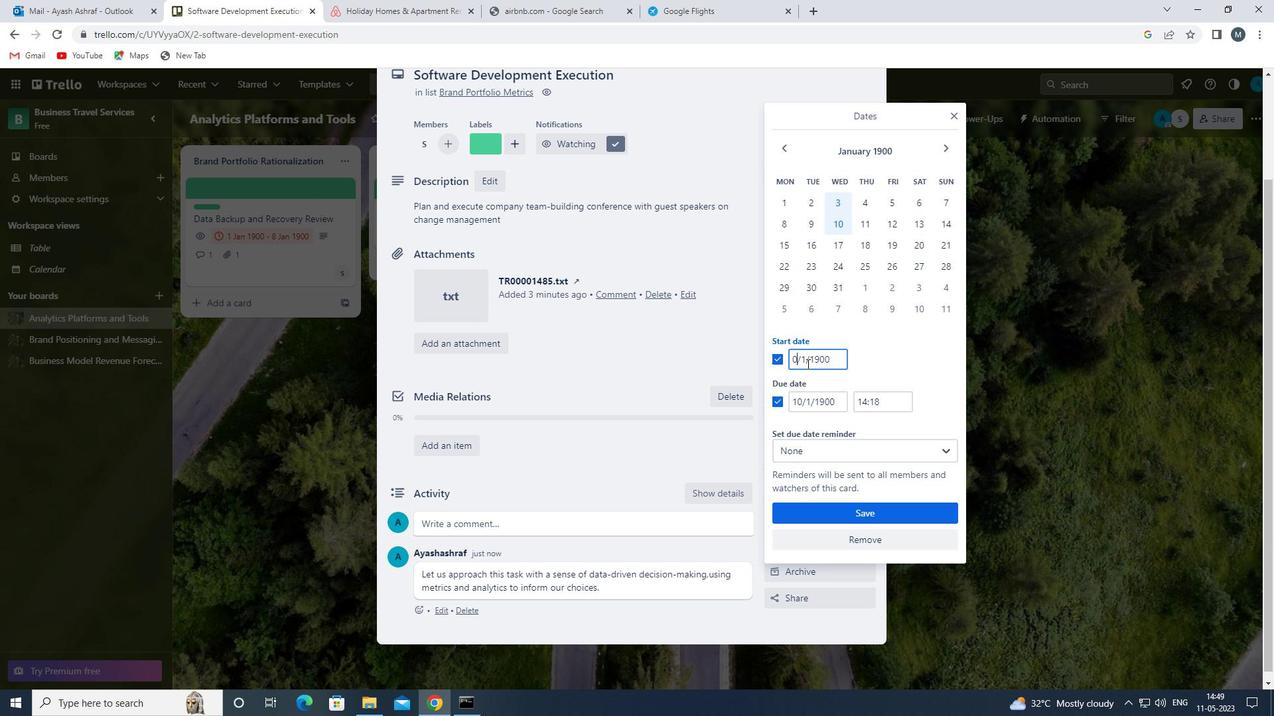 
Action: Mouse moved to (805, 362)
Screenshot: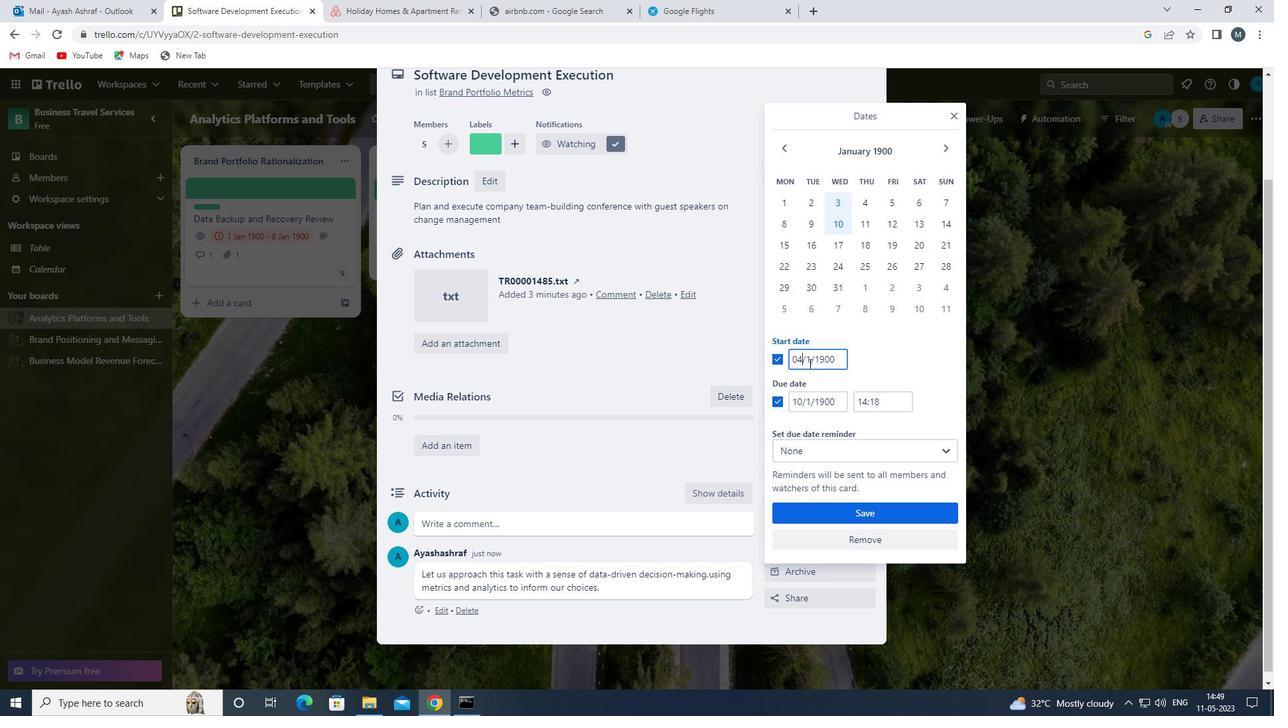 
Action: Mouse pressed left at (805, 362)
Screenshot: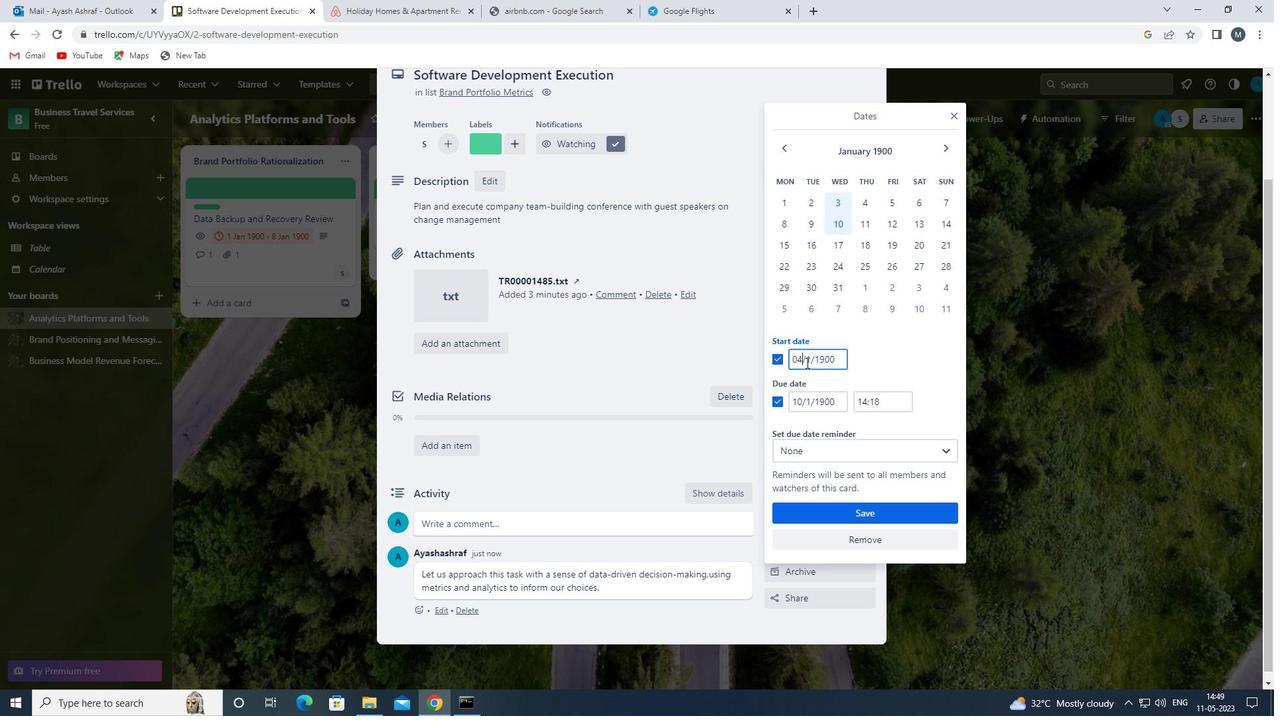 
Action: Mouse moved to (818, 367)
Screenshot: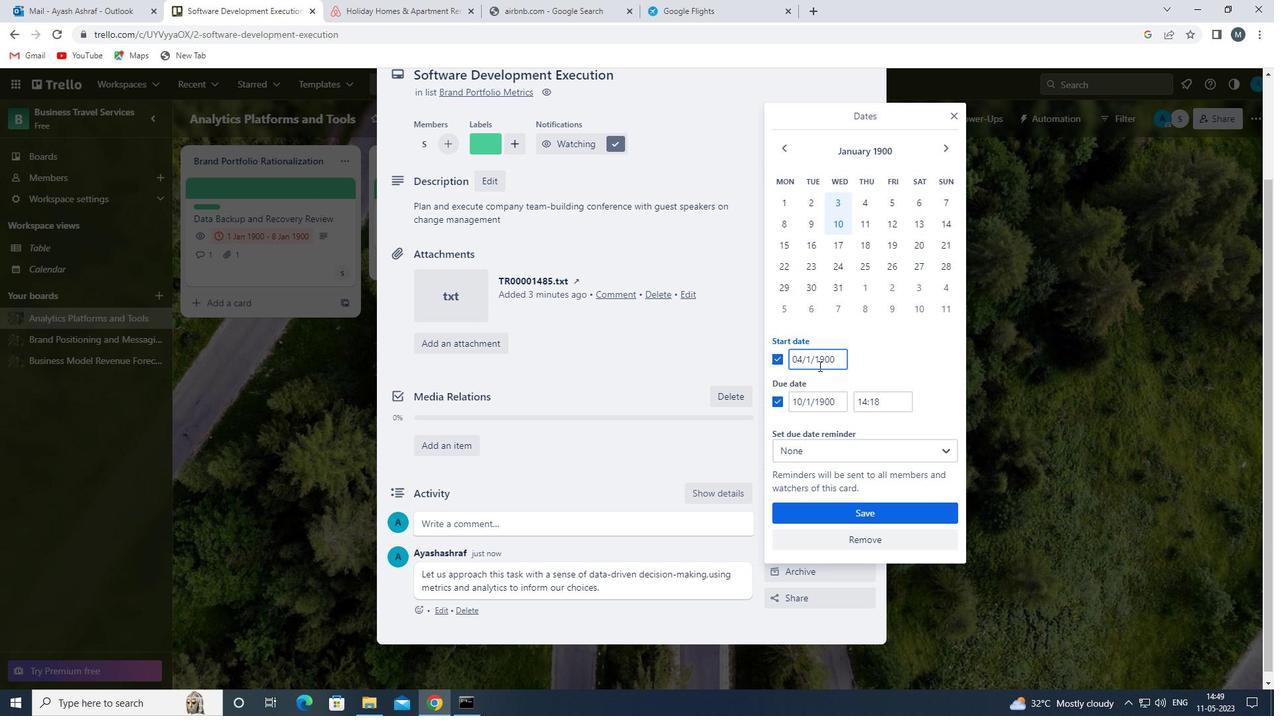 
Action: Key pressed <<96>>
Screenshot: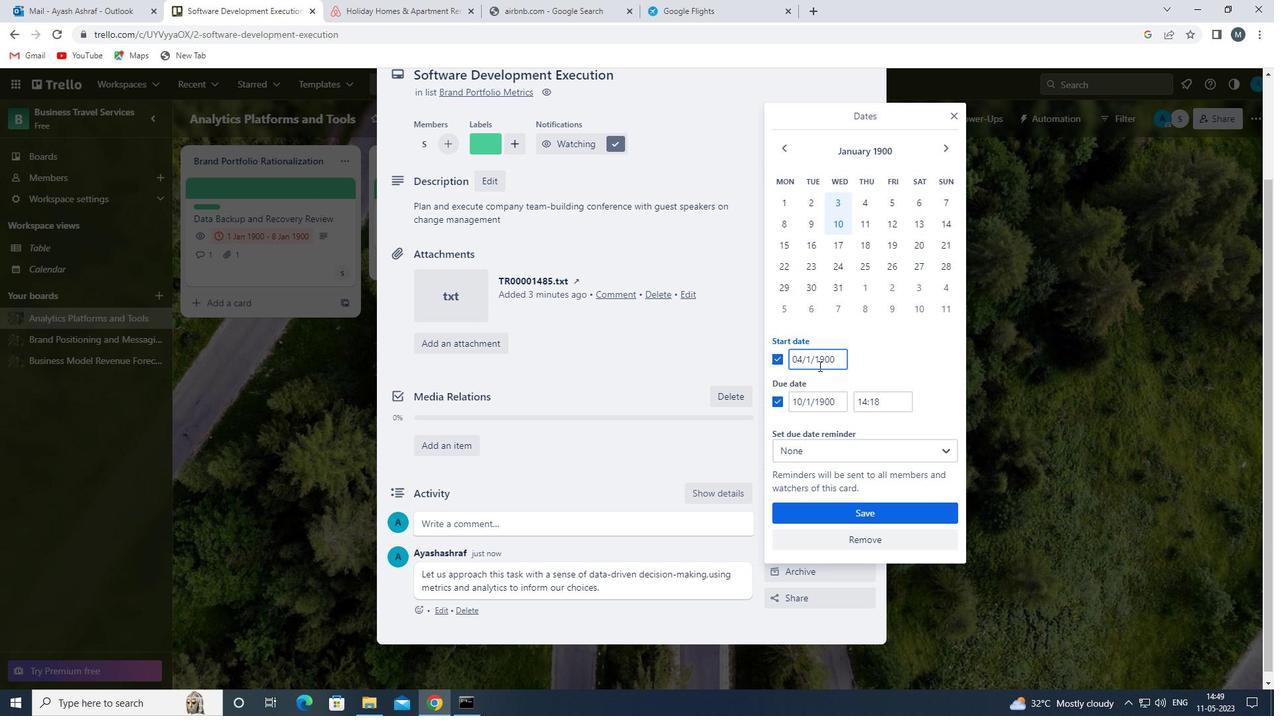 
Action: Mouse moved to (803, 402)
Screenshot: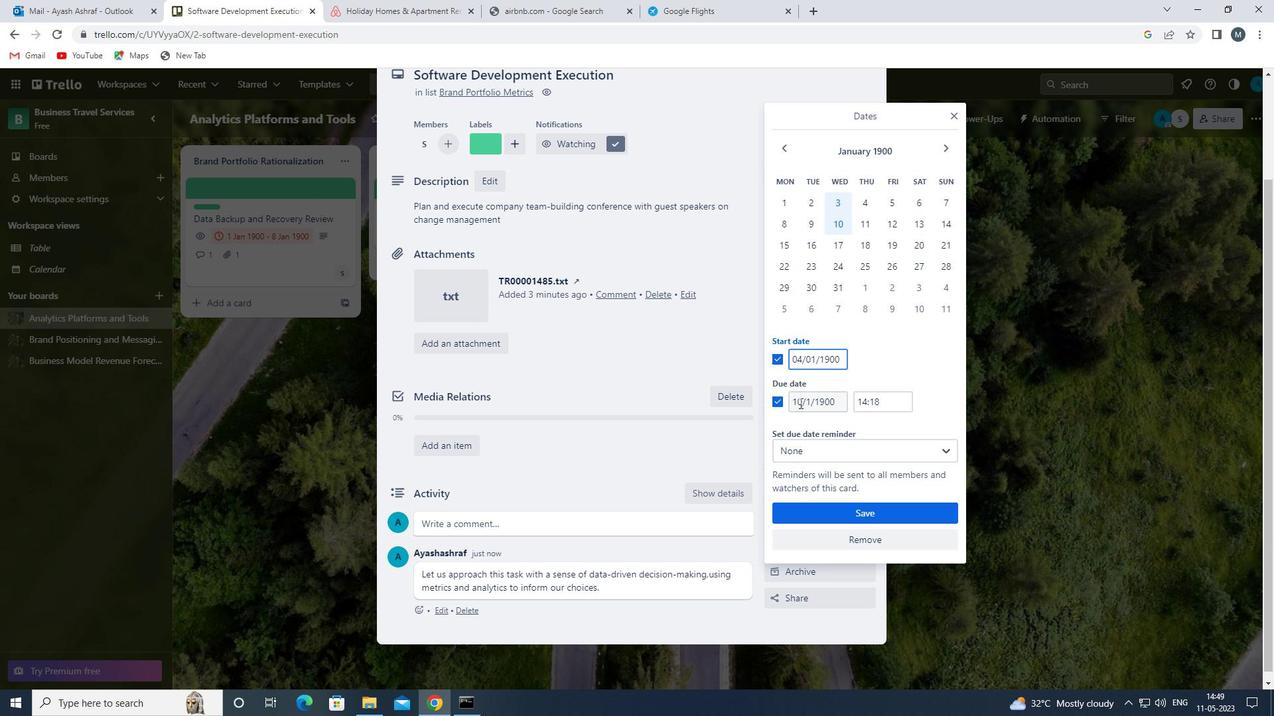 
Action: Mouse pressed left at (803, 402)
Screenshot: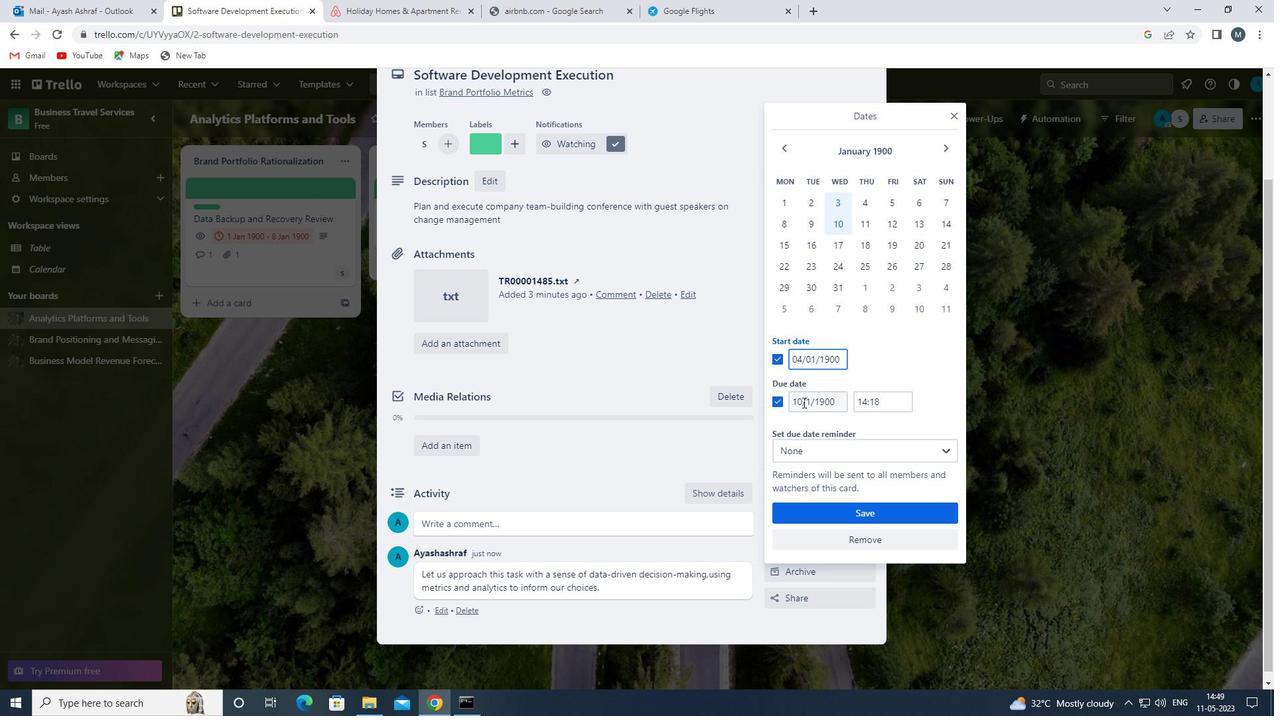 
Action: Mouse moved to (807, 403)
Screenshot: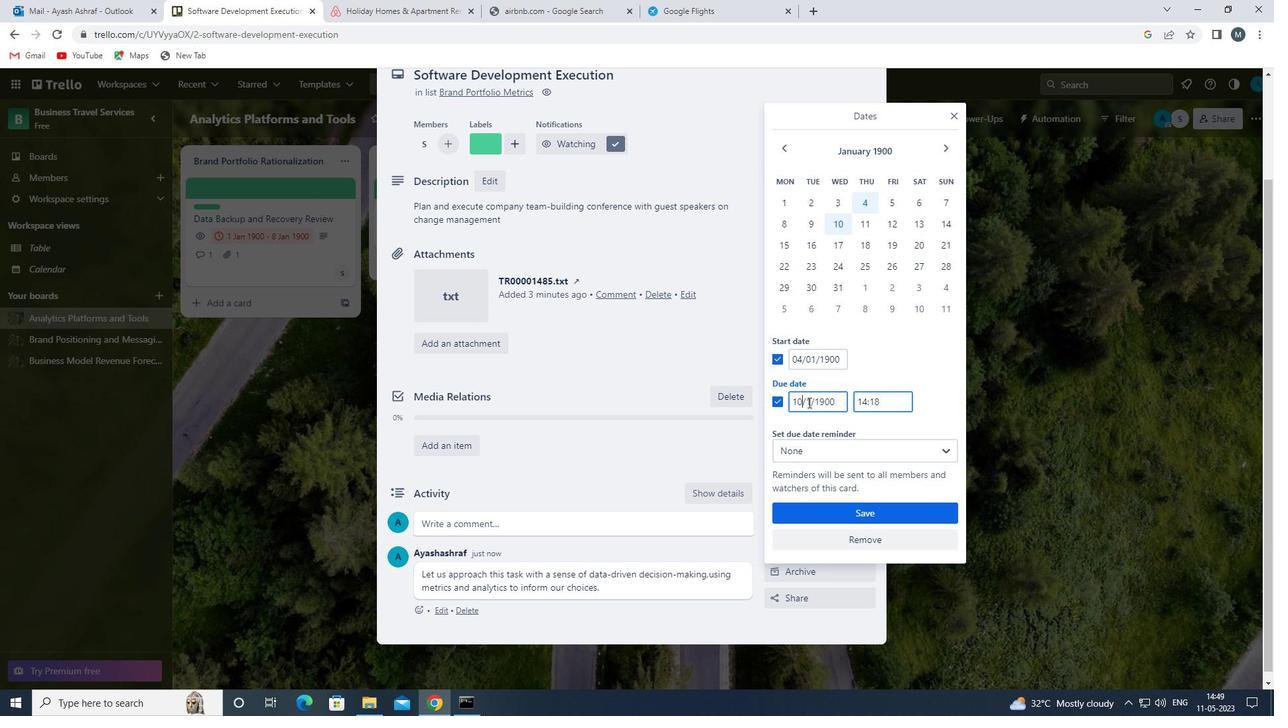 
Action: Key pressed <Key.backspace><Key.backspace>
Screenshot: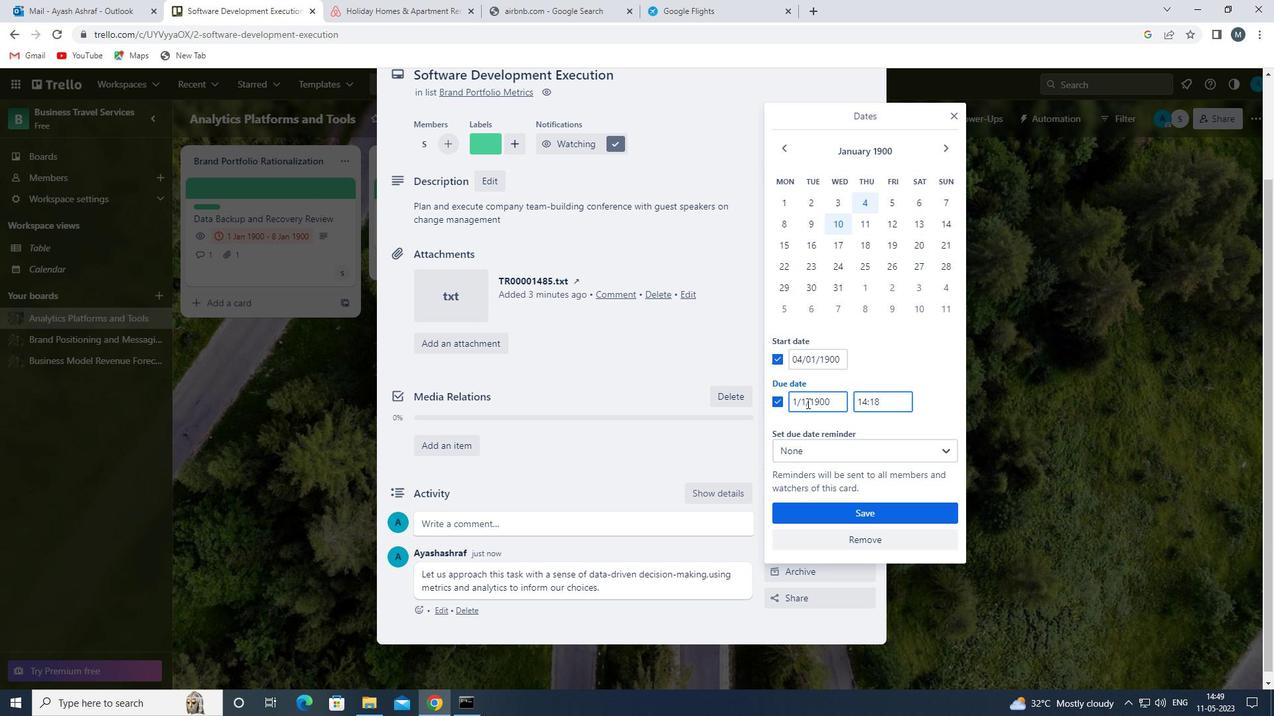 
Action: Mouse moved to (811, 428)
Screenshot: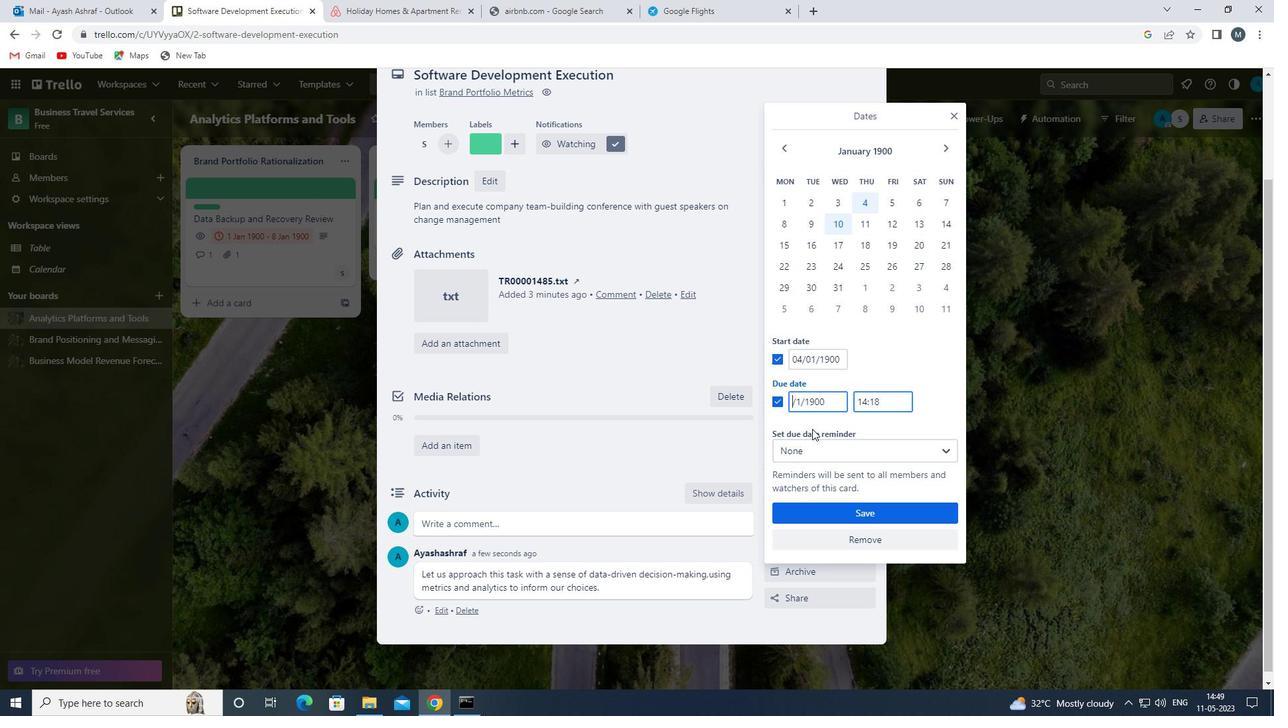 
Action: Key pressed <<97>><<97>>
Screenshot: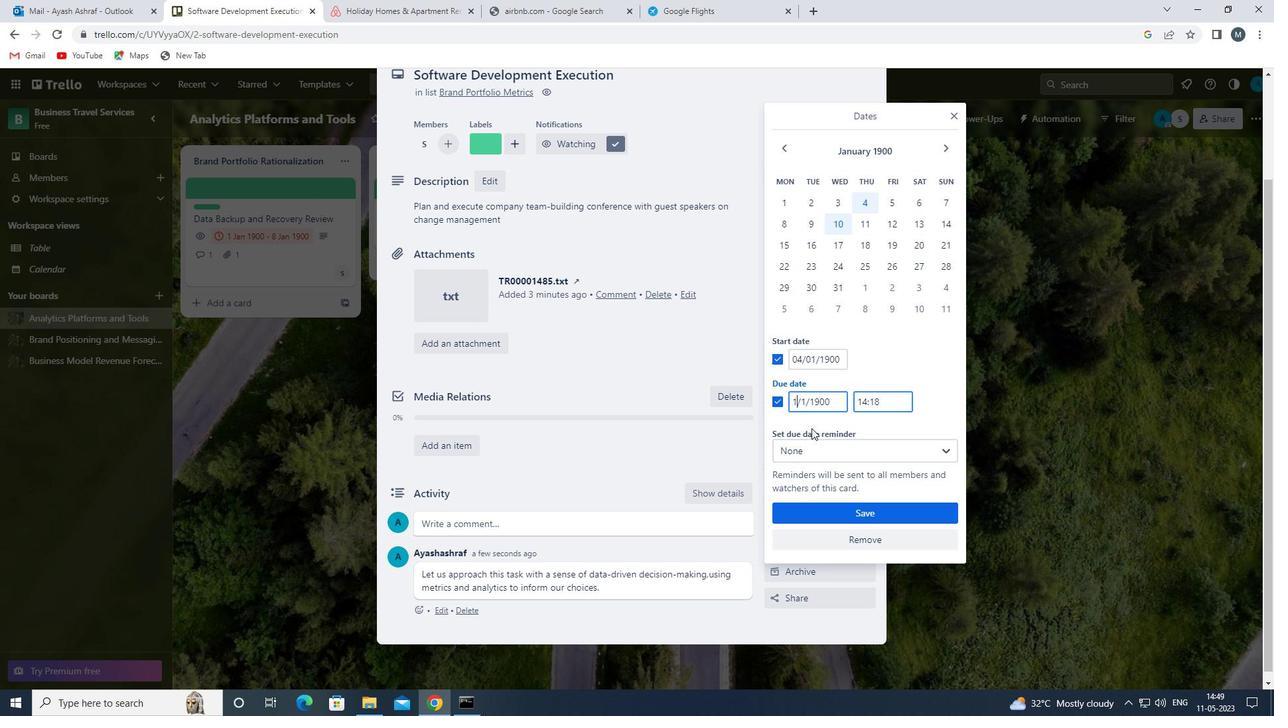 
Action: Mouse moved to (806, 406)
Screenshot: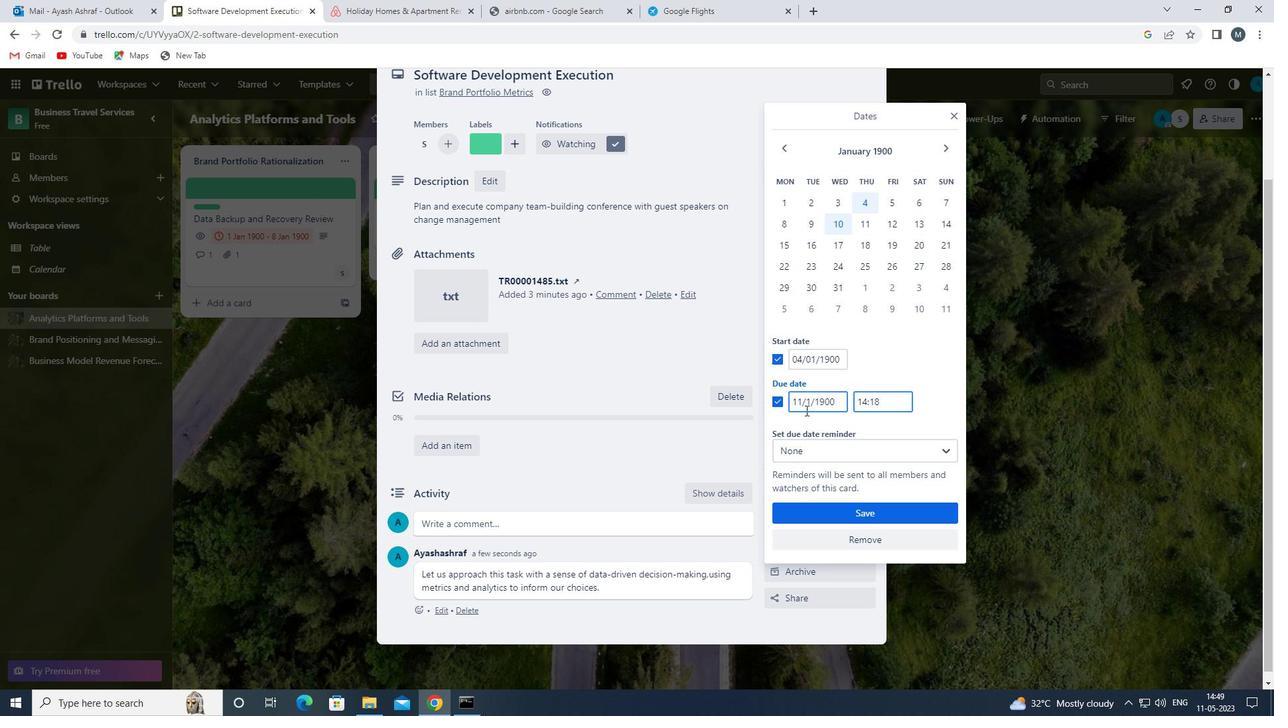 
Action: Mouse pressed left at (806, 406)
Screenshot: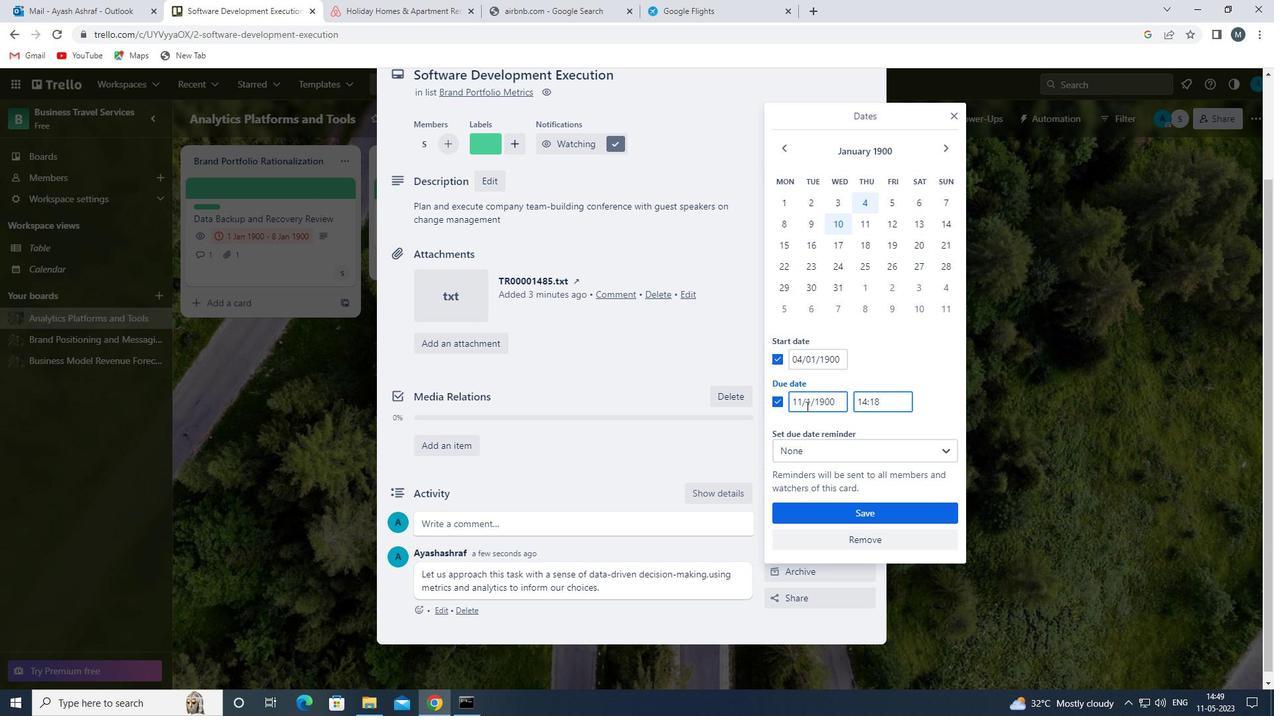 
Action: Mouse moved to (829, 417)
Screenshot: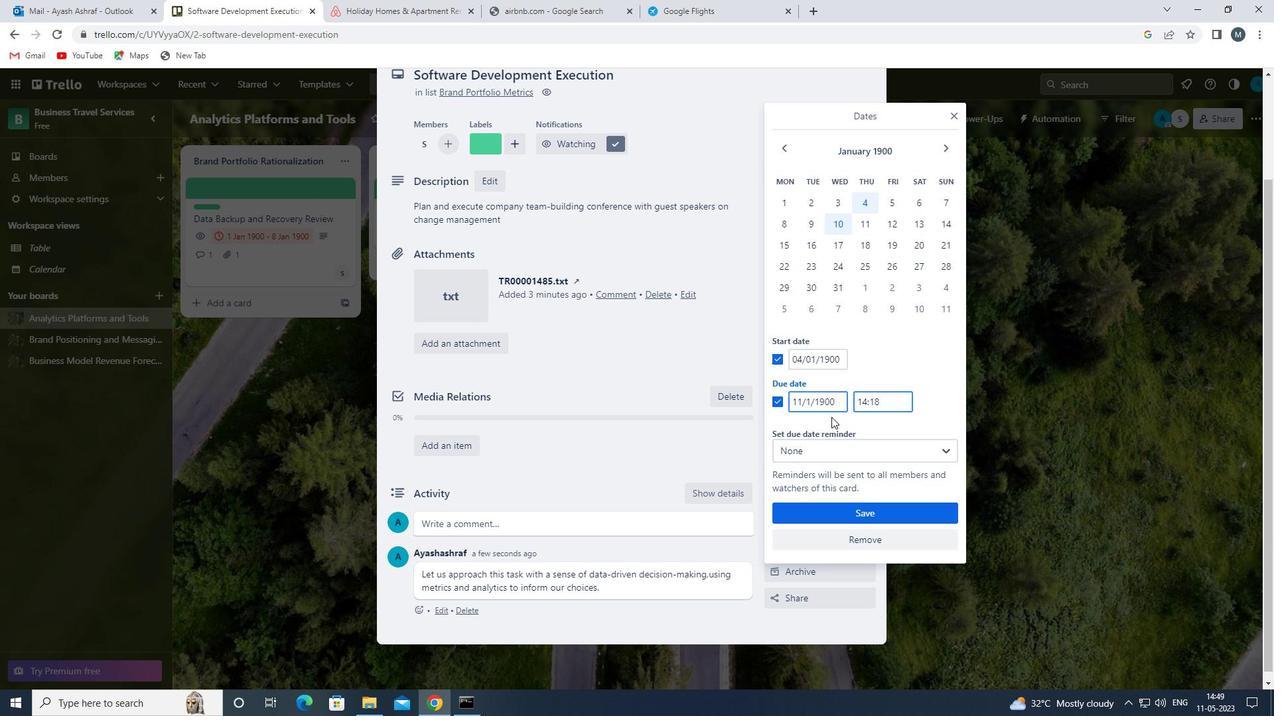
Action: Key pressed <<96>>
Screenshot: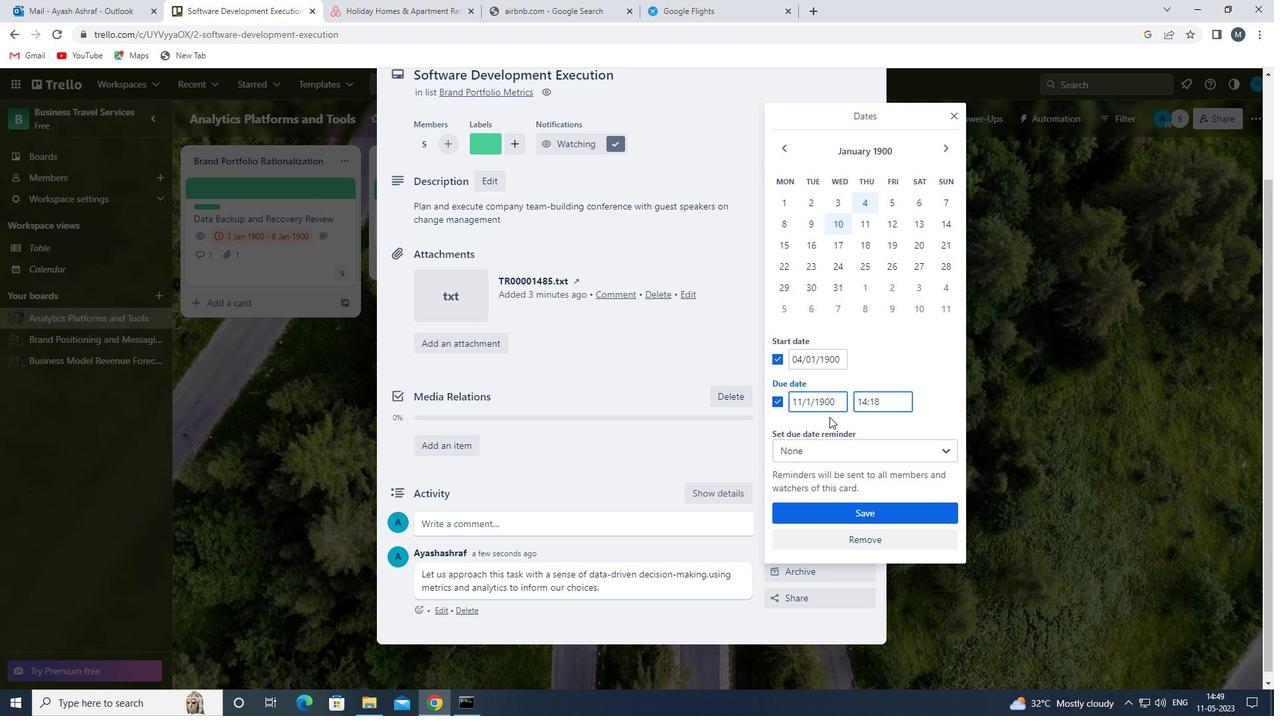 
Action: Mouse moved to (851, 514)
Screenshot: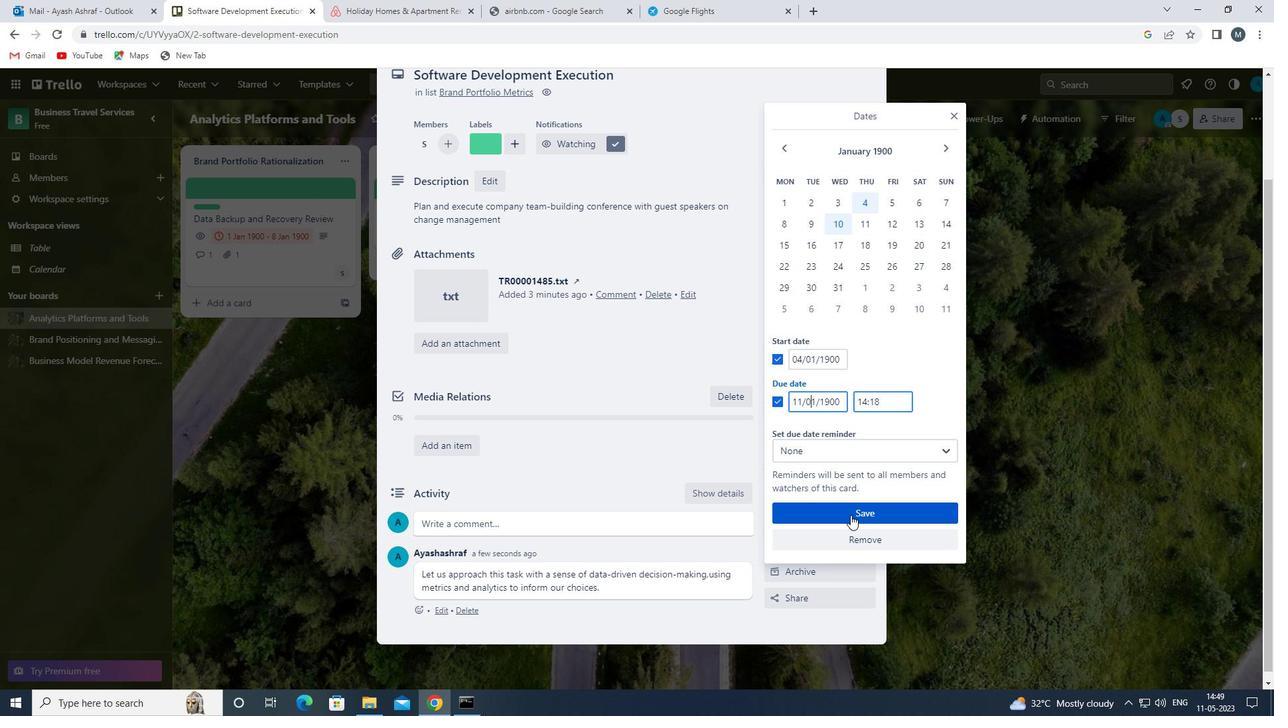 
Action: Mouse pressed left at (851, 514)
Screenshot: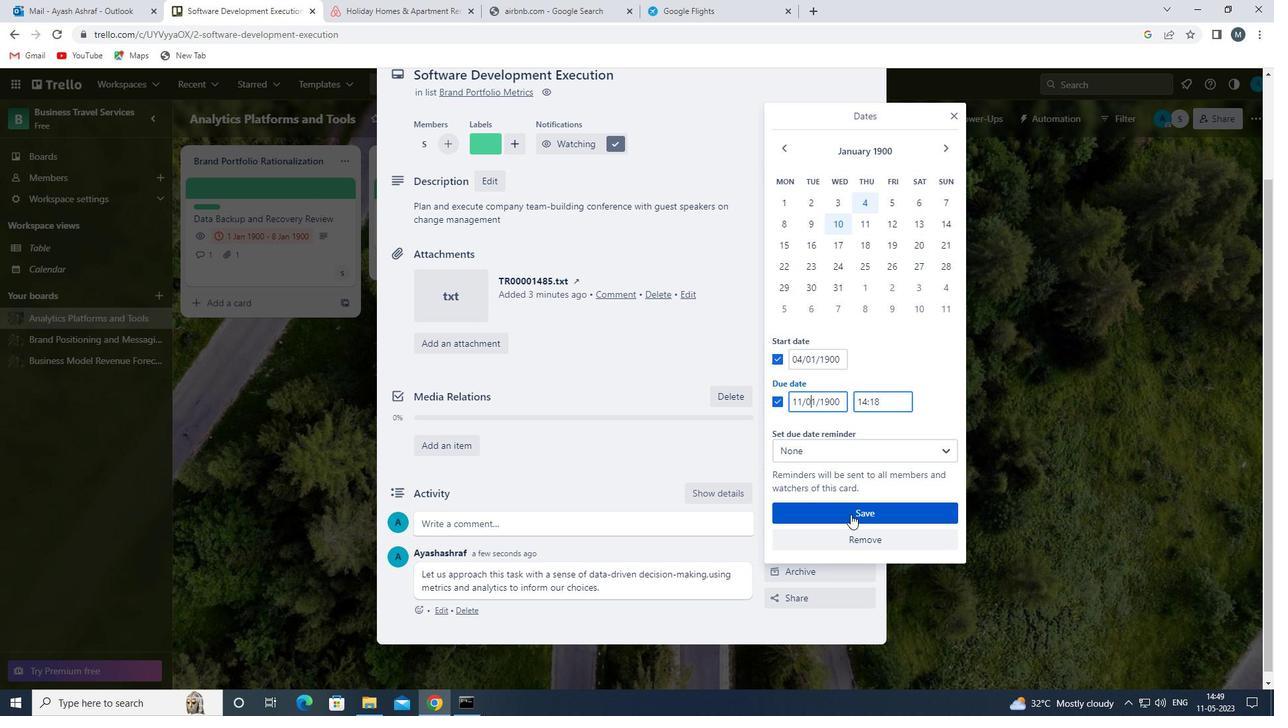 
Action: Mouse moved to (654, 490)
Screenshot: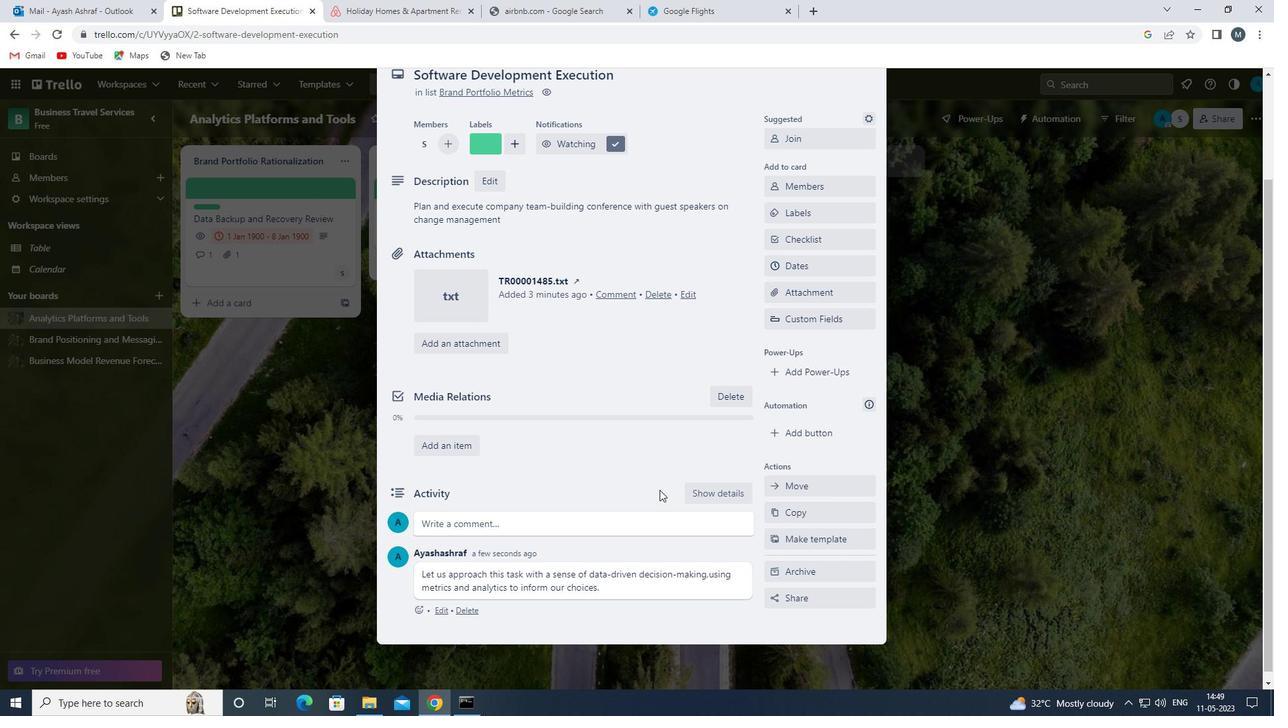 
Action: Mouse scrolled (654, 491) with delta (0, 0)
Screenshot: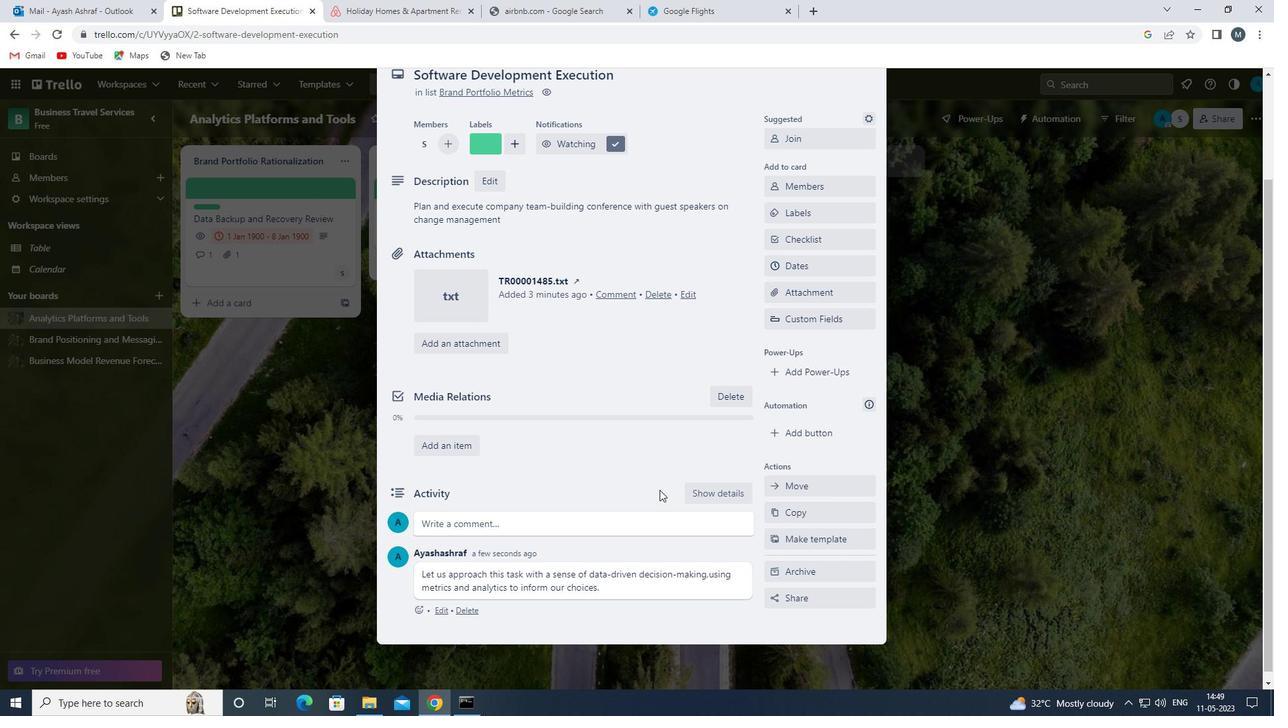 
Action: Mouse scrolled (654, 491) with delta (0, 0)
Screenshot: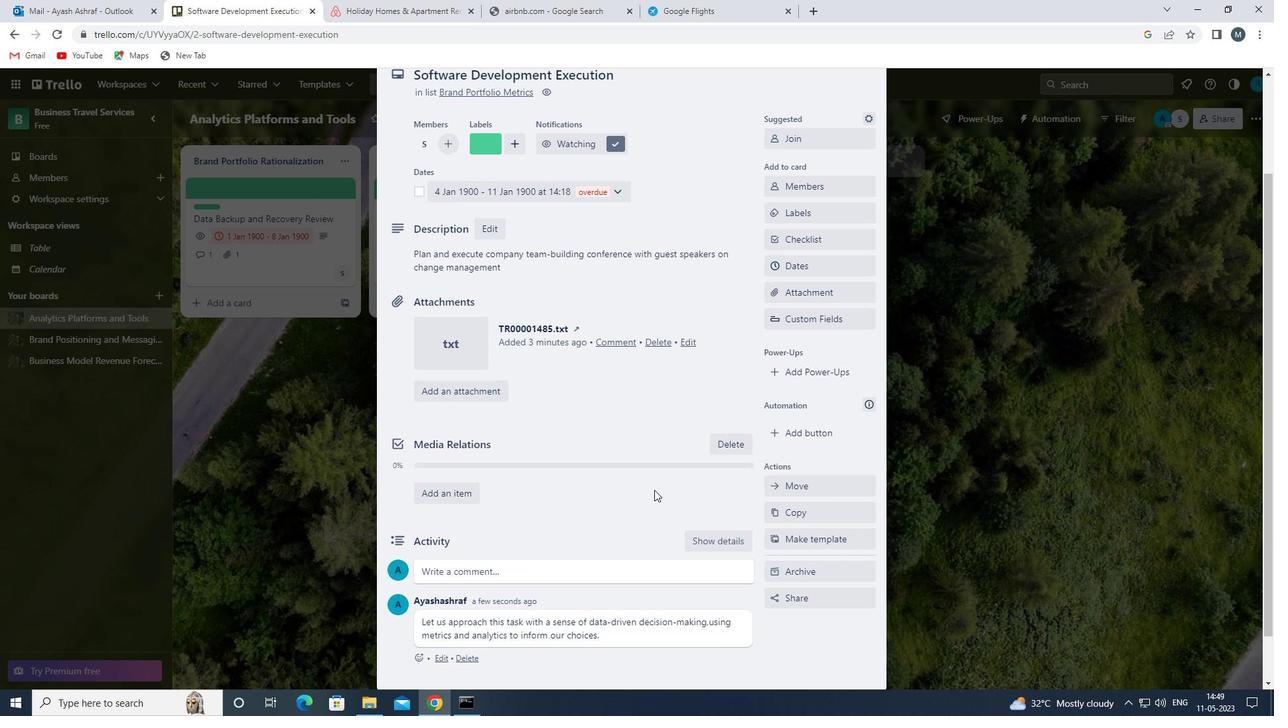 
Action: Mouse scrolled (654, 491) with delta (0, 0)
Screenshot: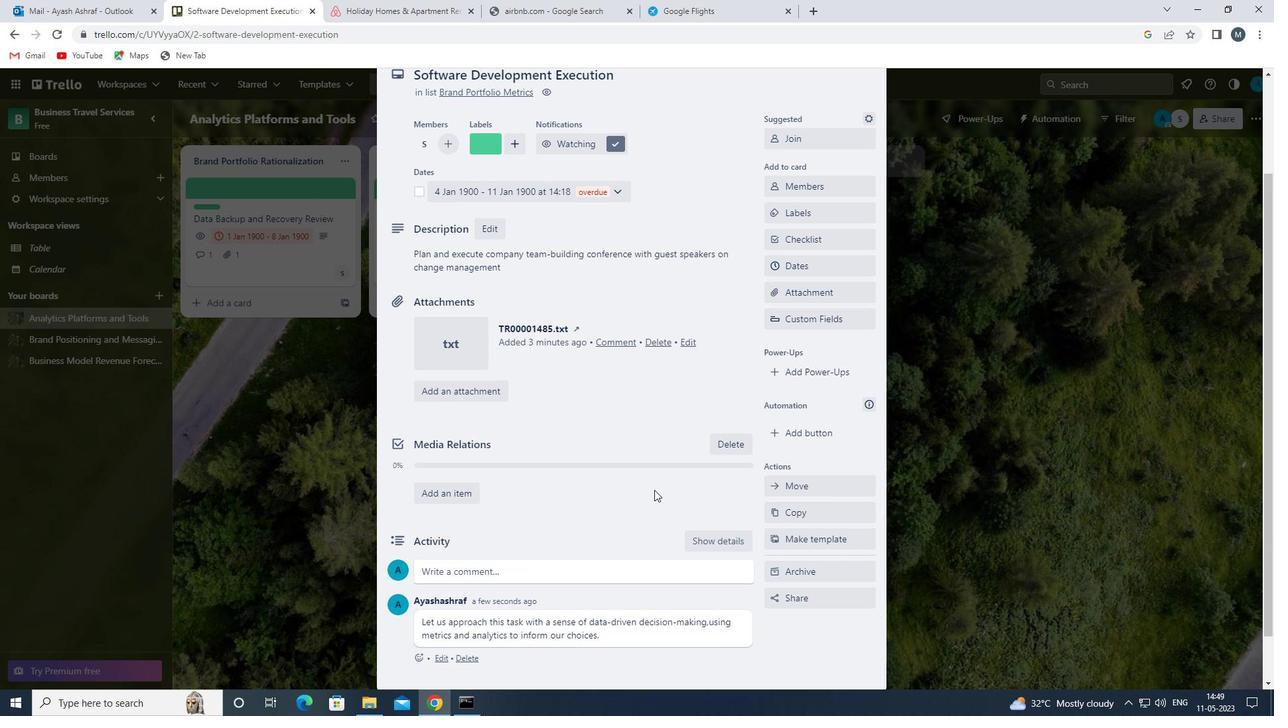 
Action: Mouse scrolled (654, 491) with delta (0, 0)
Screenshot: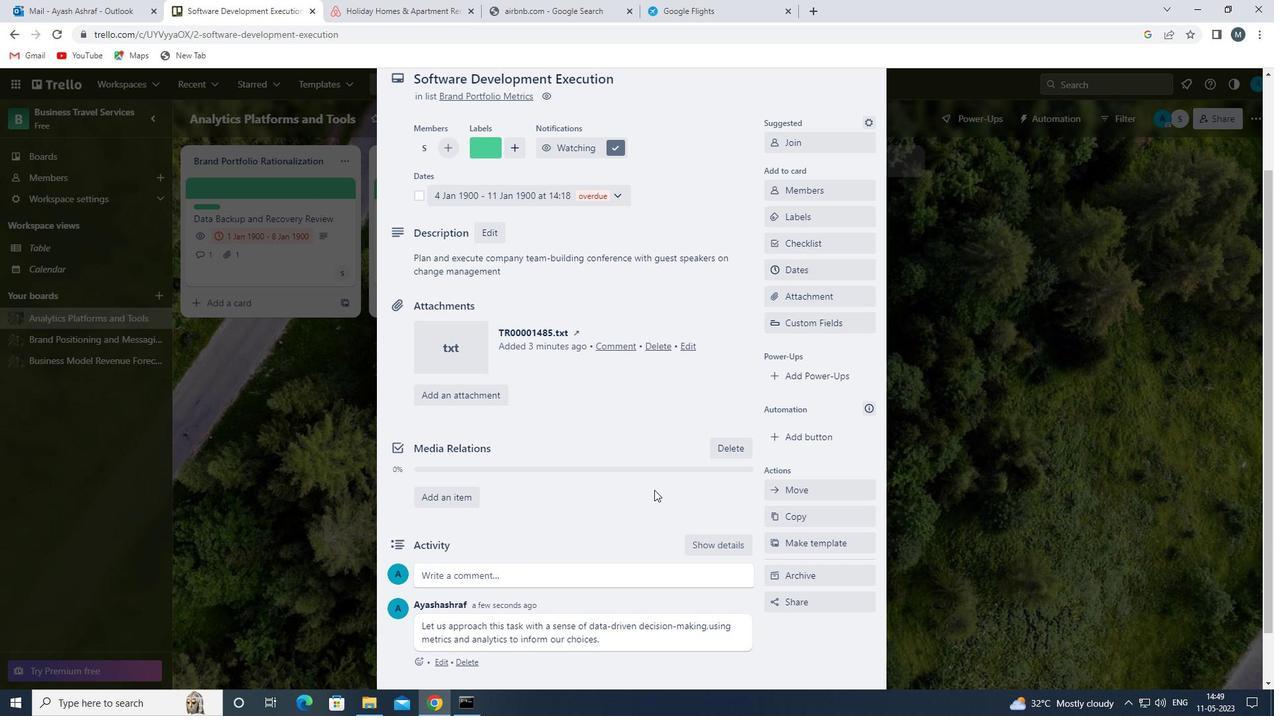 
Action: Mouse scrolled (654, 491) with delta (0, 0)
Screenshot: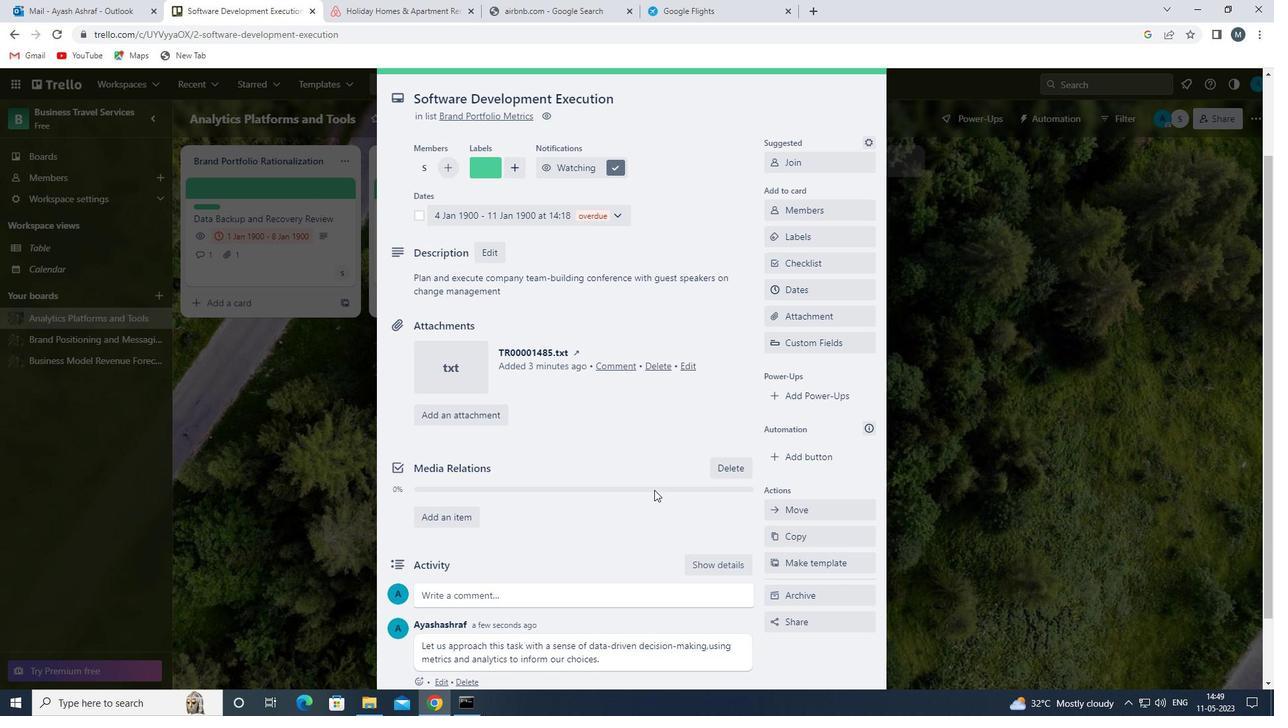 
Action: Mouse moved to (647, 489)
Screenshot: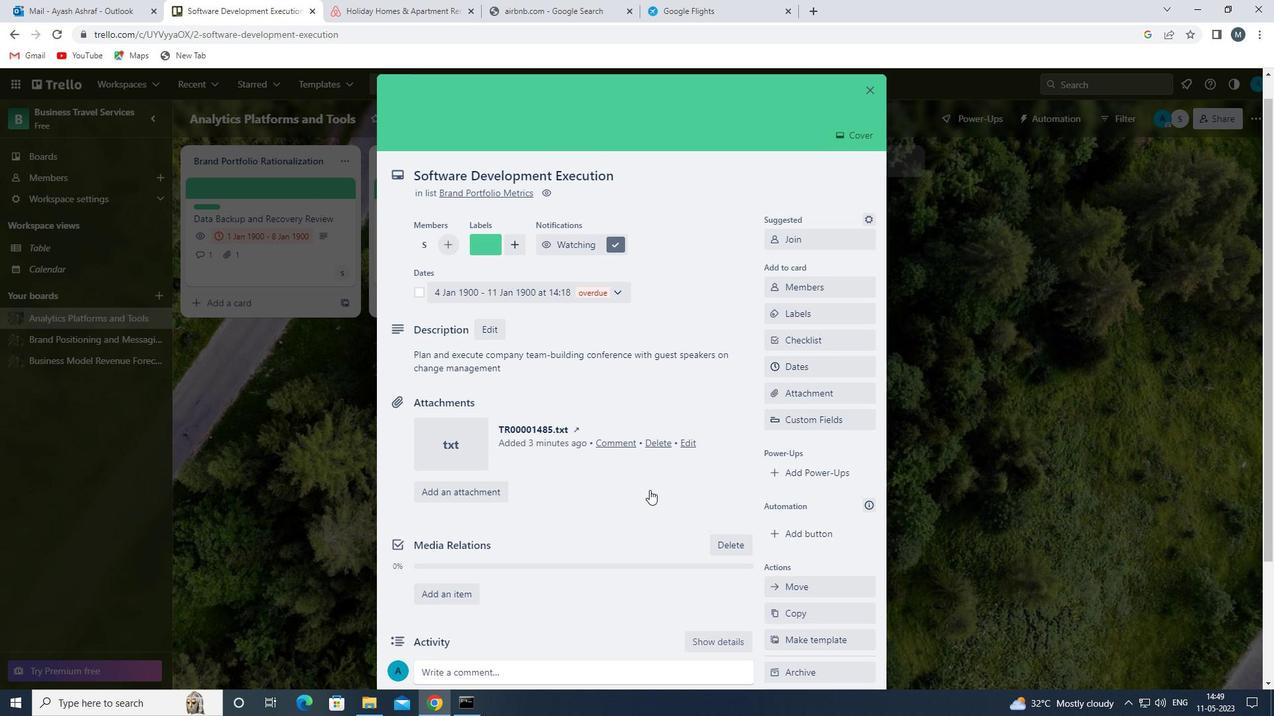 
